 Task: Look for space in Sunnybank, Australia from 1st July, 2023 to 3rd July, 2023 for 1 adult in price range Rs.5000 to Rs.15000. Place can be private room with 1  bedroom having 1 bed and 1 bathroom. Property type can be house, flat, guest house, hotel. Amenities needed are: wifi, washing machine, kitchen. Booking option can be shelf check-in. Required host language is English.
Action: Mouse moved to (338, 163)
Screenshot: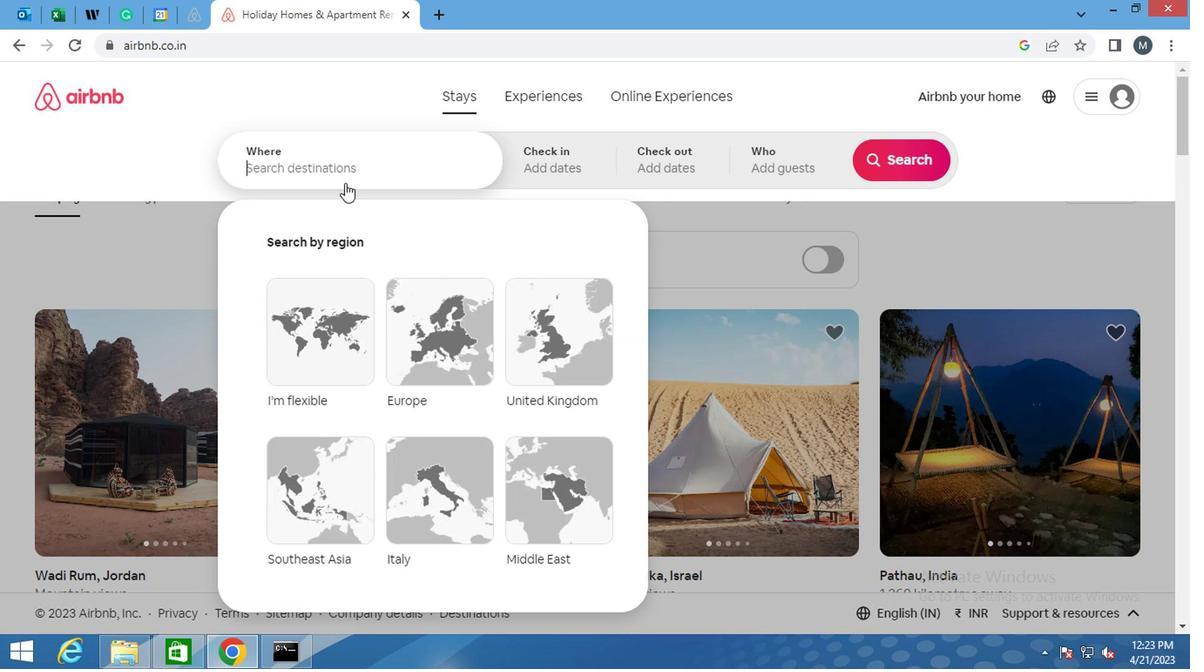 
Action: Mouse pressed left at (338, 163)
Screenshot: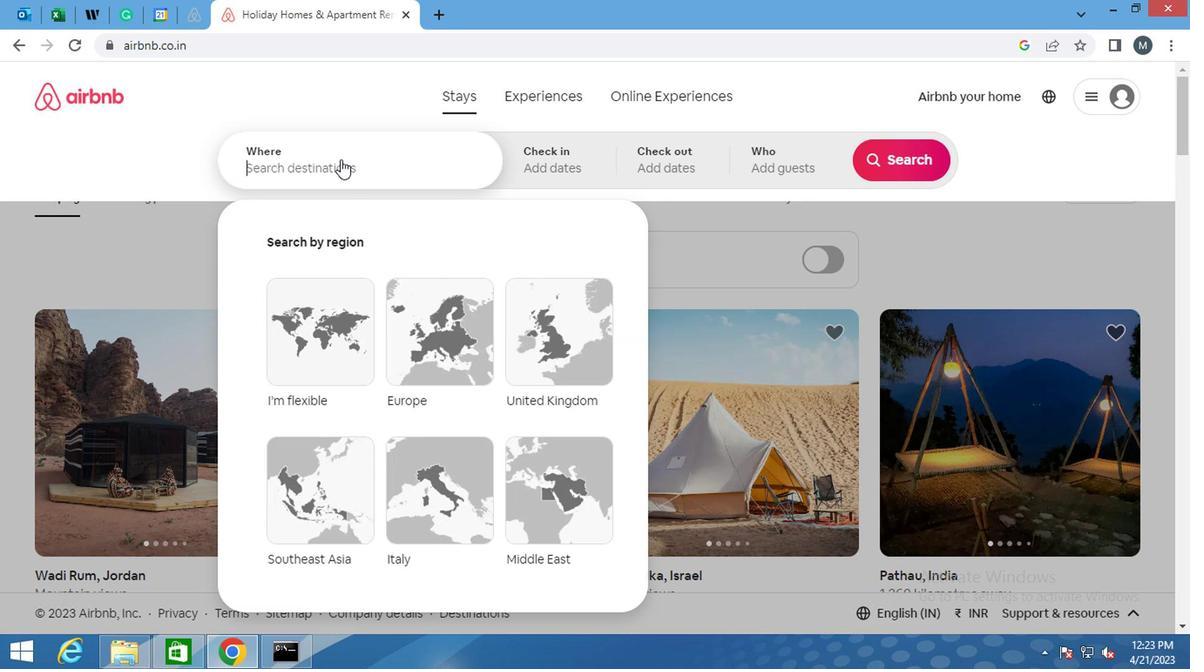 
Action: Mouse moved to (336, 171)
Screenshot: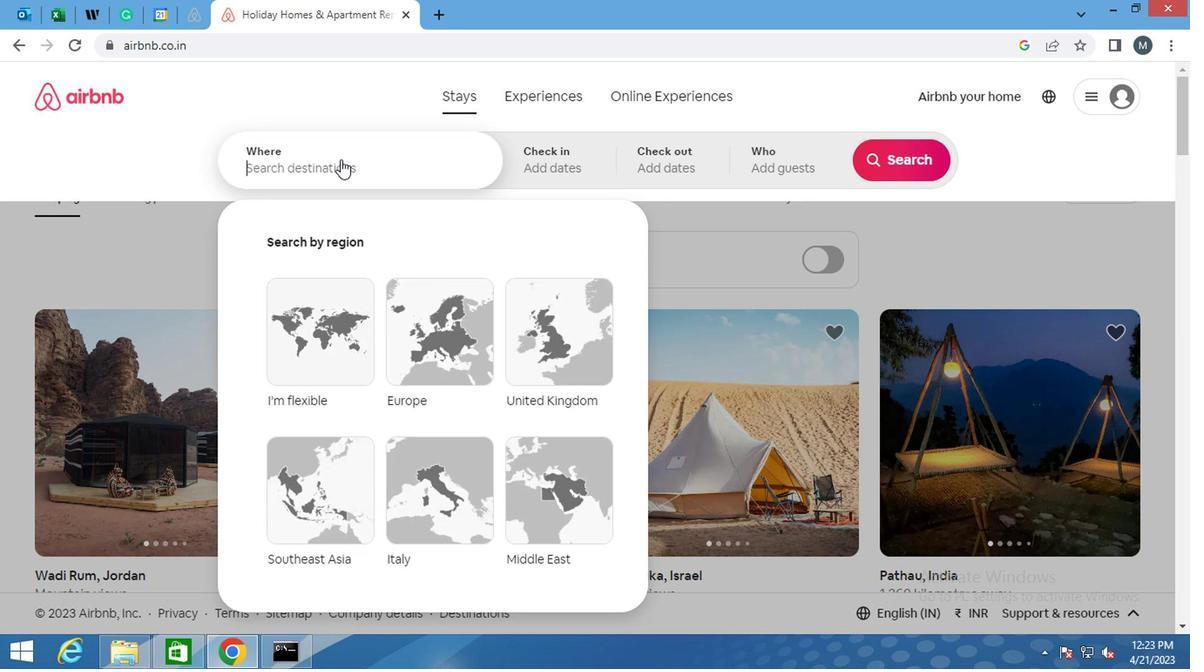 
Action: Mouse pressed left at (336, 171)
Screenshot: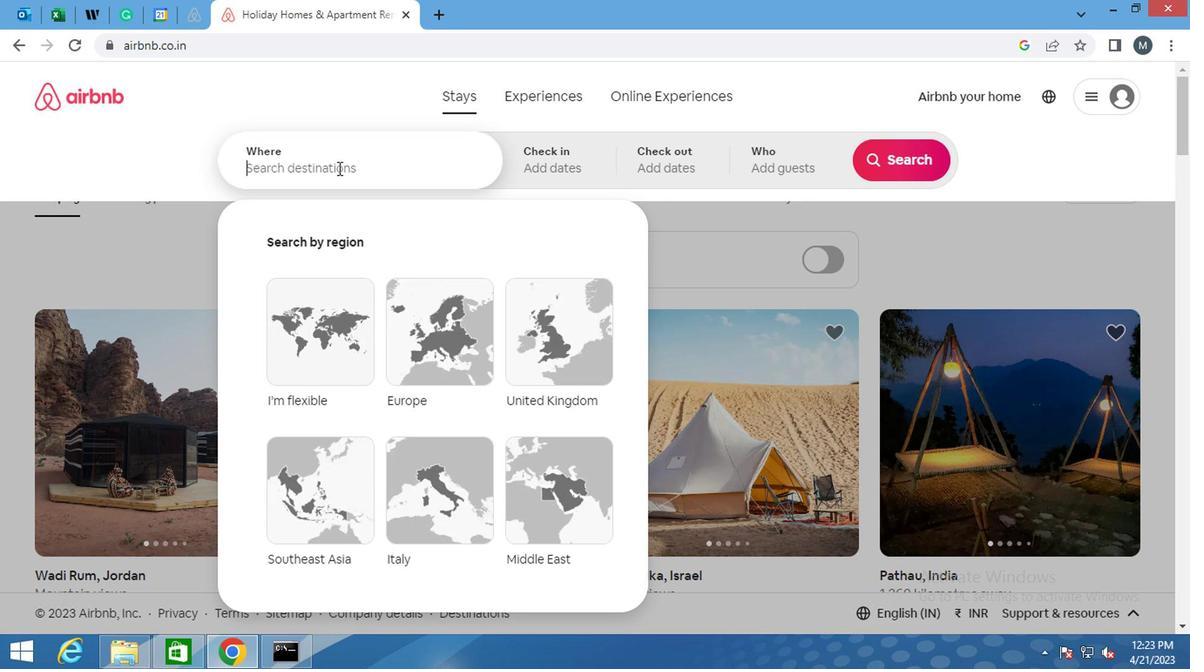 
Action: Key pressed <Key.shift>SUU<Key.backspace>NNYBANK,<Key.space><Key.shift>AUSTRALIA
Screenshot: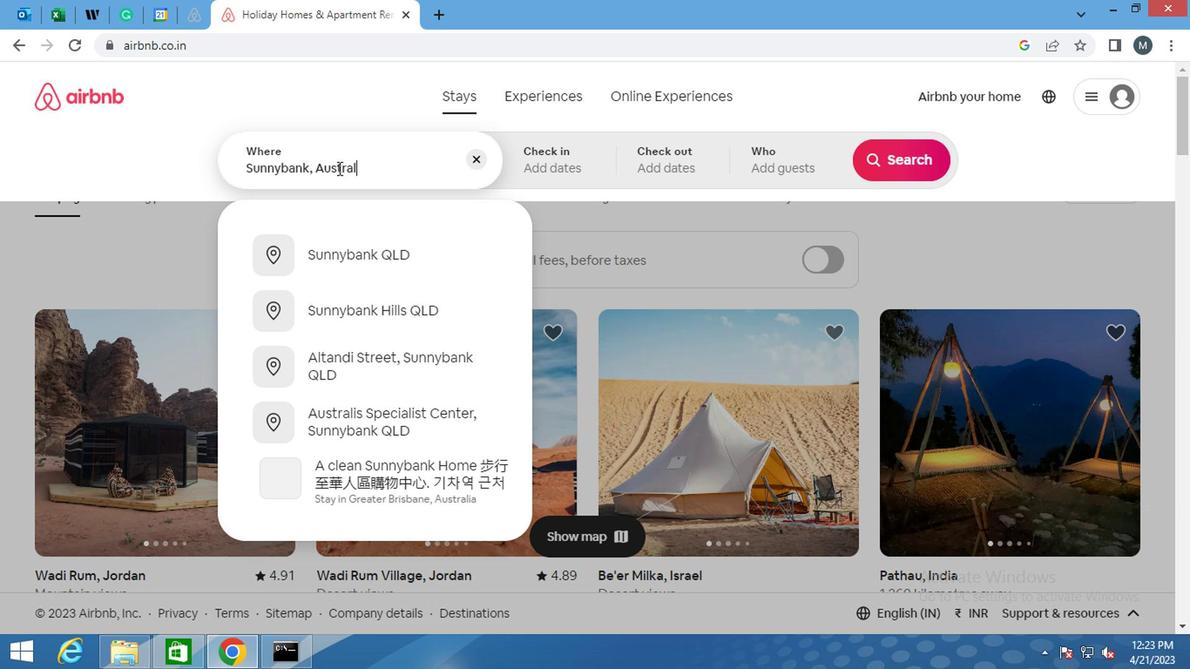 
Action: Mouse moved to (394, 242)
Screenshot: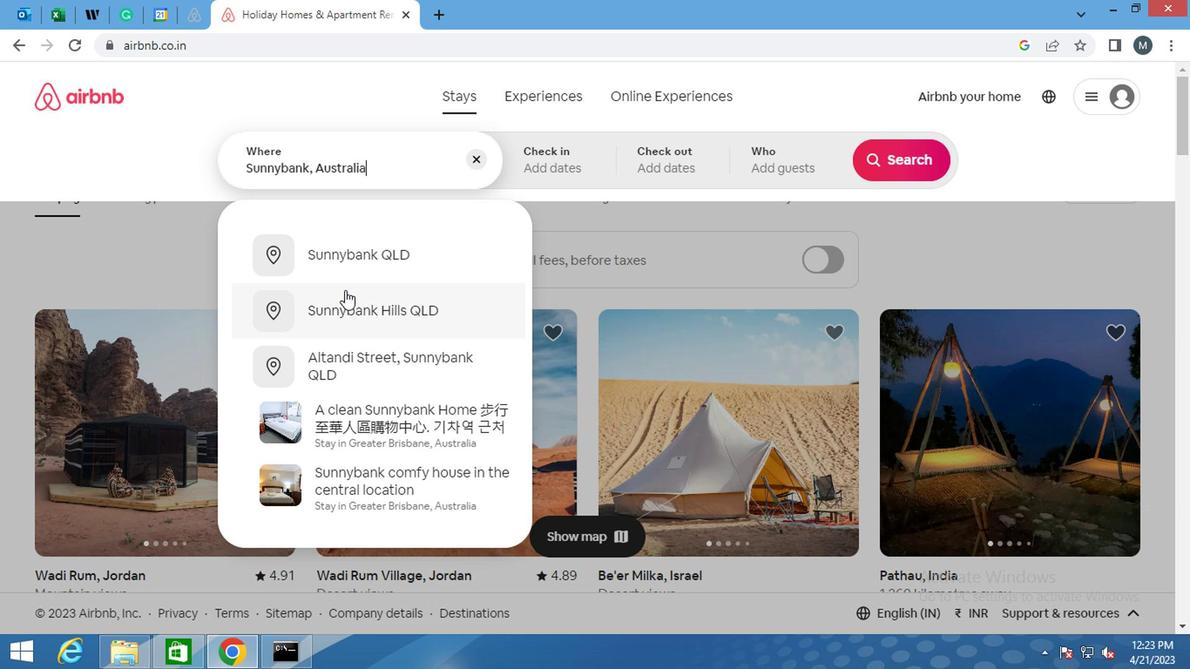 
Action: Mouse pressed left at (394, 242)
Screenshot: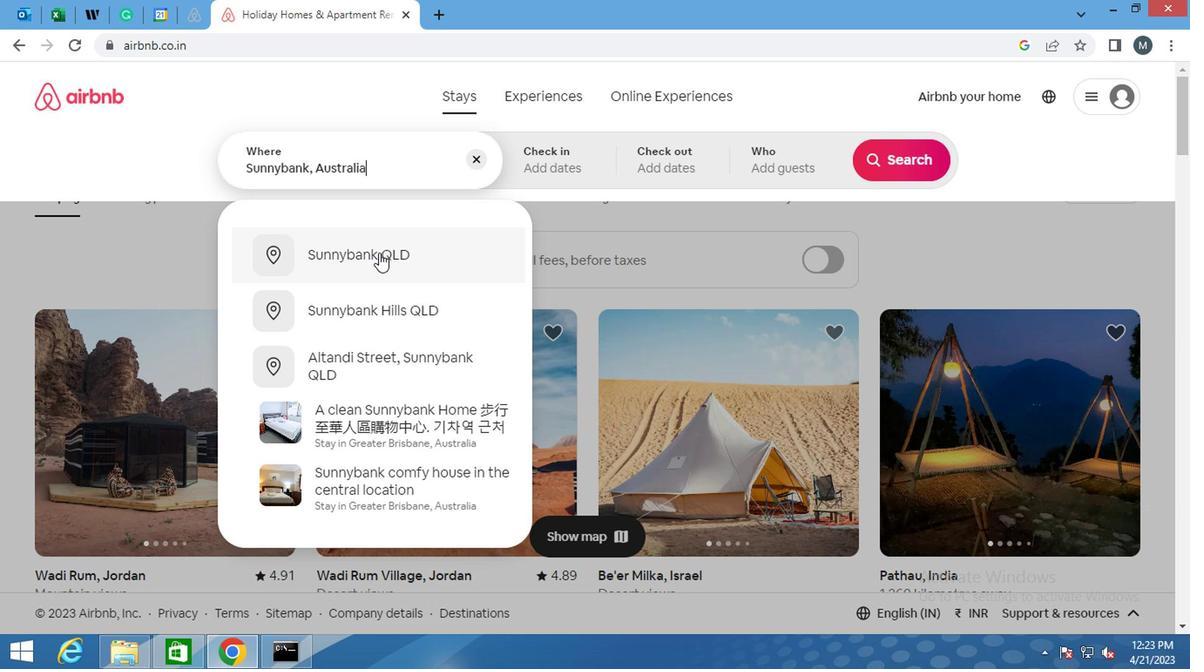 
Action: Mouse moved to (893, 308)
Screenshot: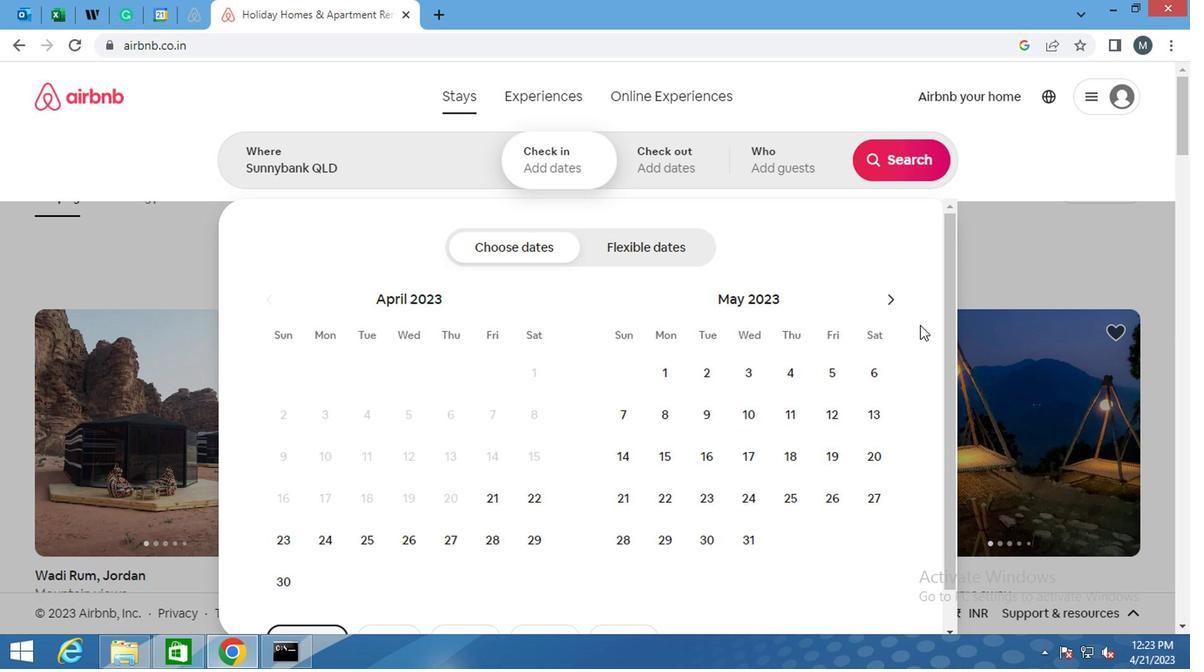 
Action: Mouse pressed left at (893, 308)
Screenshot: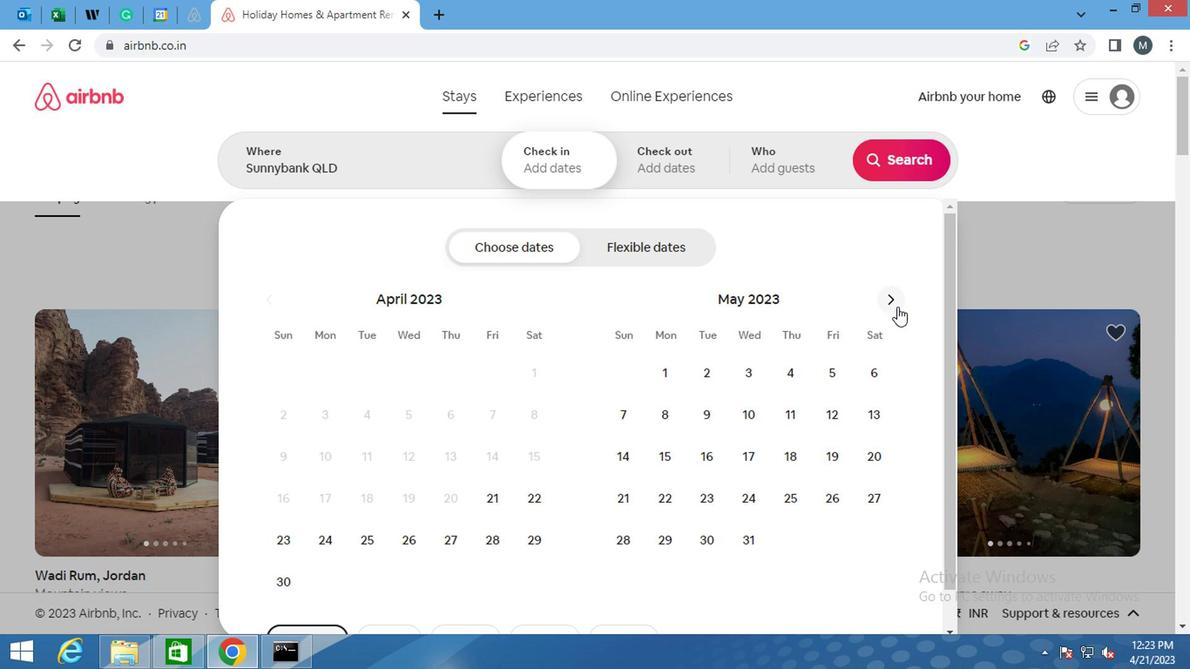 
Action: Mouse moved to (891, 308)
Screenshot: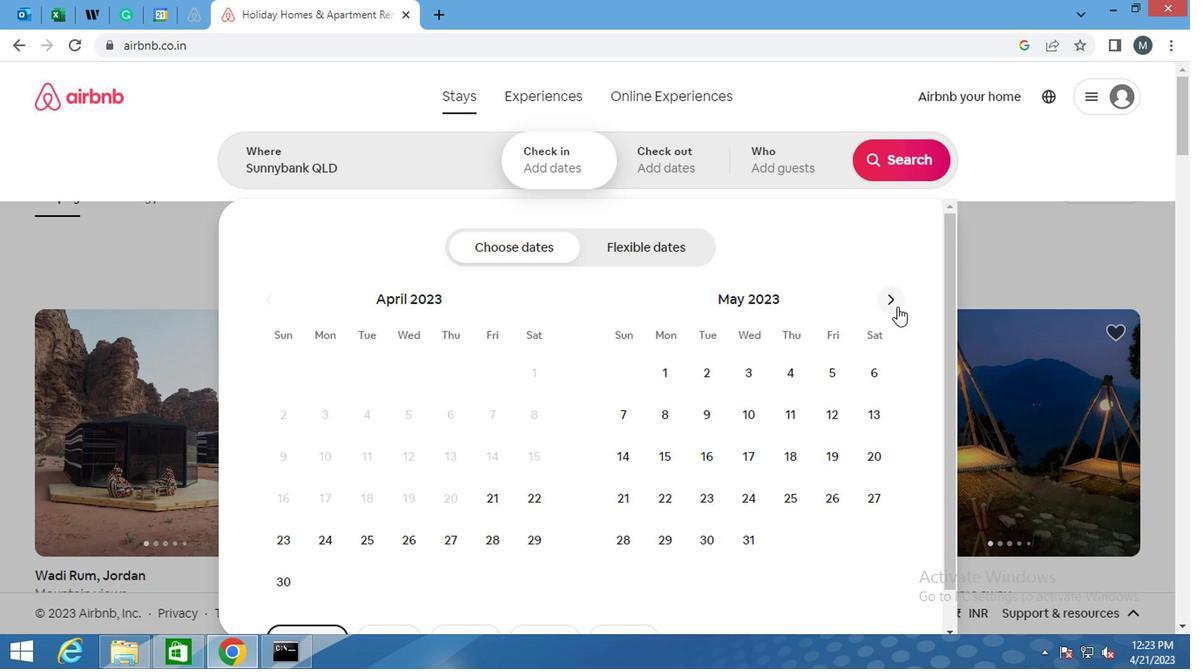 
Action: Mouse pressed left at (891, 308)
Screenshot: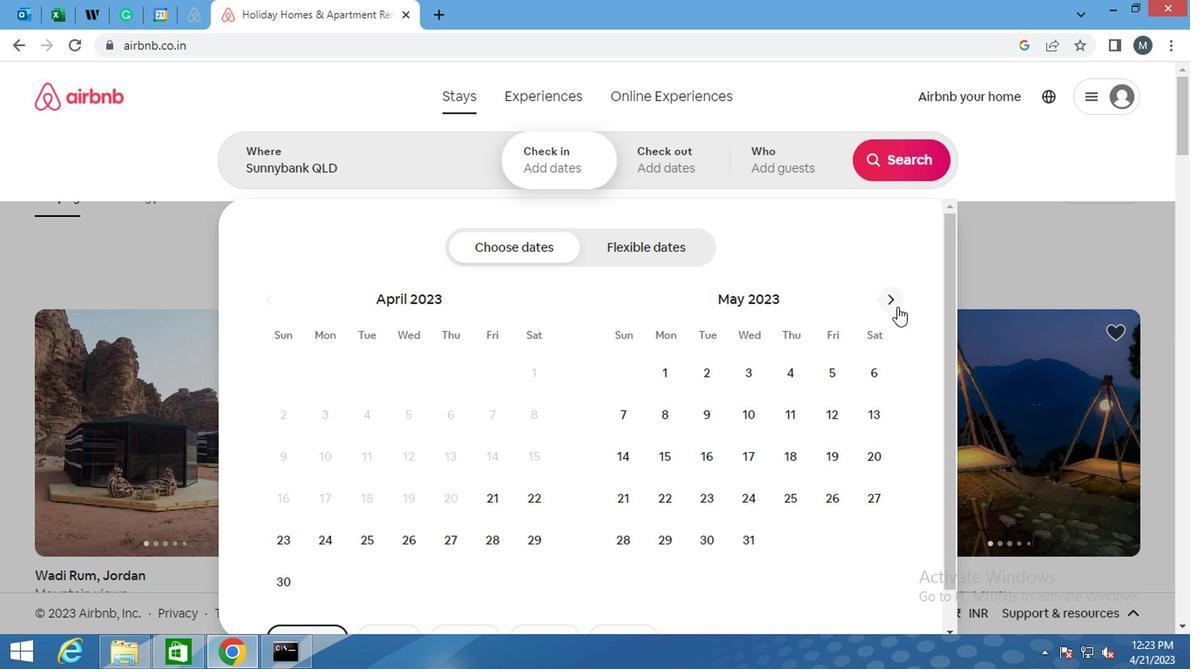 
Action: Mouse moved to (871, 370)
Screenshot: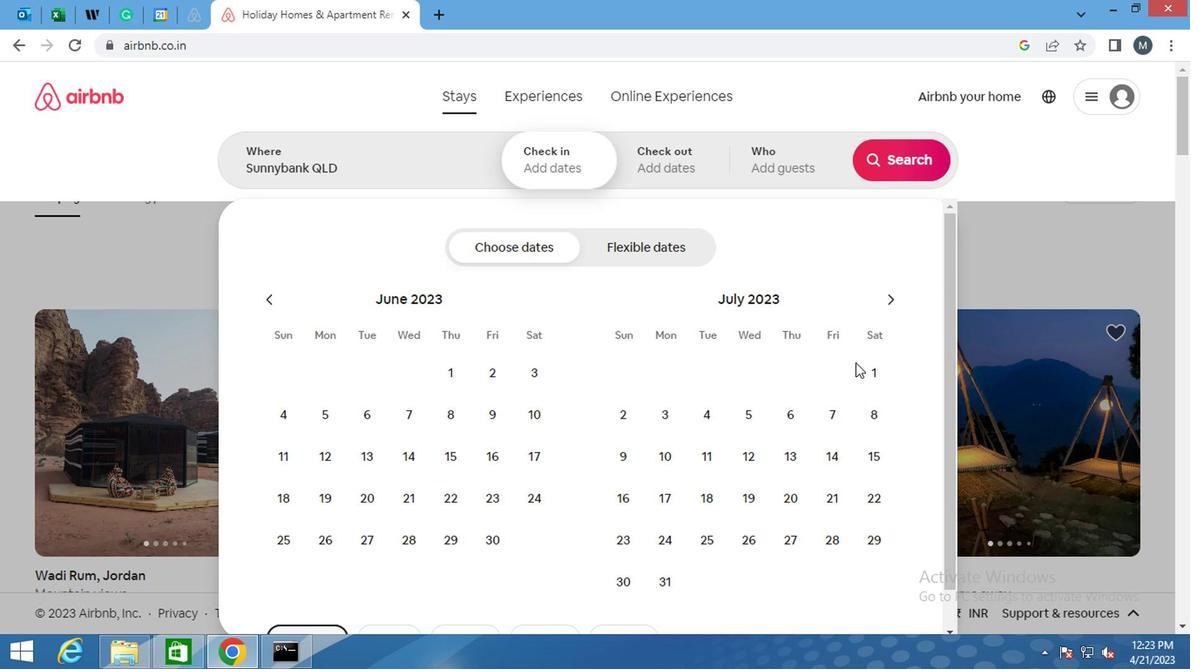 
Action: Mouse pressed left at (871, 370)
Screenshot: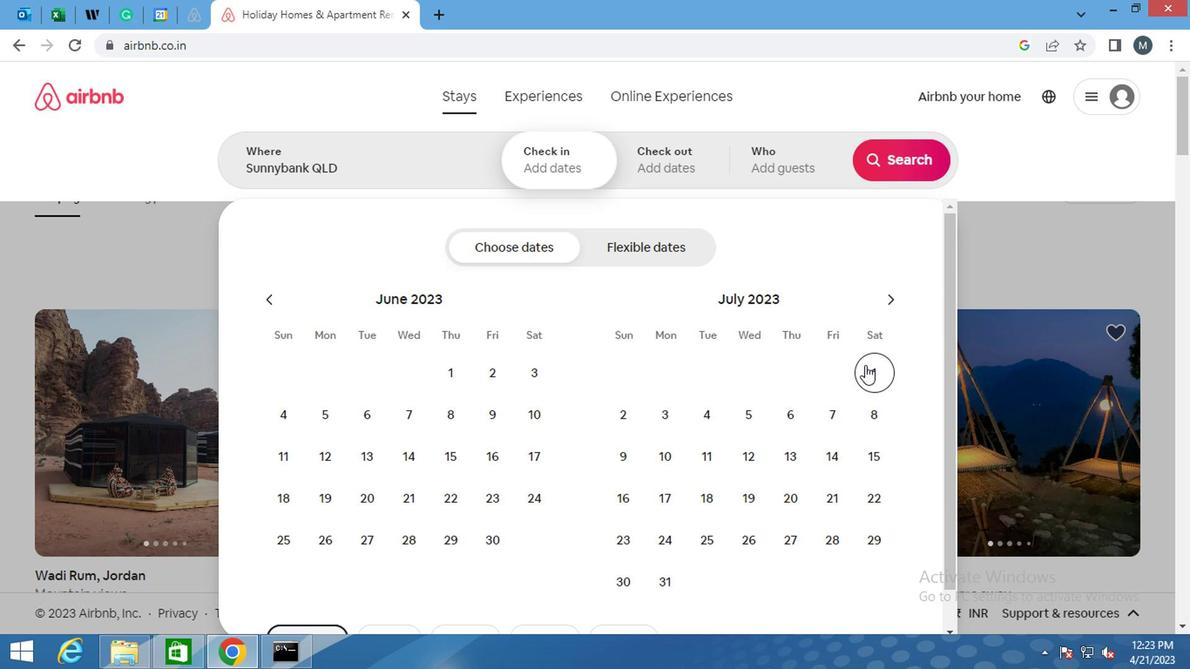 
Action: Mouse moved to (667, 410)
Screenshot: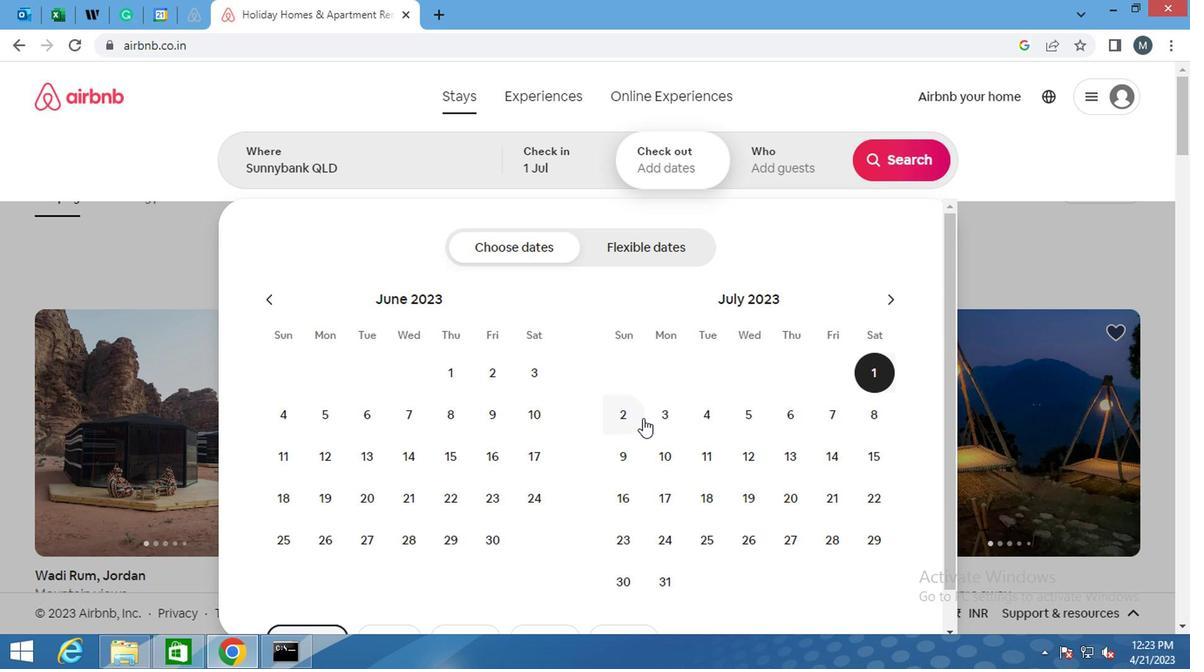 
Action: Mouse pressed left at (667, 410)
Screenshot: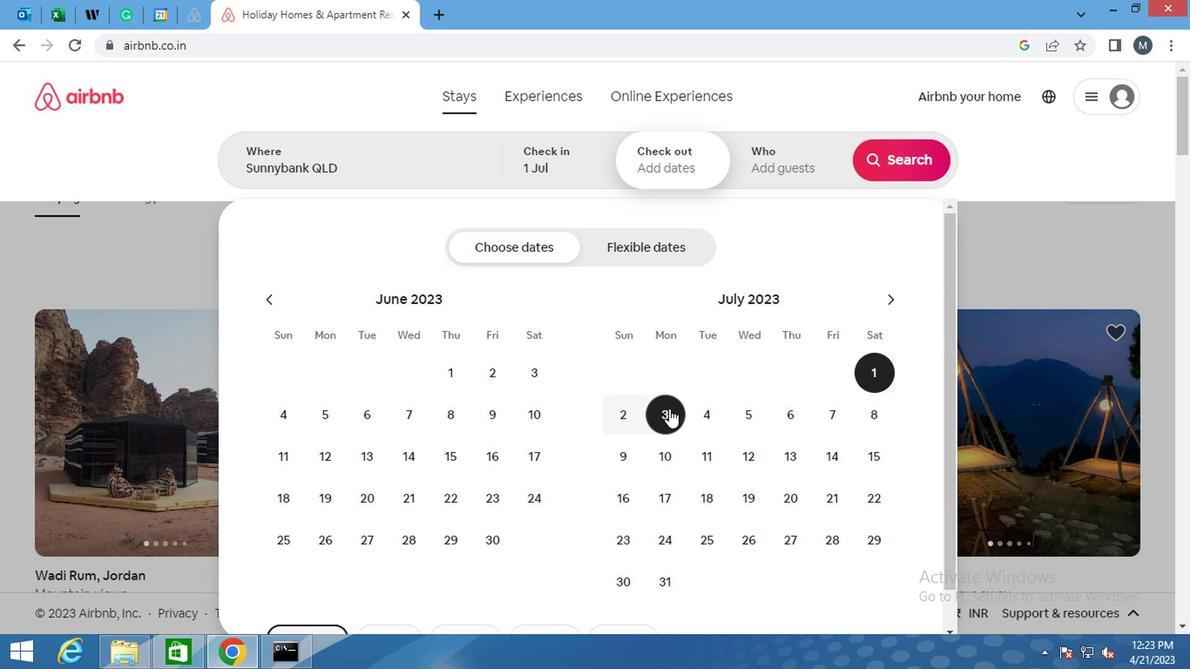 
Action: Mouse moved to (782, 180)
Screenshot: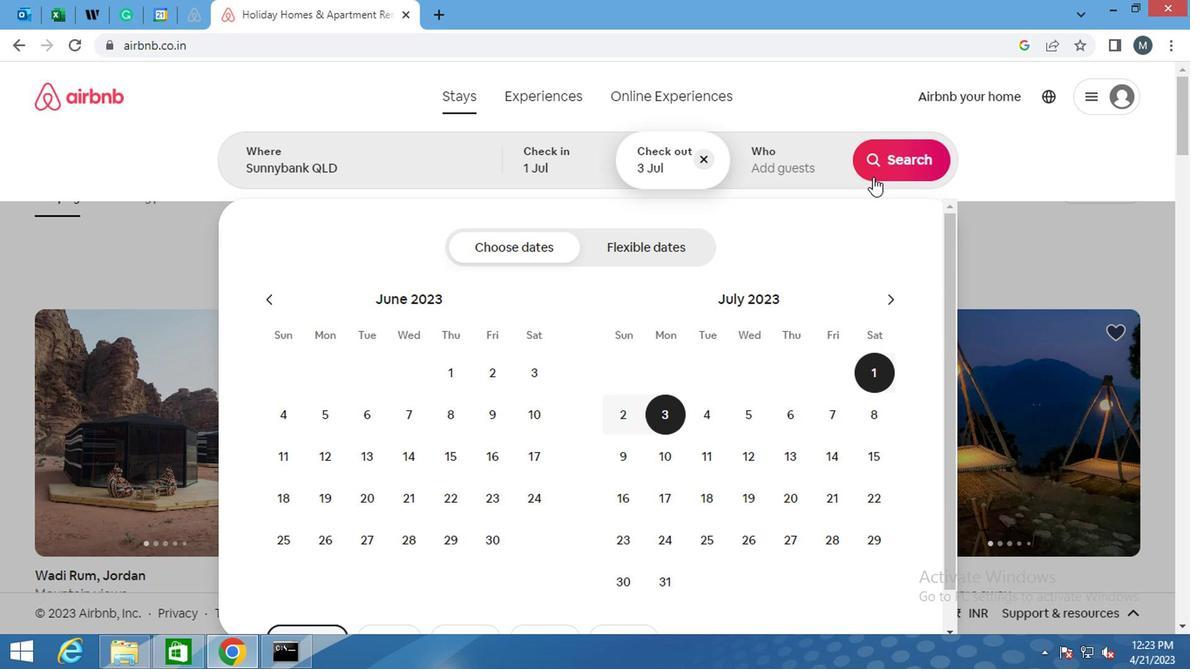 
Action: Mouse pressed left at (782, 180)
Screenshot: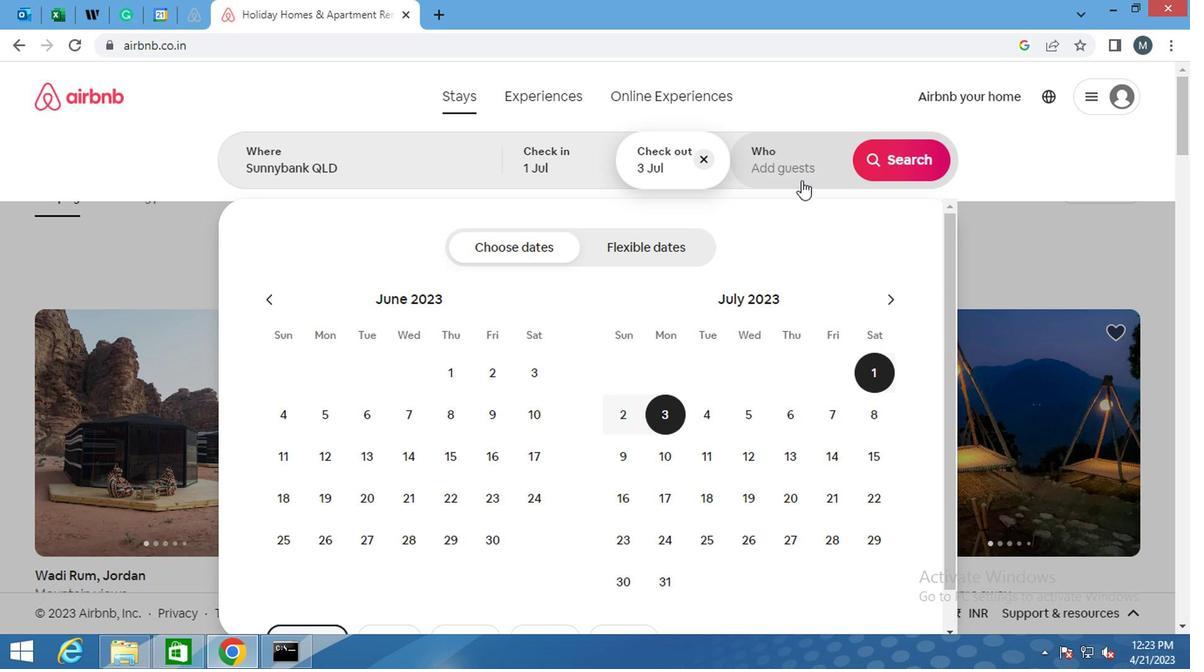 
Action: Mouse moved to (915, 254)
Screenshot: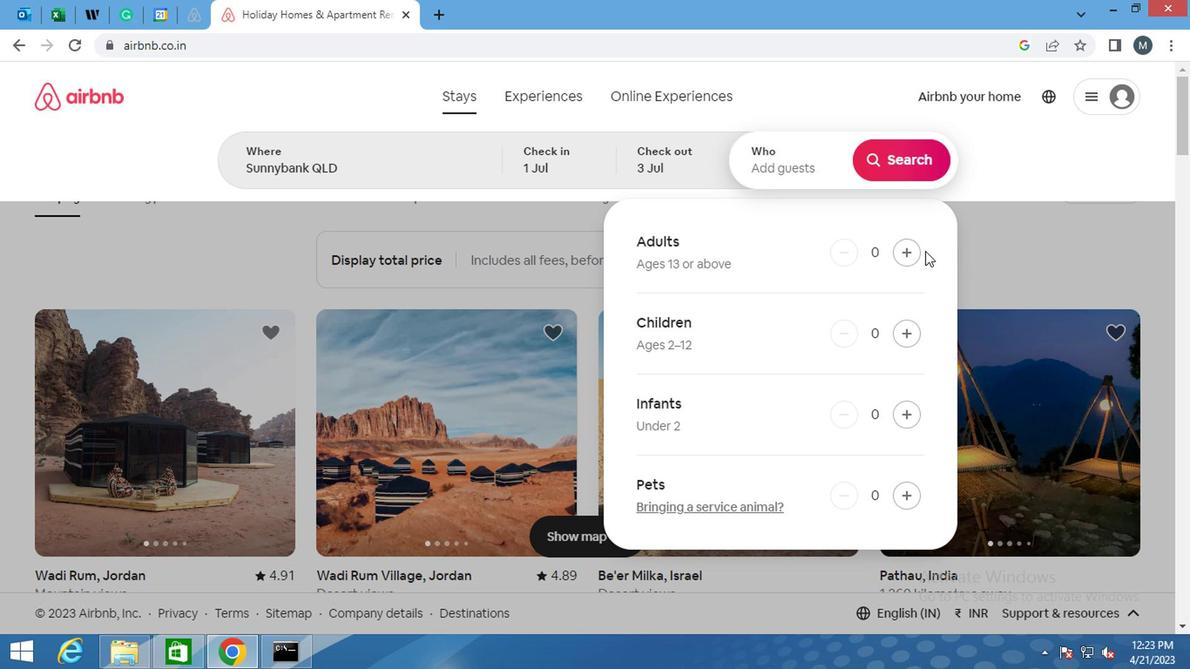 
Action: Mouse pressed left at (915, 254)
Screenshot: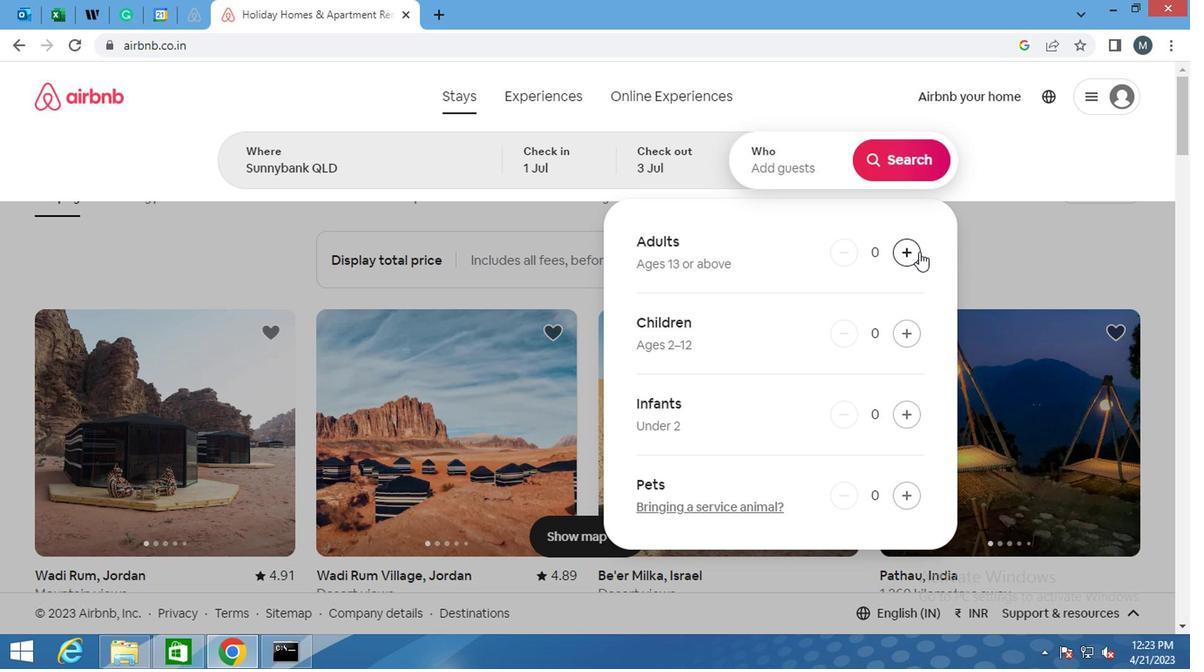 
Action: Mouse moved to (995, 191)
Screenshot: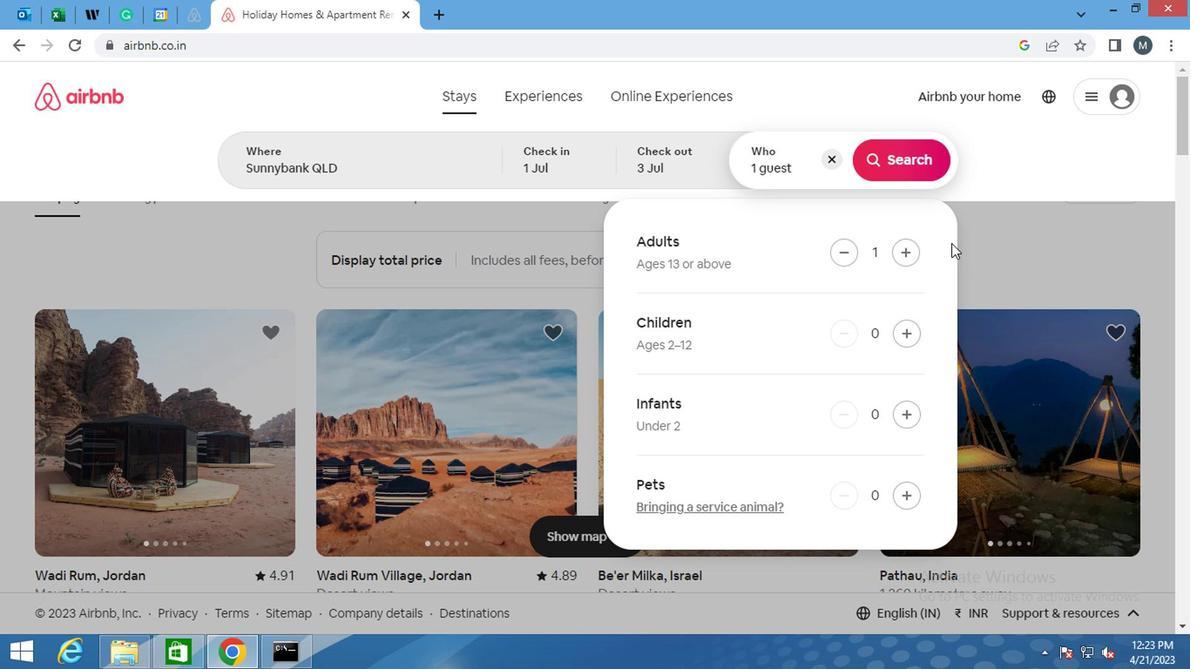 
Action: Mouse scrolled (995, 190) with delta (0, -1)
Screenshot: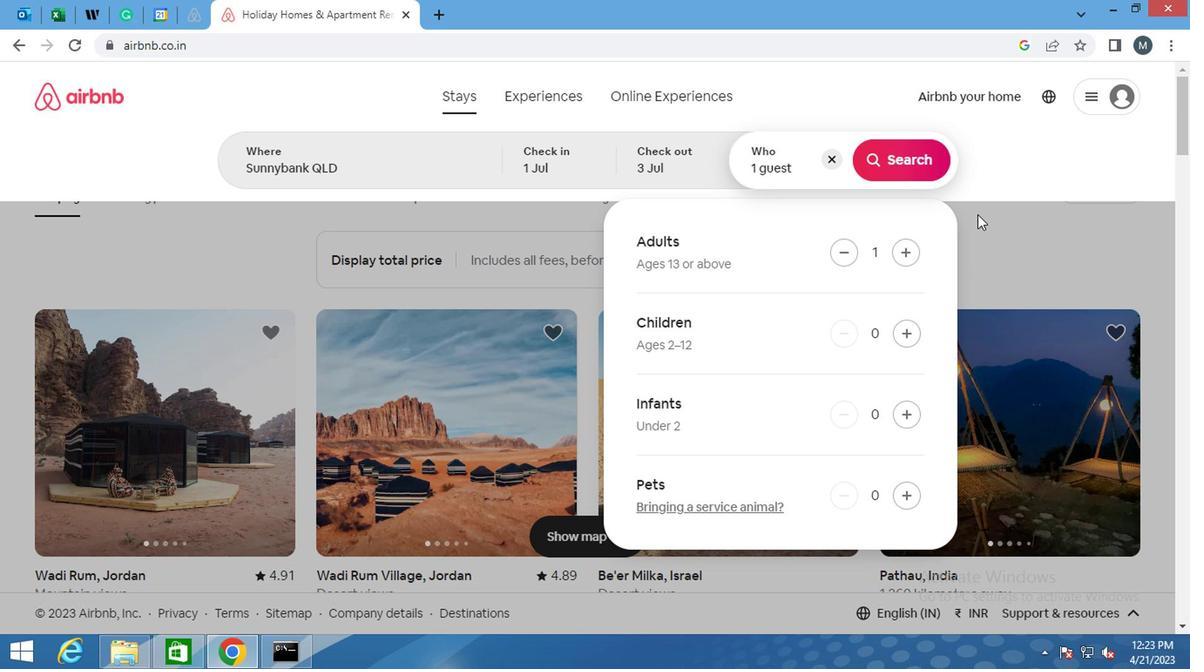 
Action: Mouse scrolled (995, 190) with delta (0, -1)
Screenshot: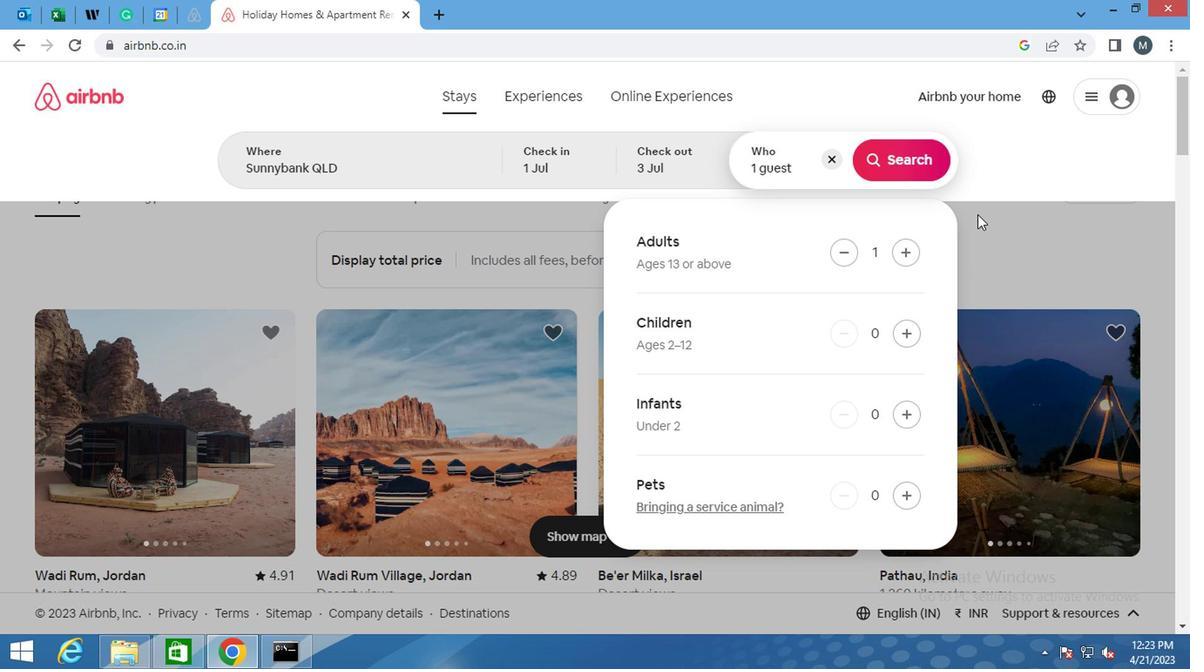 
Action: Mouse moved to (995, 190)
Screenshot: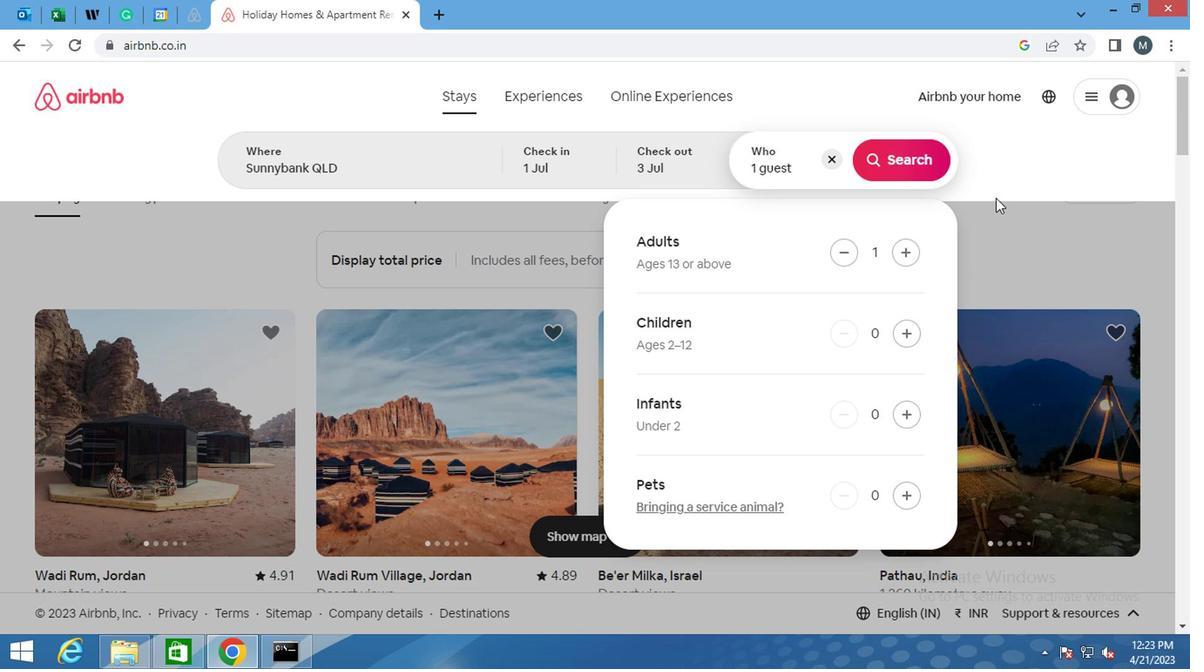 
Action: Mouse scrolled (995, 189) with delta (0, 0)
Screenshot: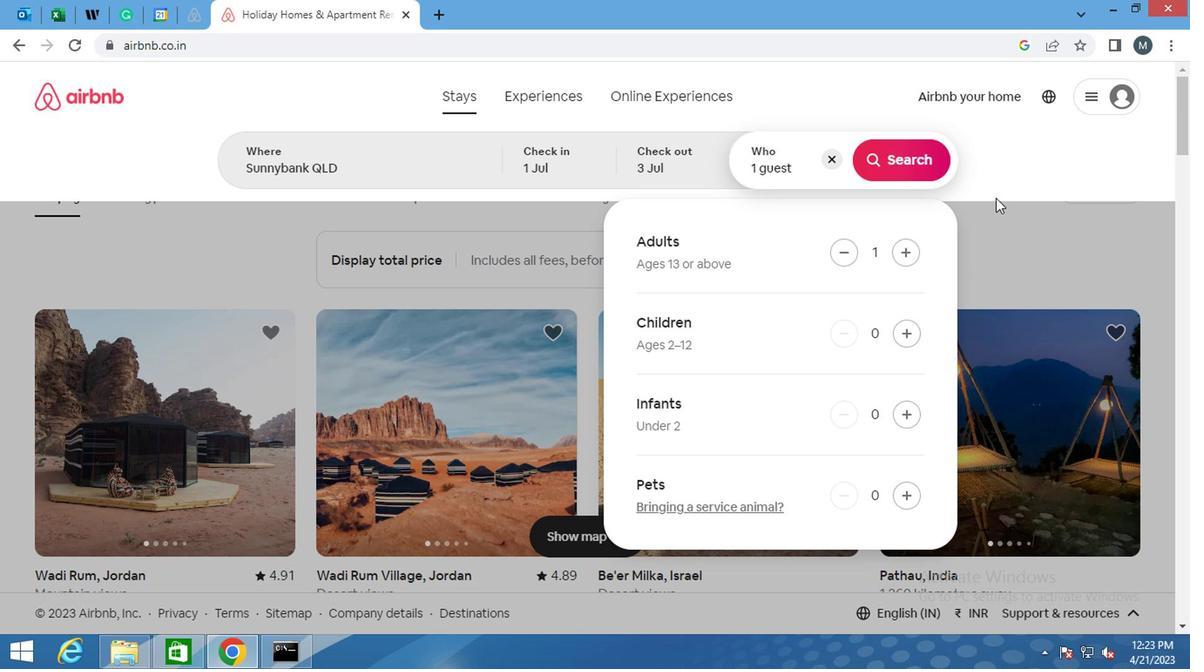 
Action: Mouse moved to (994, 192)
Screenshot: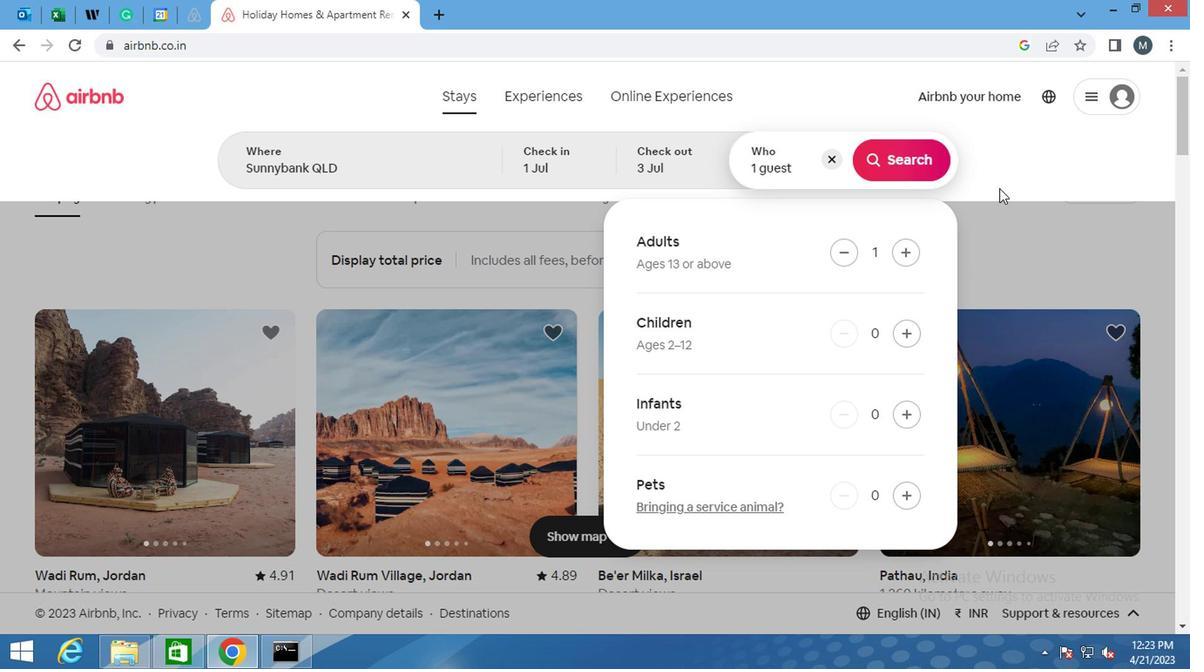 
Action: Mouse scrolled (994, 193) with delta (0, 1)
Screenshot: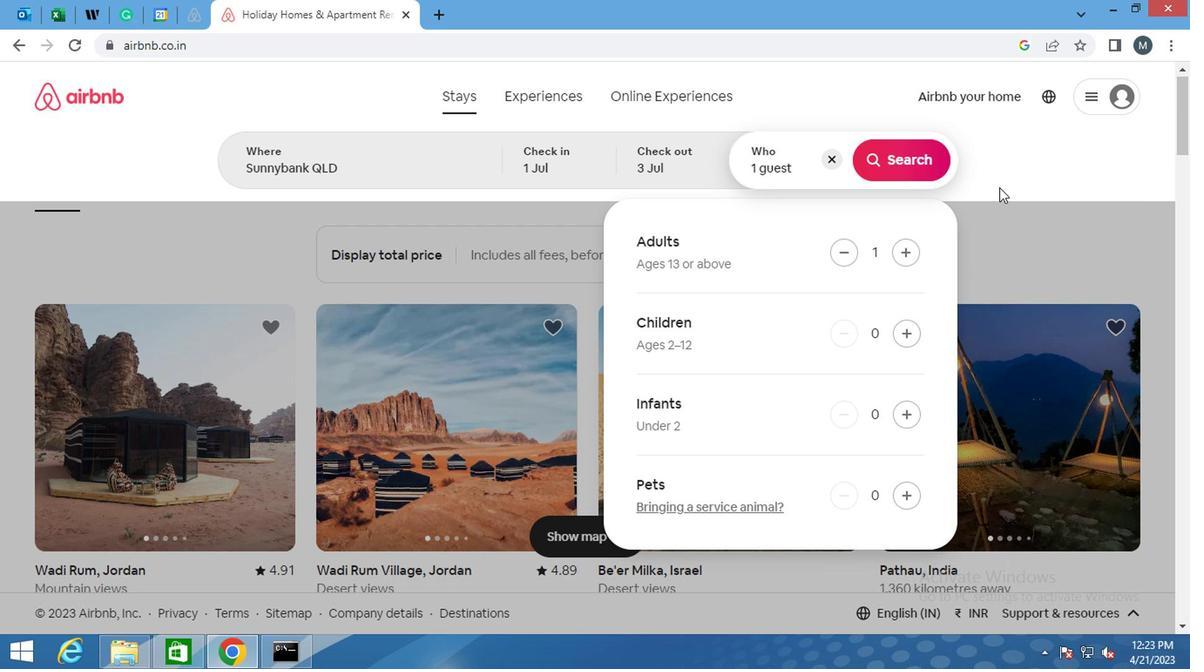 
Action: Mouse scrolled (994, 193) with delta (0, 1)
Screenshot: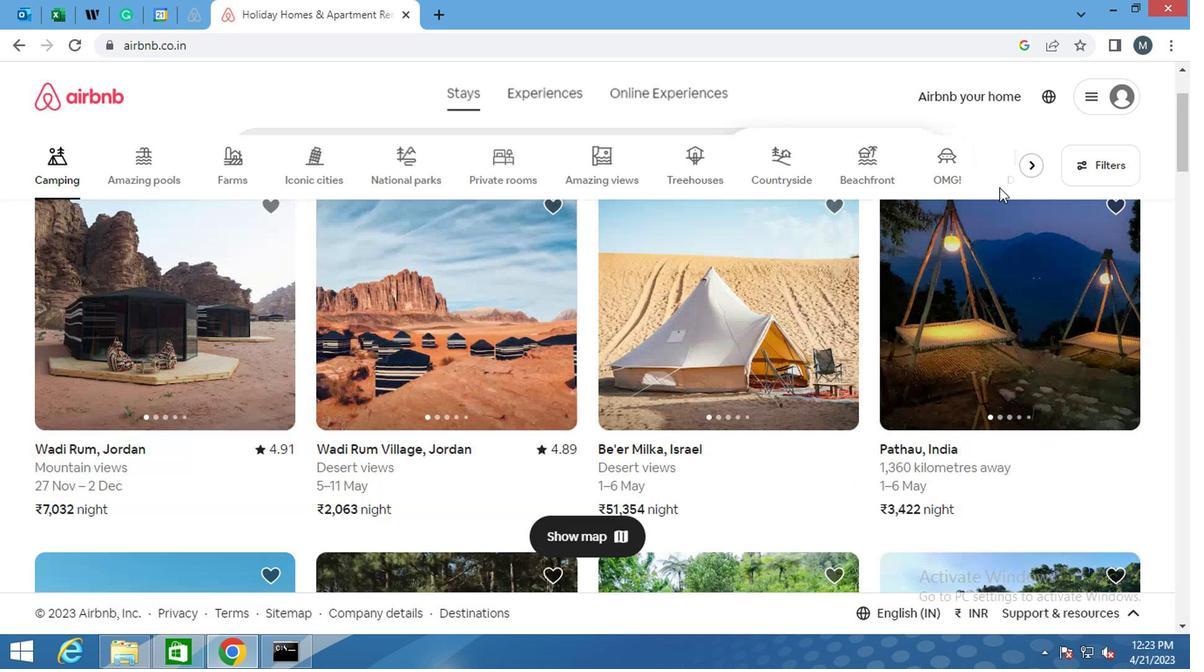 
Action: Mouse moved to (1107, 179)
Screenshot: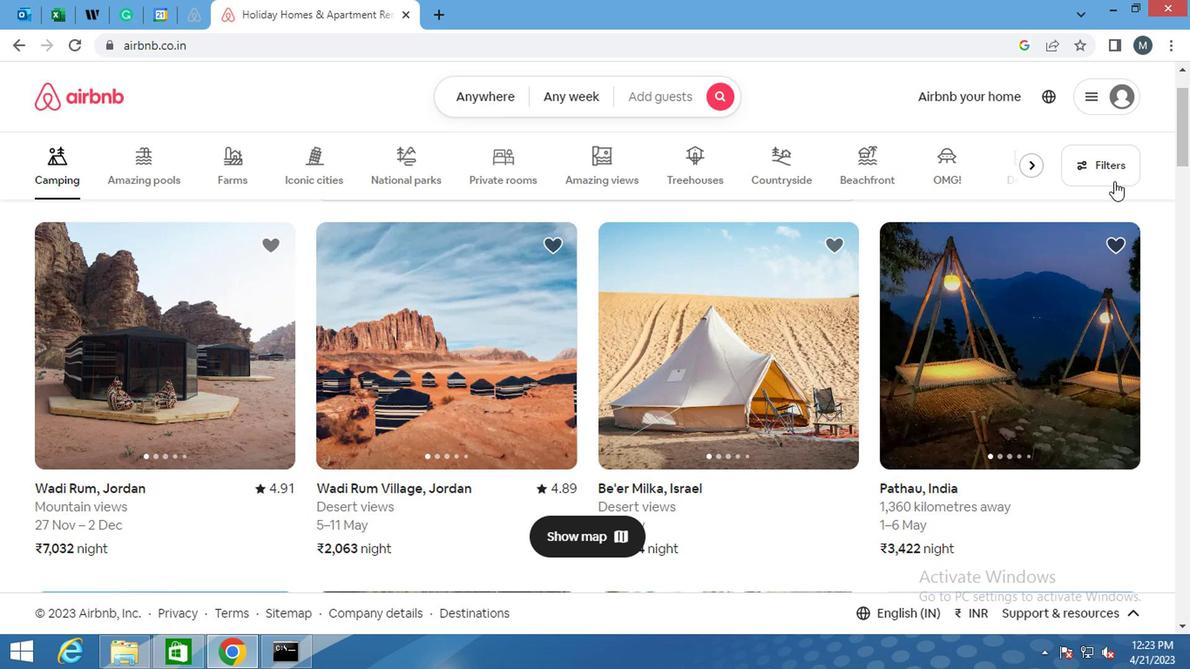 
Action: Mouse pressed left at (1107, 179)
Screenshot: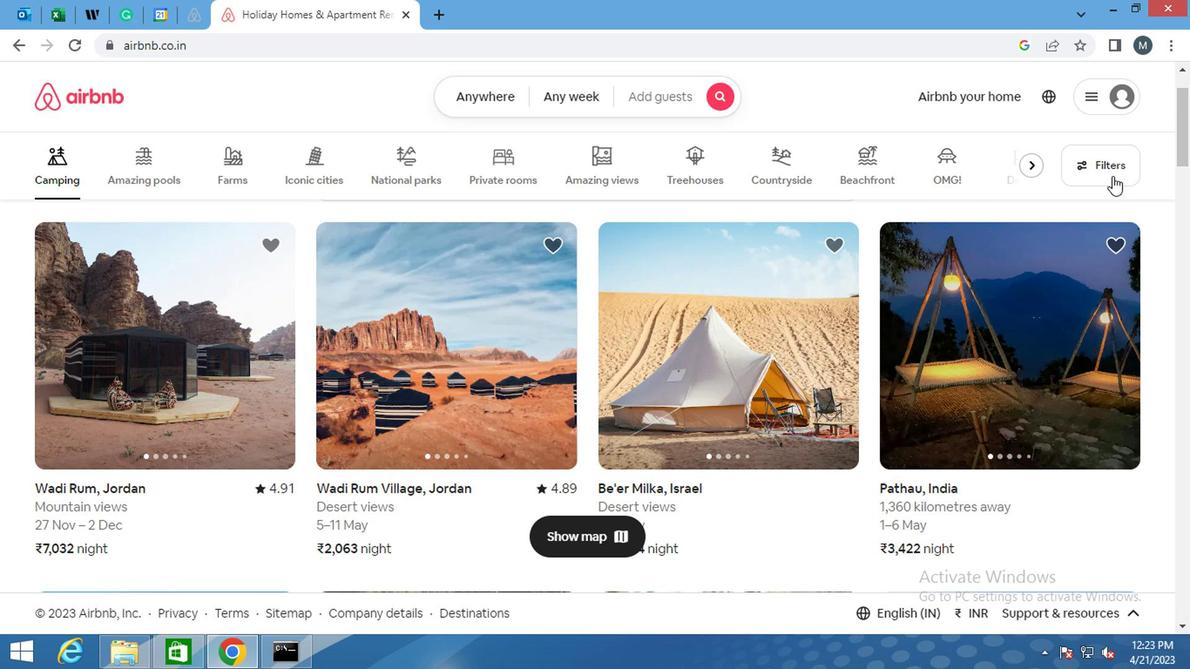 
Action: Mouse moved to (875, 237)
Screenshot: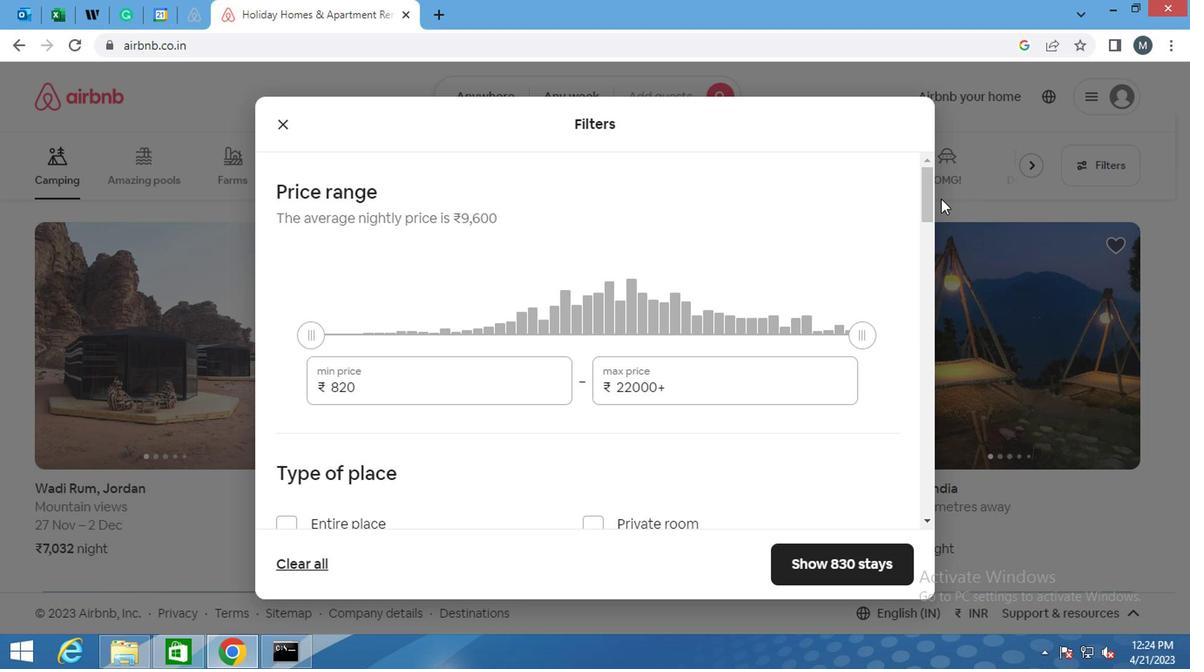 
Action: Mouse scrolled (875, 236) with delta (0, -1)
Screenshot: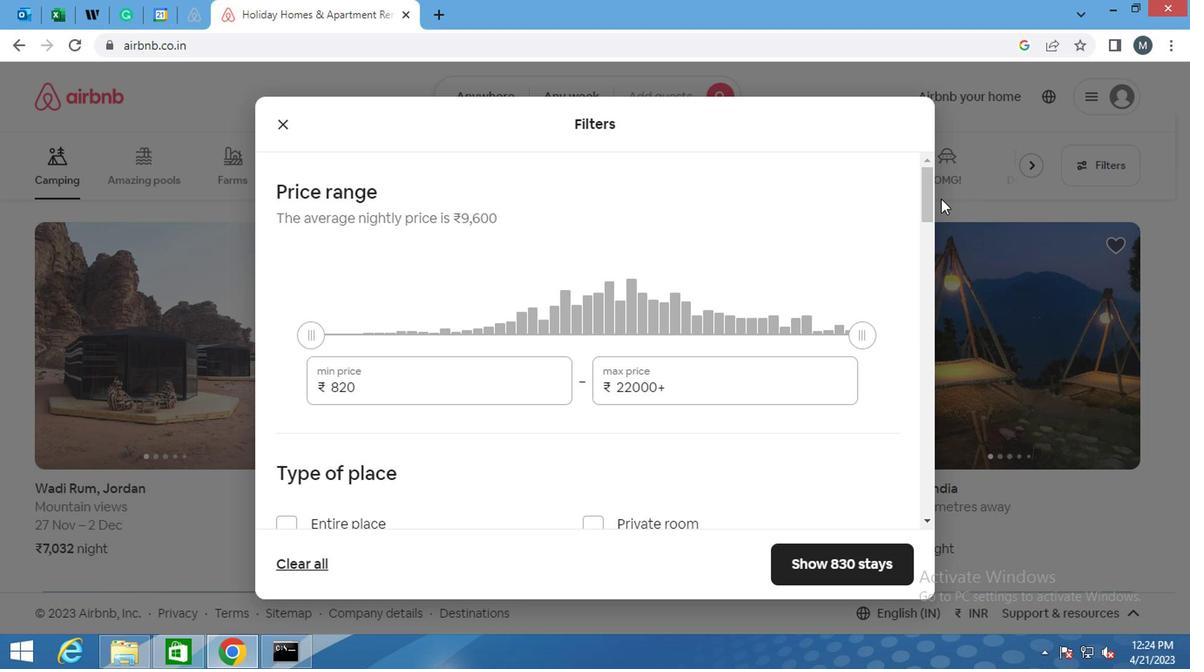 
Action: Mouse moved to (866, 250)
Screenshot: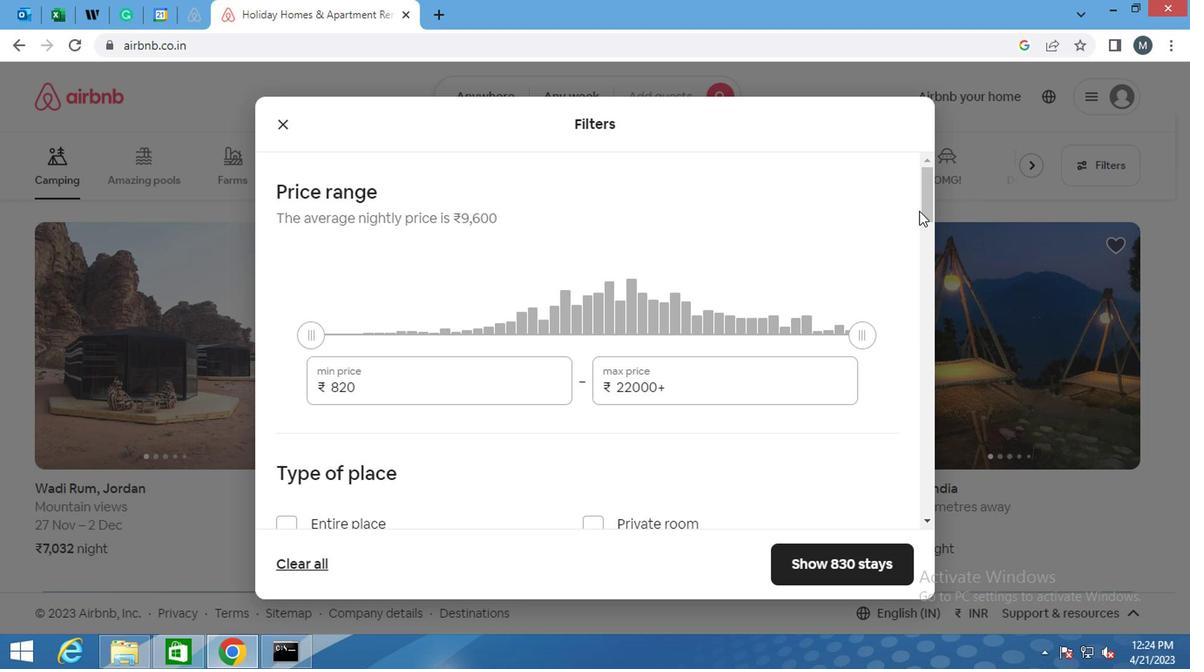 
Action: Mouse scrolled (866, 249) with delta (0, -1)
Screenshot: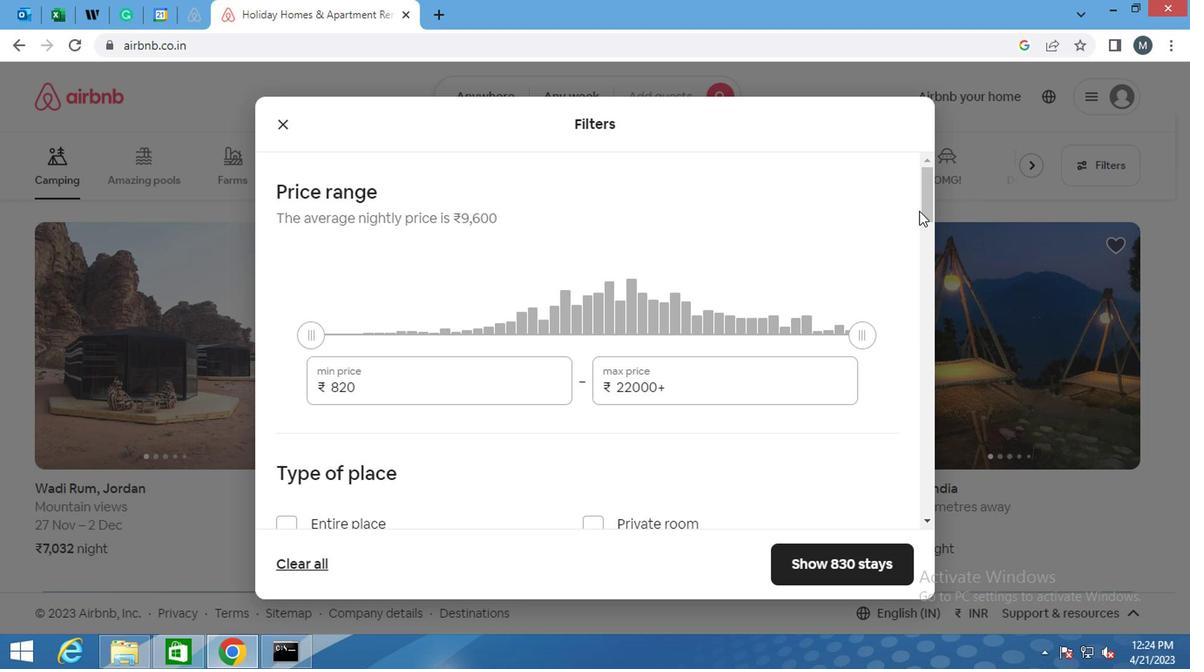 
Action: Mouse moved to (355, 311)
Screenshot: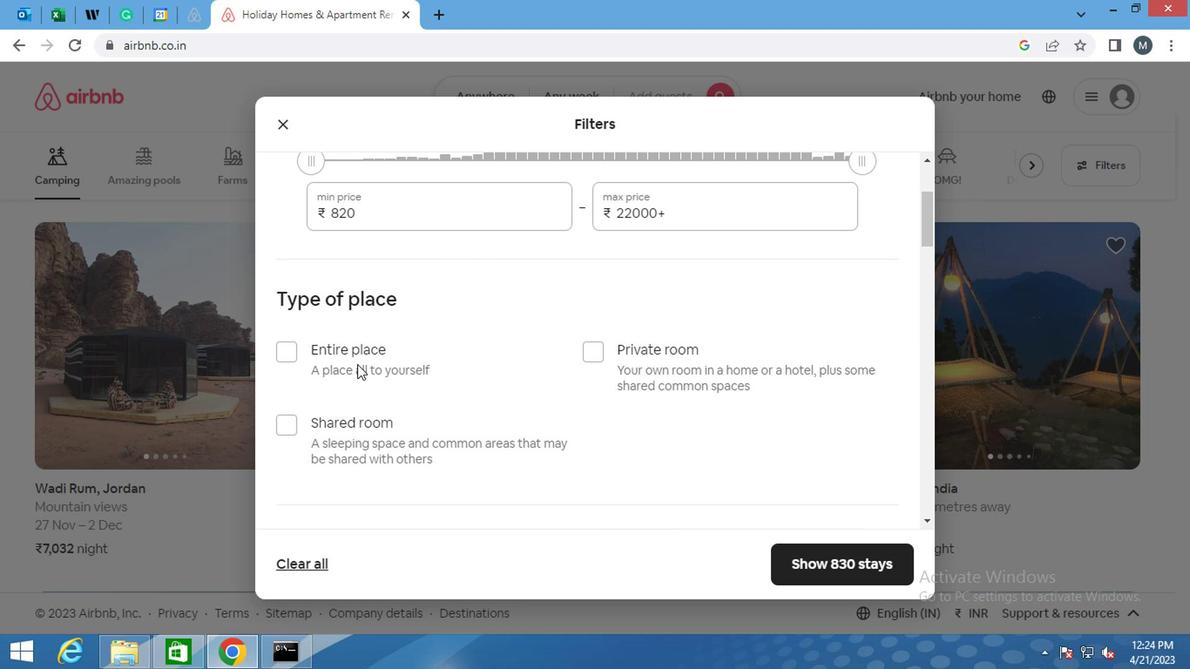 
Action: Mouse scrolled (355, 312) with delta (0, 0)
Screenshot: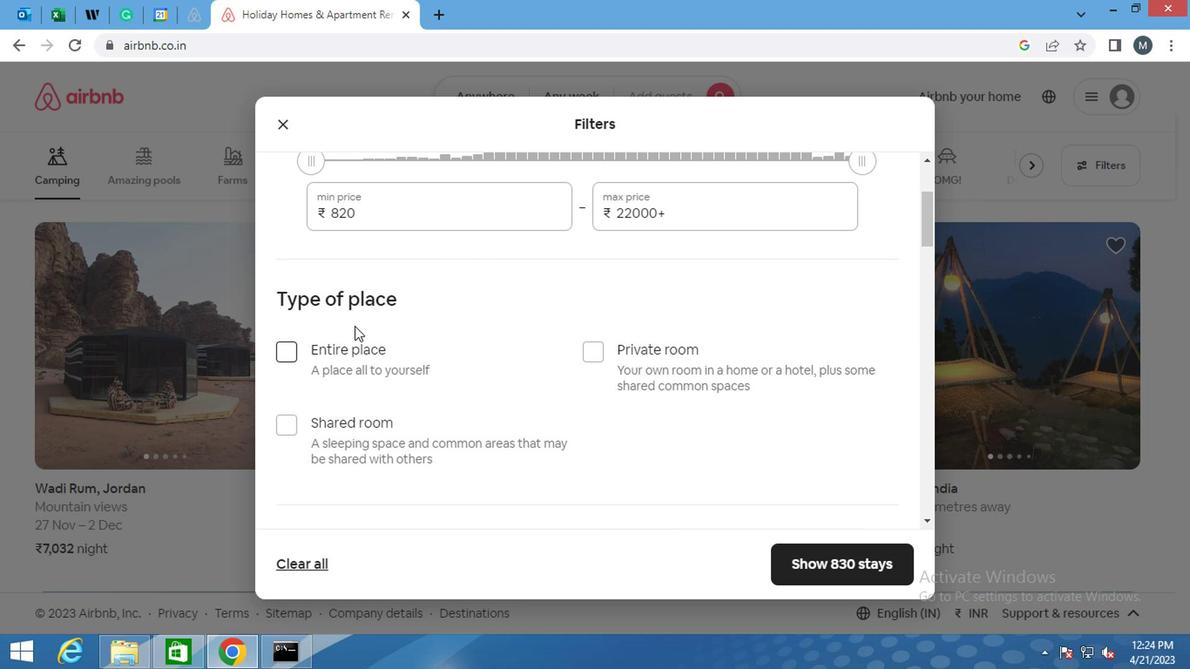 
Action: Mouse moved to (409, 308)
Screenshot: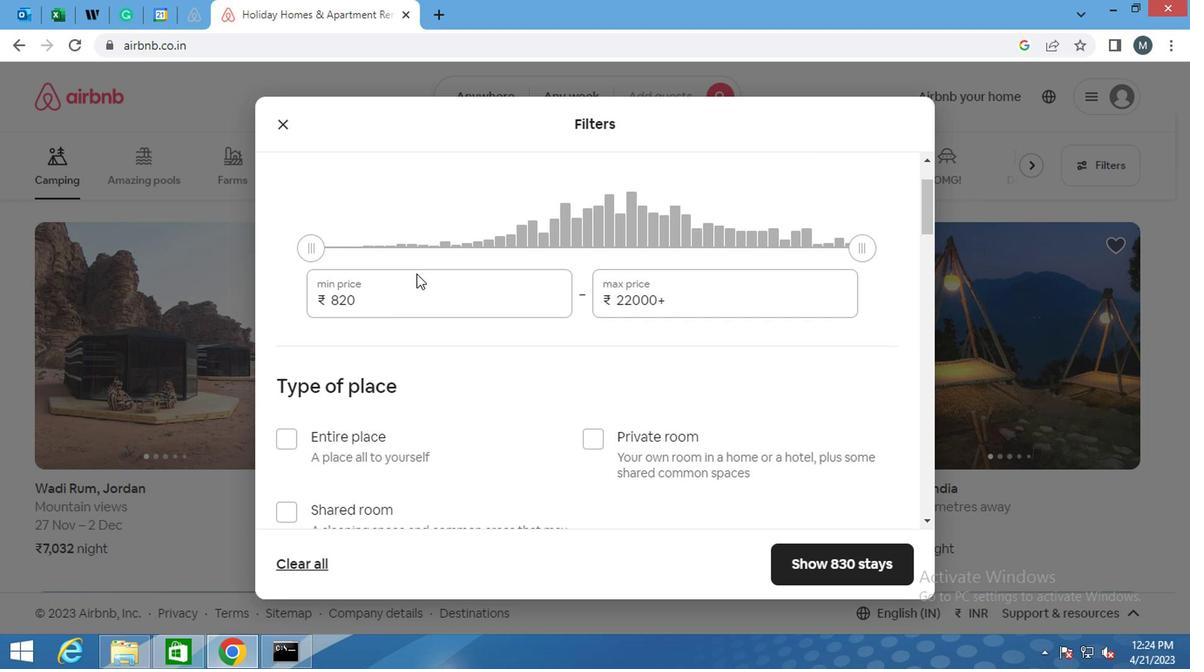 
Action: Mouse pressed left at (409, 308)
Screenshot: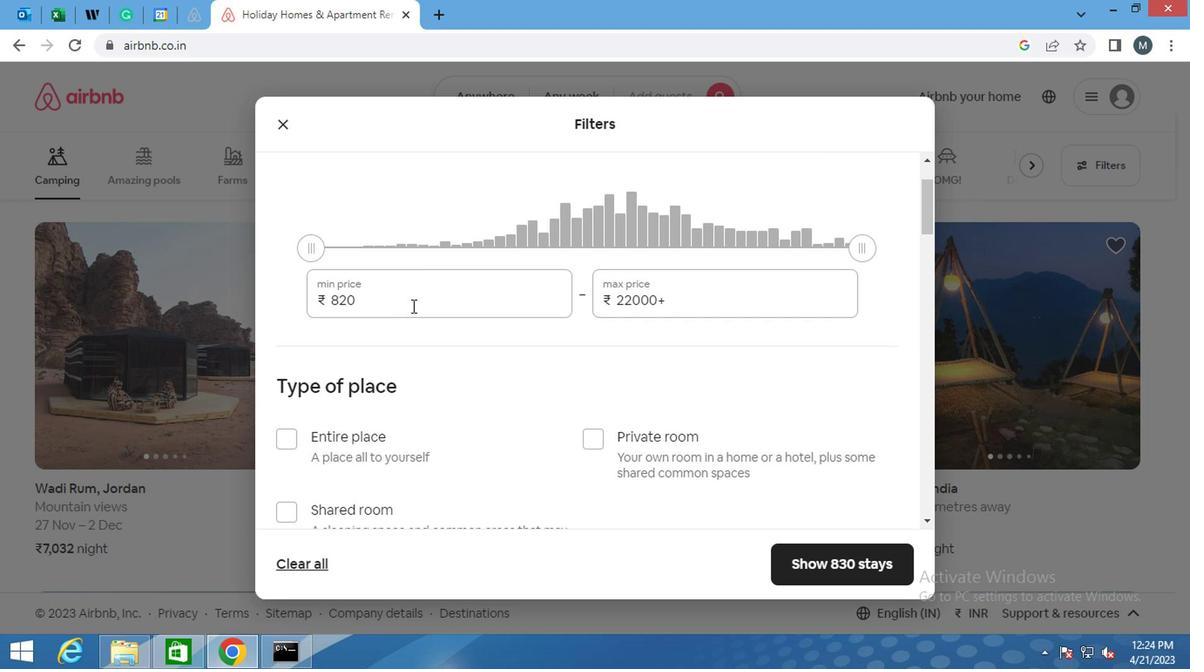 
Action: Mouse moved to (407, 303)
Screenshot: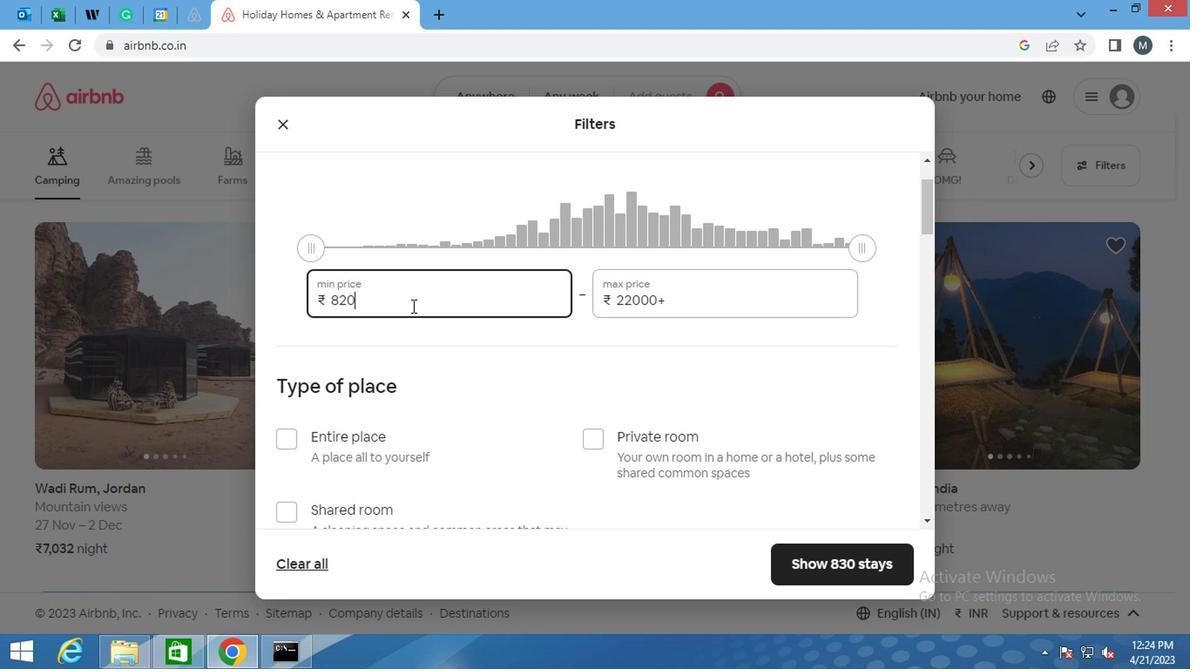 
Action: Key pressed <Key.backspace><Key.backspace><Key.backspace><Key.backspace>5000
Screenshot: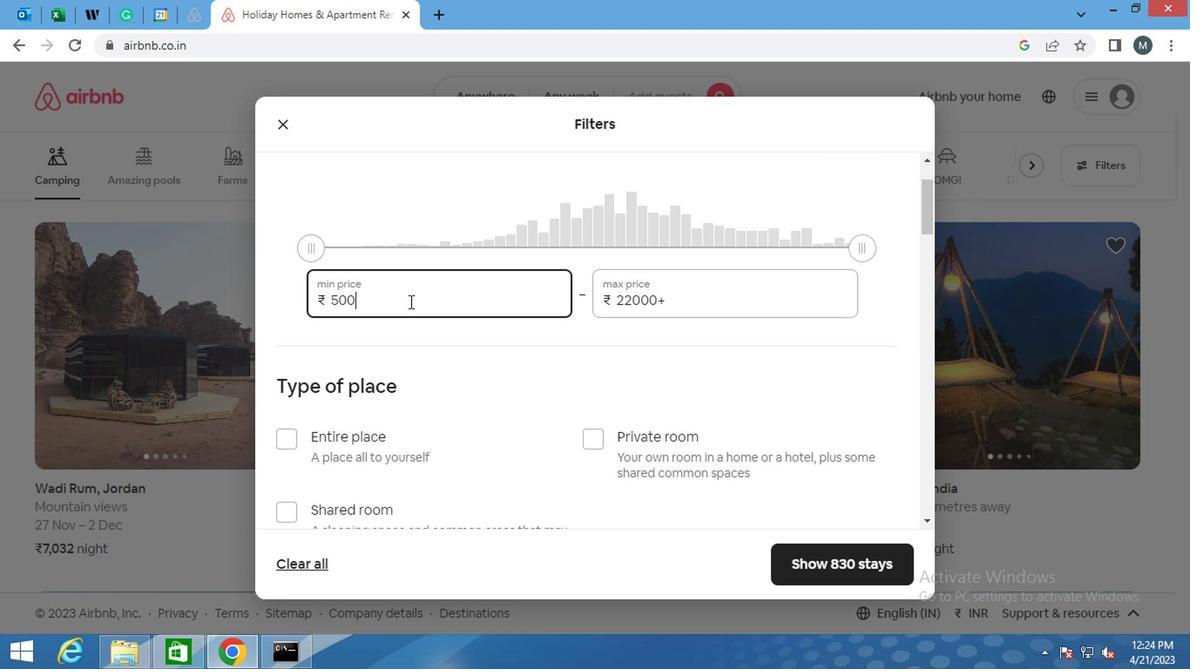 
Action: Mouse moved to (655, 308)
Screenshot: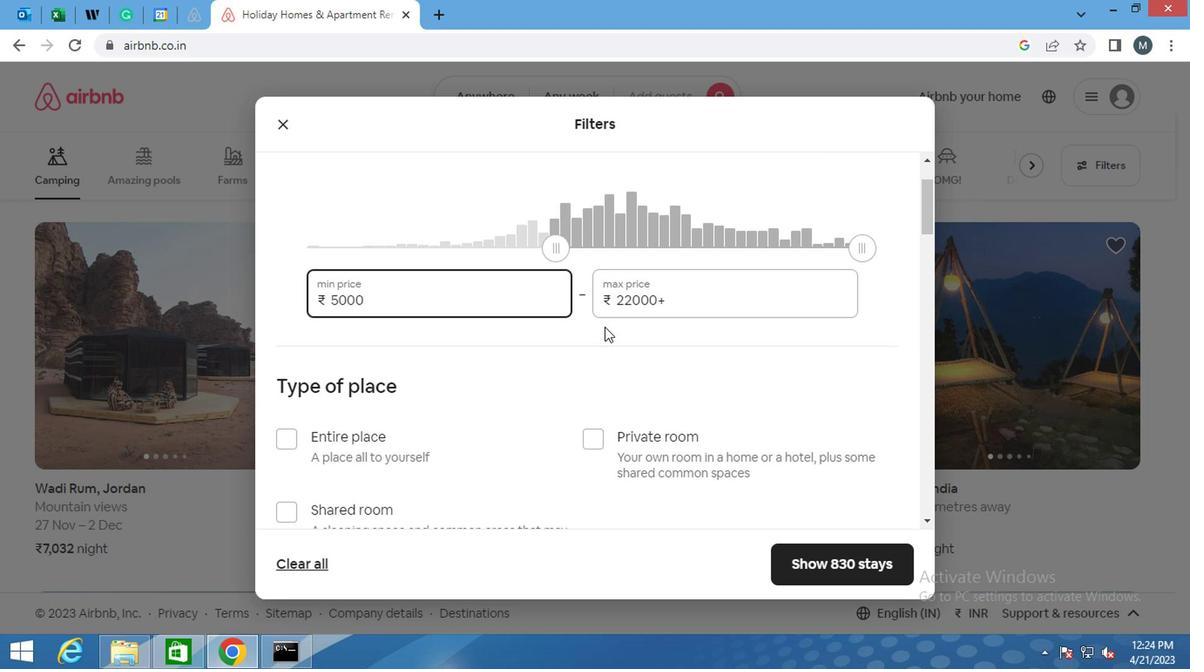 
Action: Mouse pressed left at (655, 308)
Screenshot: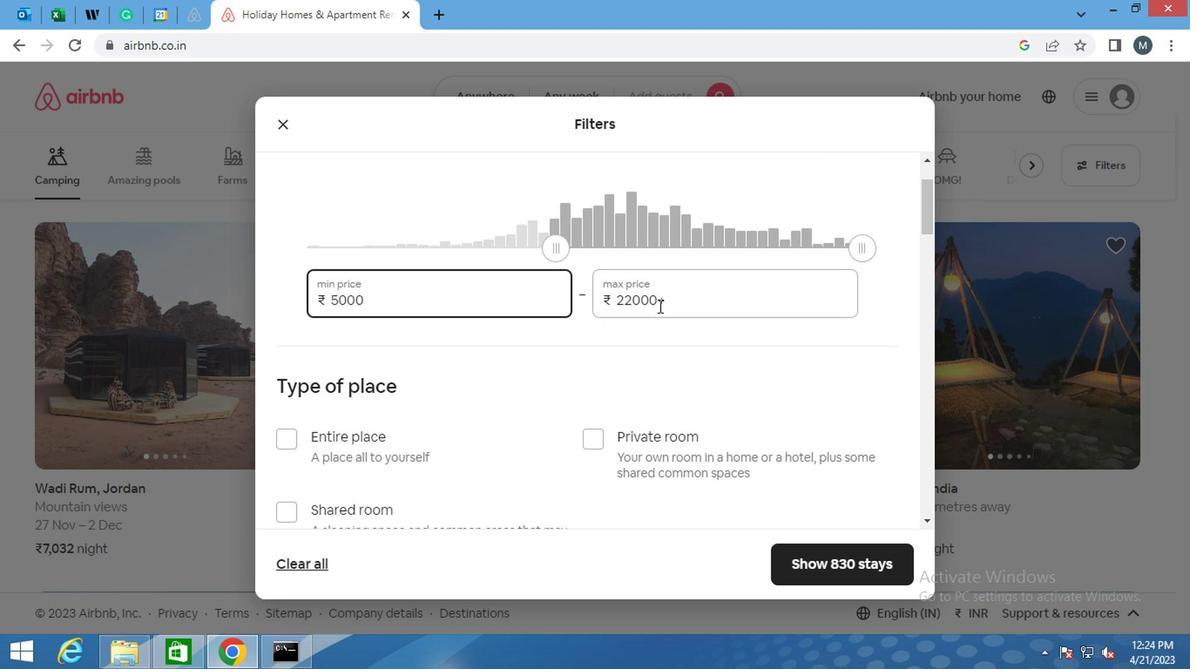
Action: Mouse moved to (654, 308)
Screenshot: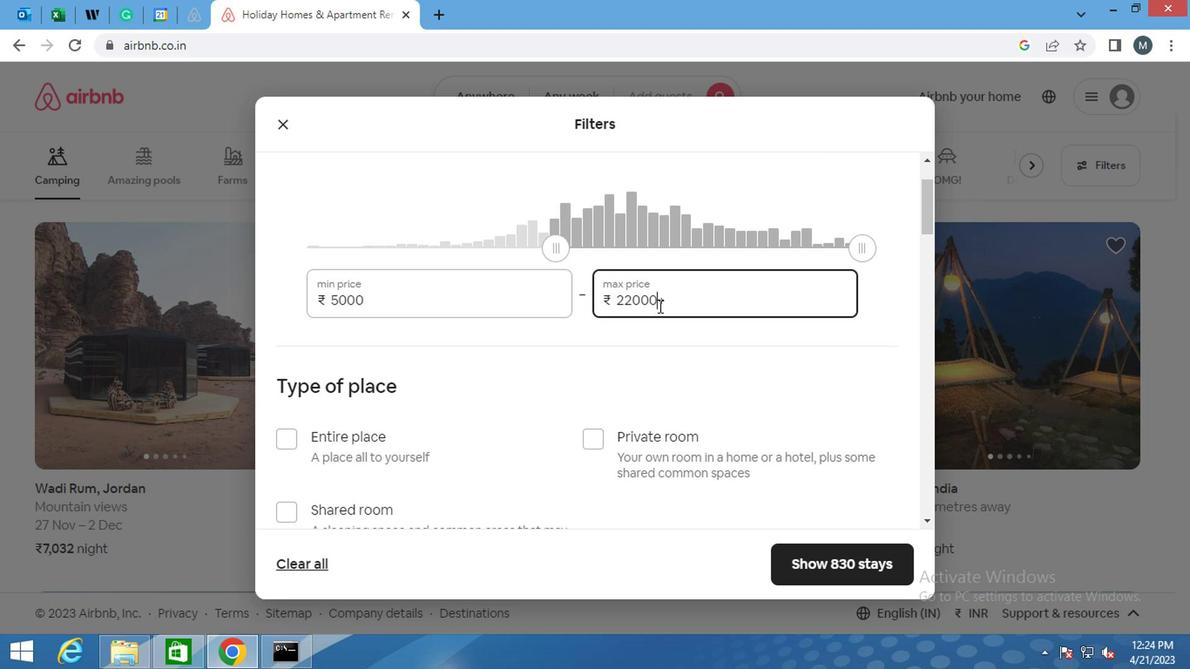 
Action: Key pressed <Key.backspace><Key.backspace><Key.backspace><Key.backspace><Key.backspace><Key.backspace><Key.backspace>15-000
Screenshot: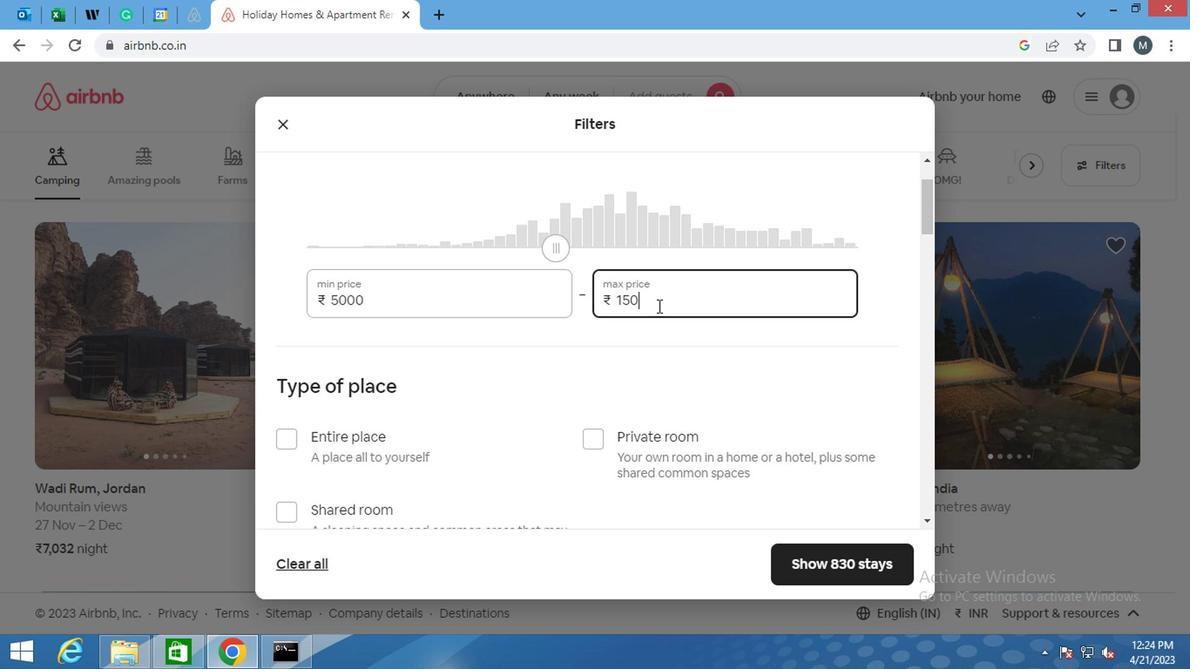 
Action: Mouse moved to (609, 339)
Screenshot: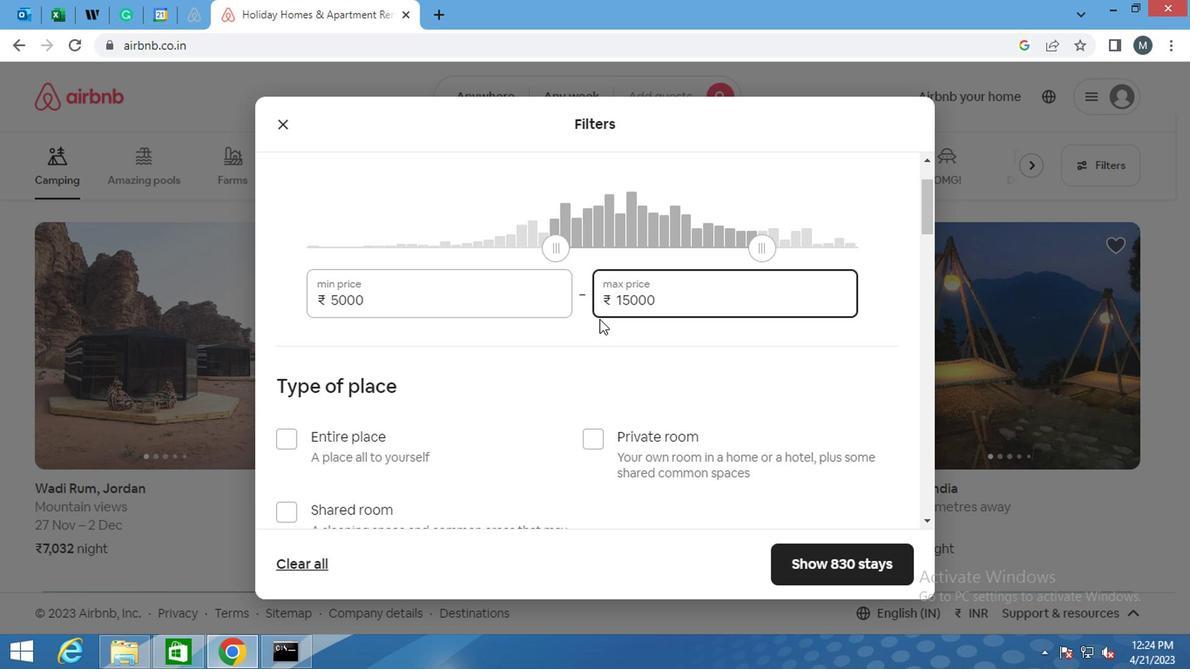
Action: Mouse scrolled (609, 338) with delta (0, 0)
Screenshot: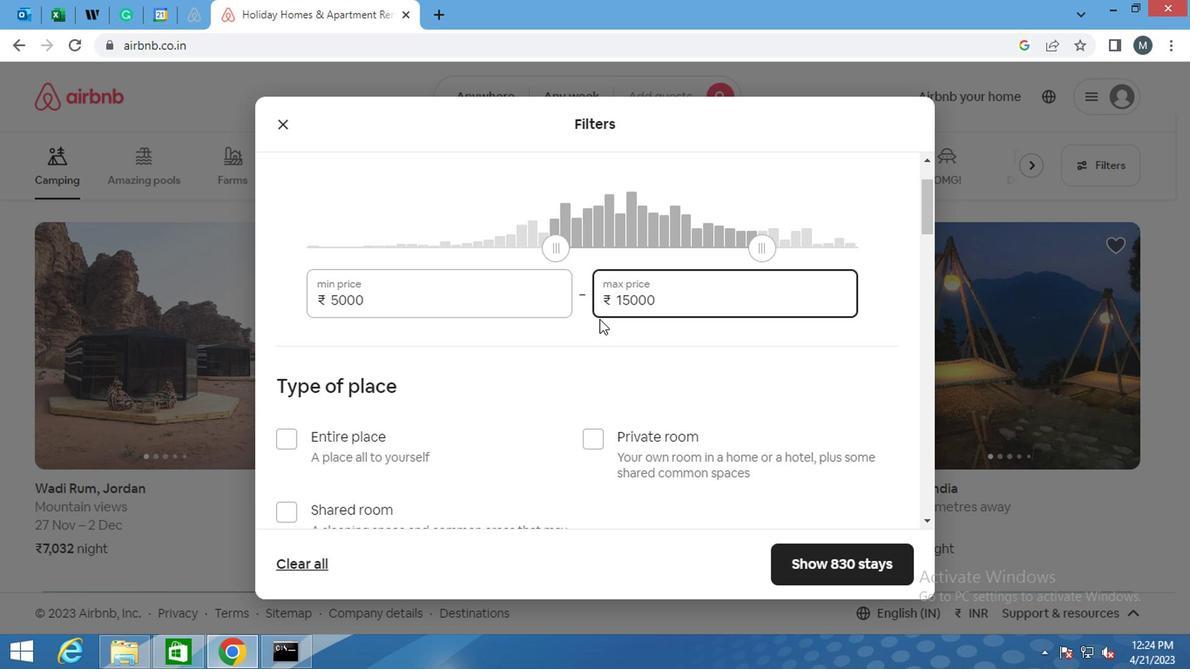 
Action: Mouse moved to (416, 347)
Screenshot: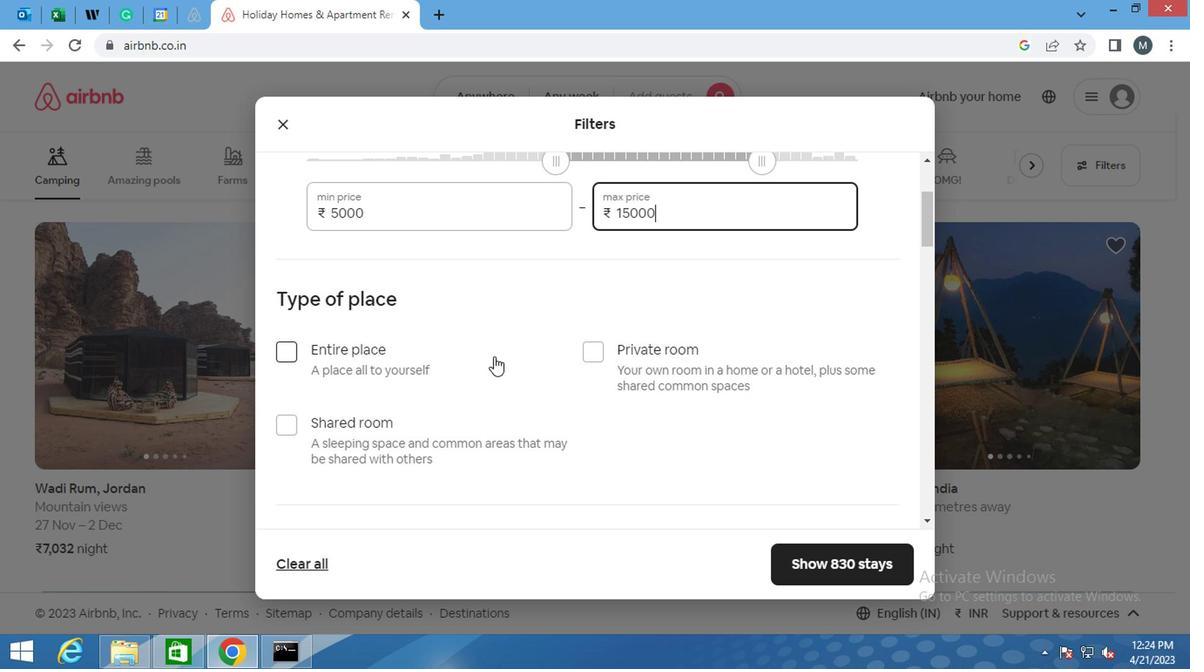 
Action: Mouse scrolled (416, 347) with delta (0, 0)
Screenshot: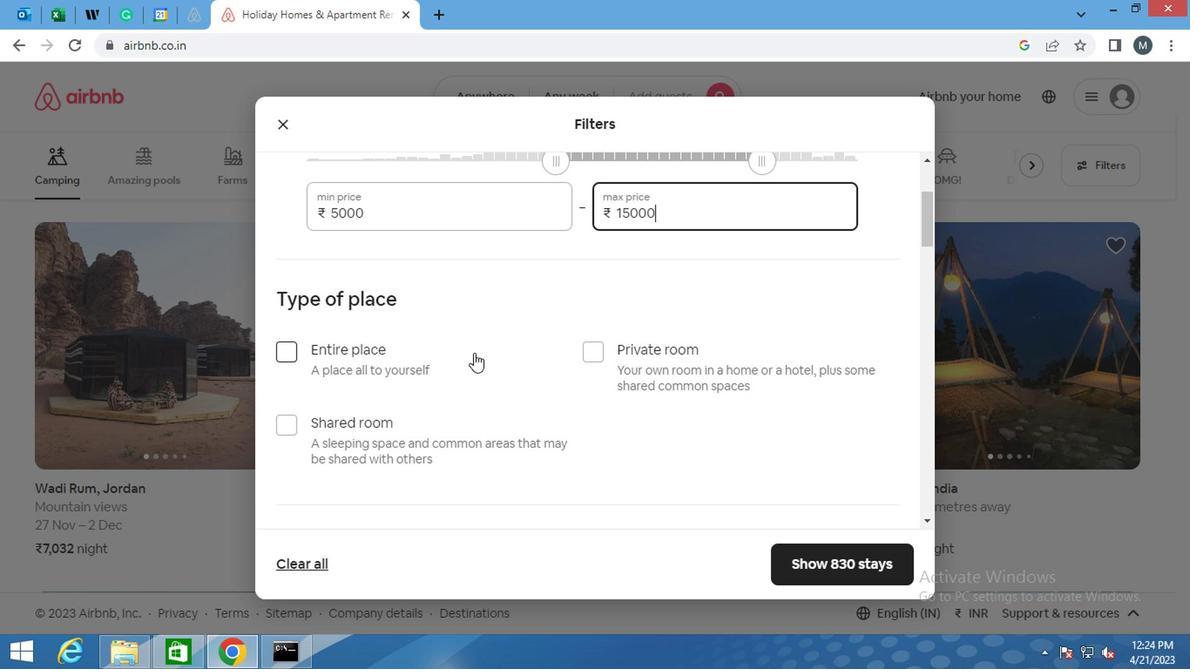 
Action: Mouse moved to (624, 417)
Screenshot: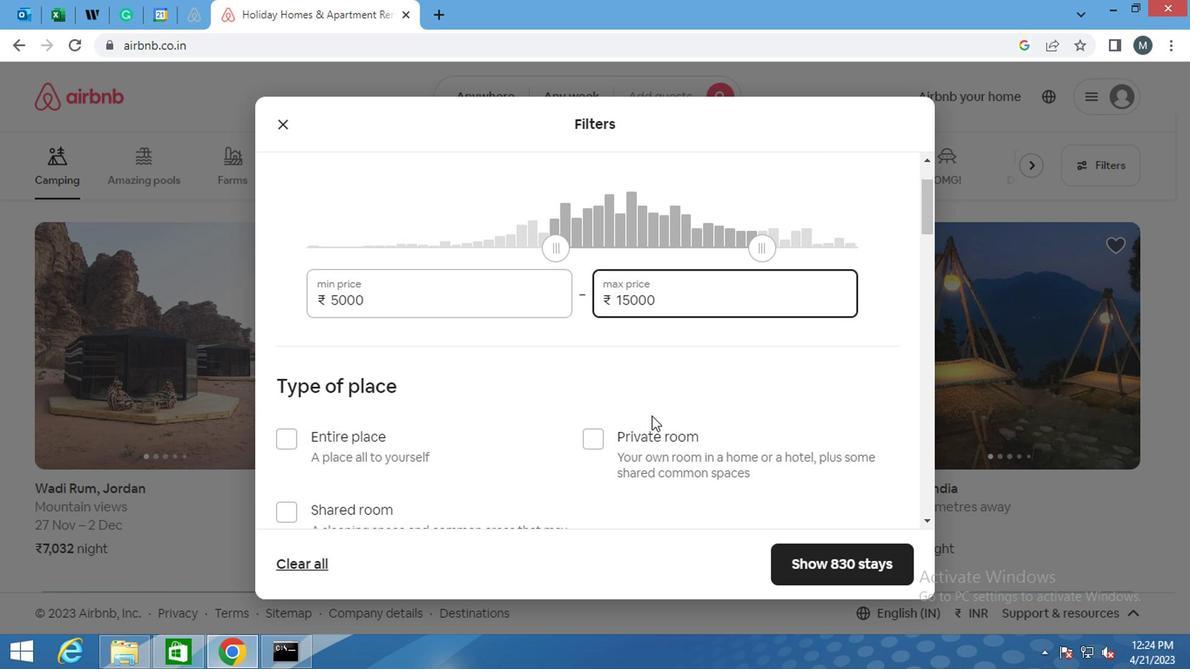 
Action: Mouse scrolled (624, 416) with delta (0, -1)
Screenshot: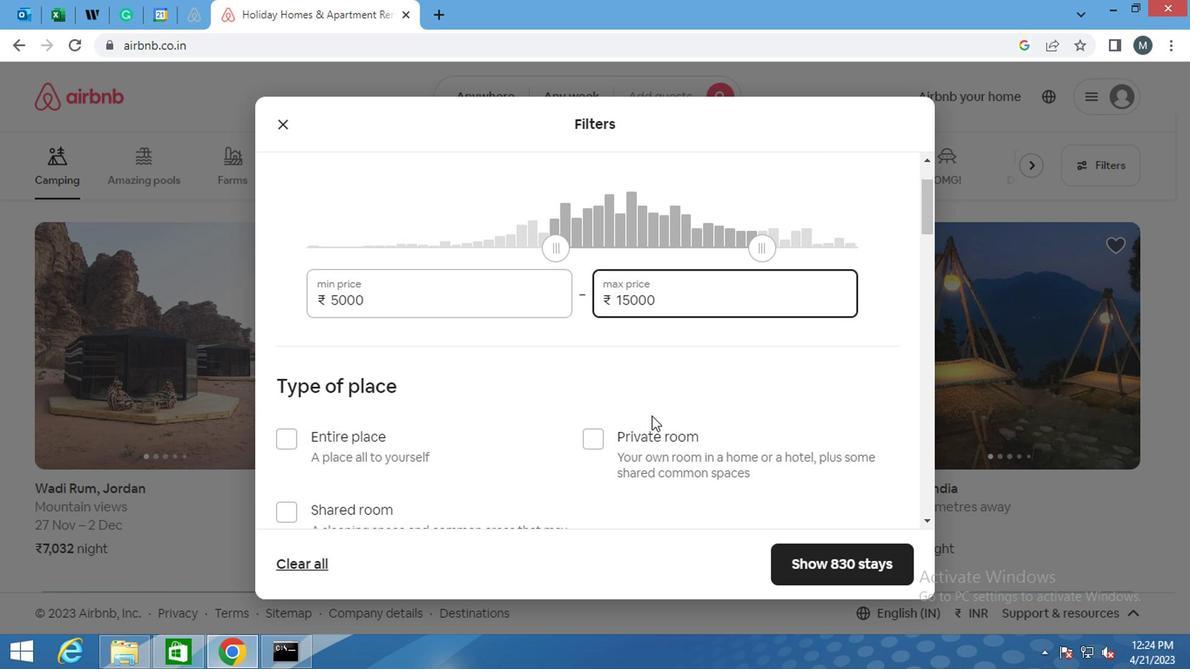 
Action: Mouse moved to (596, 347)
Screenshot: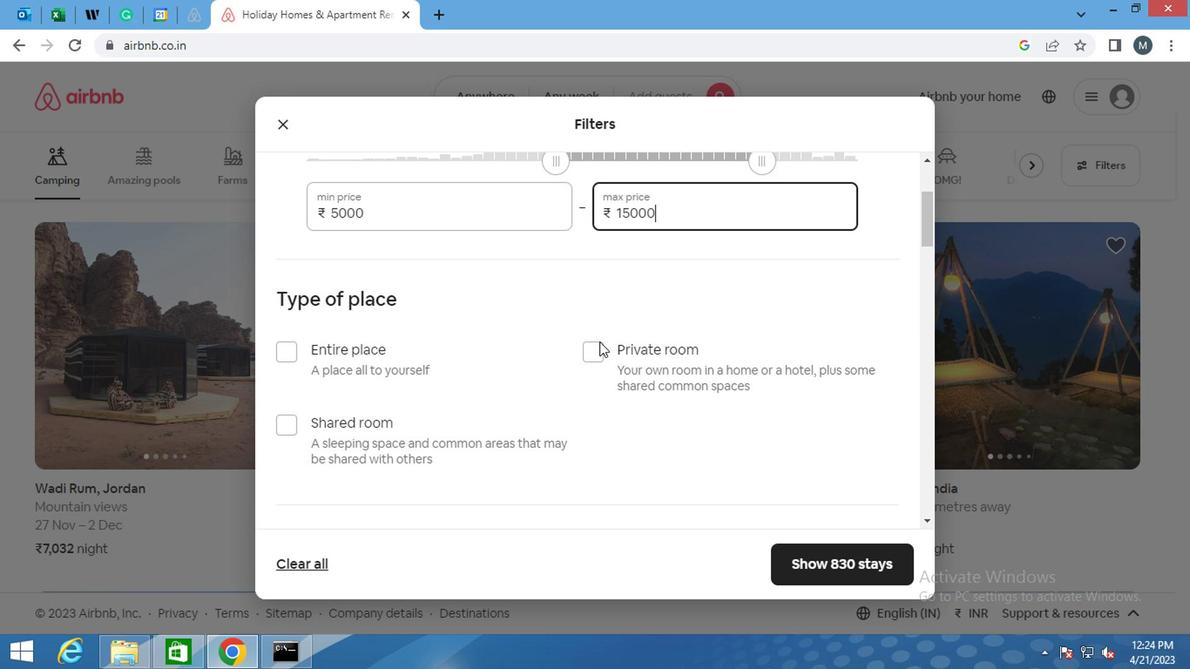 
Action: Mouse pressed left at (596, 347)
Screenshot: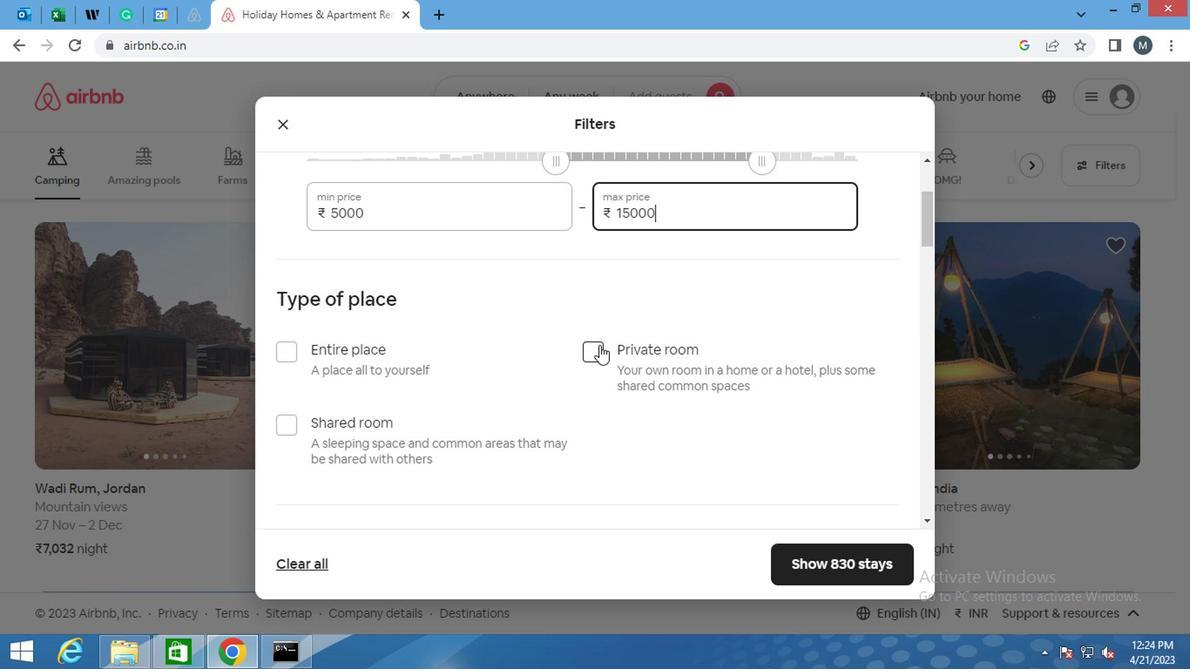 
Action: Mouse moved to (596, 344)
Screenshot: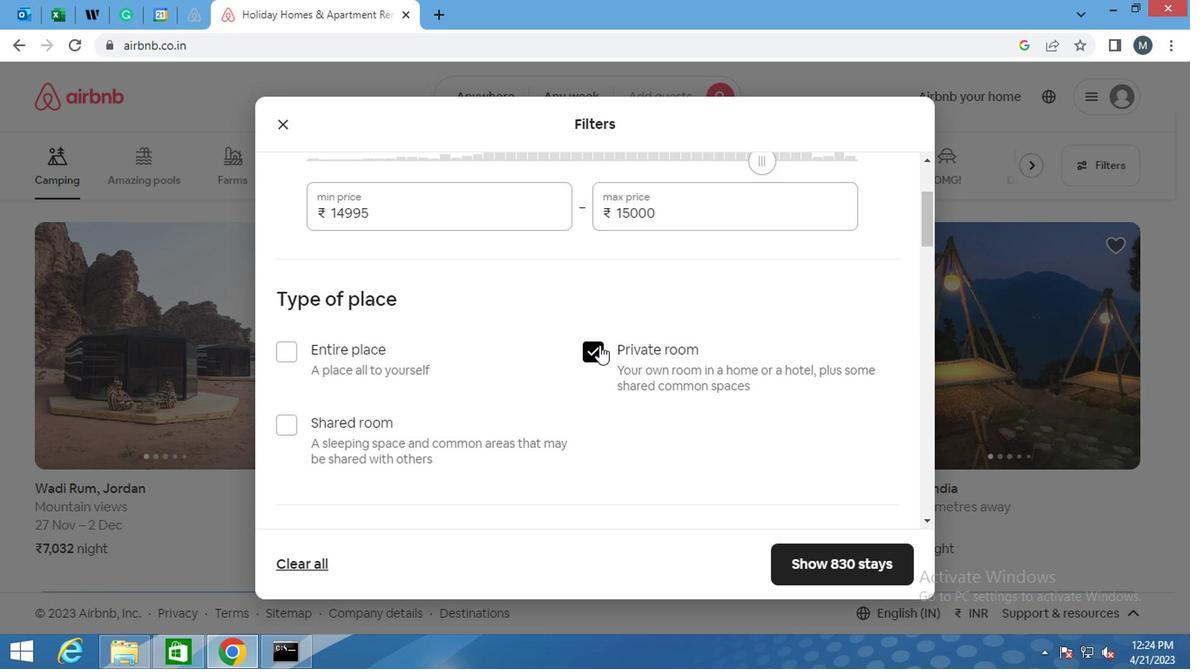 
Action: Mouse scrolled (596, 343) with delta (0, -1)
Screenshot: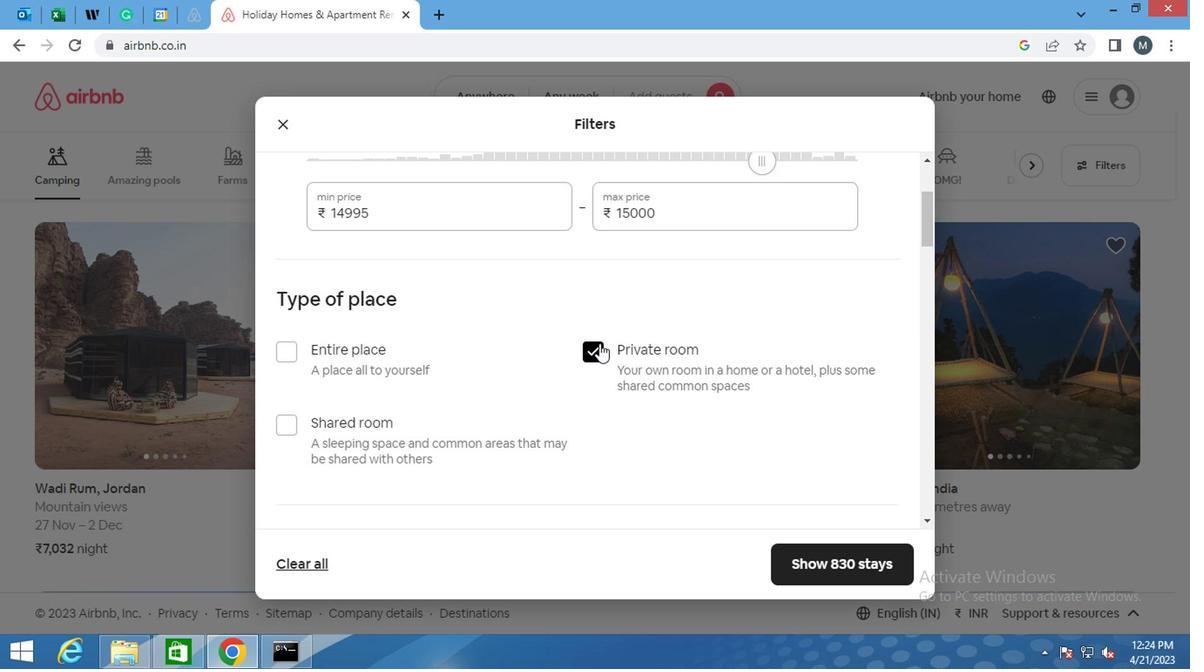
Action: Mouse moved to (581, 345)
Screenshot: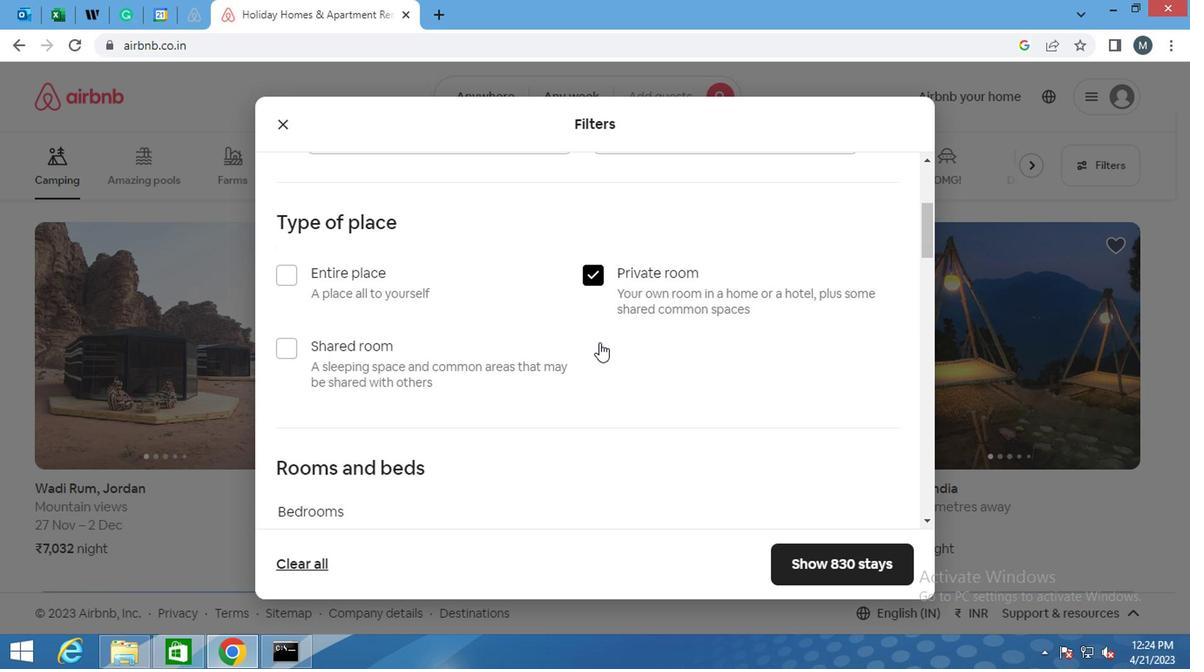 
Action: Mouse scrolled (581, 345) with delta (0, 0)
Screenshot: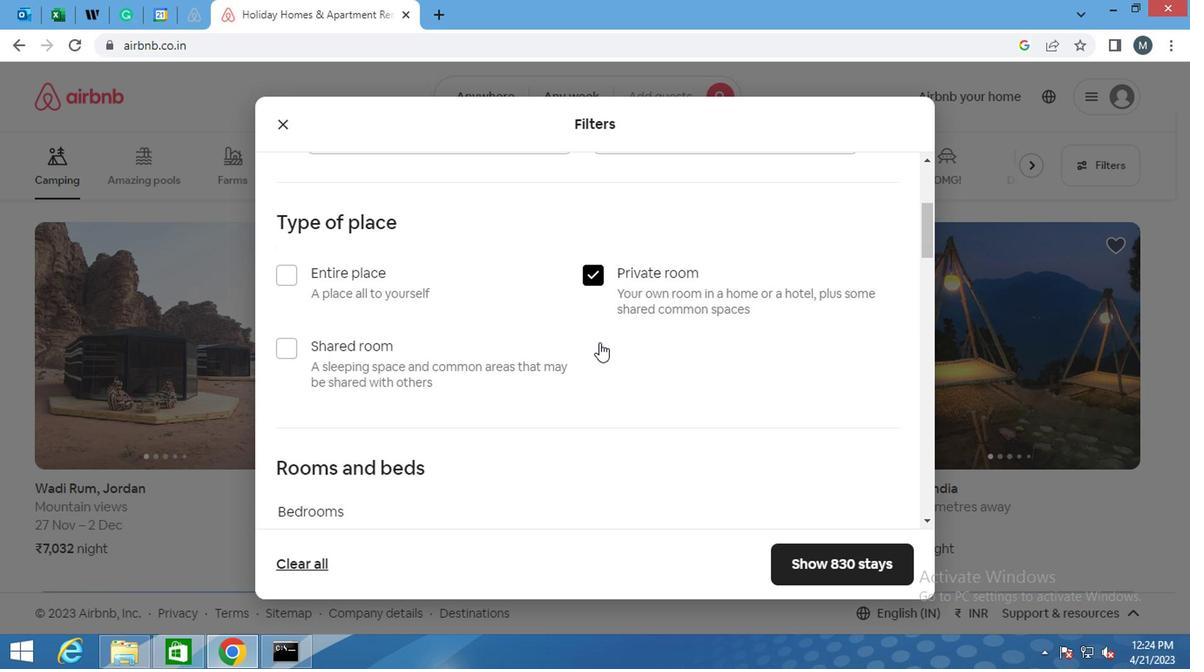 
Action: Mouse moved to (368, 465)
Screenshot: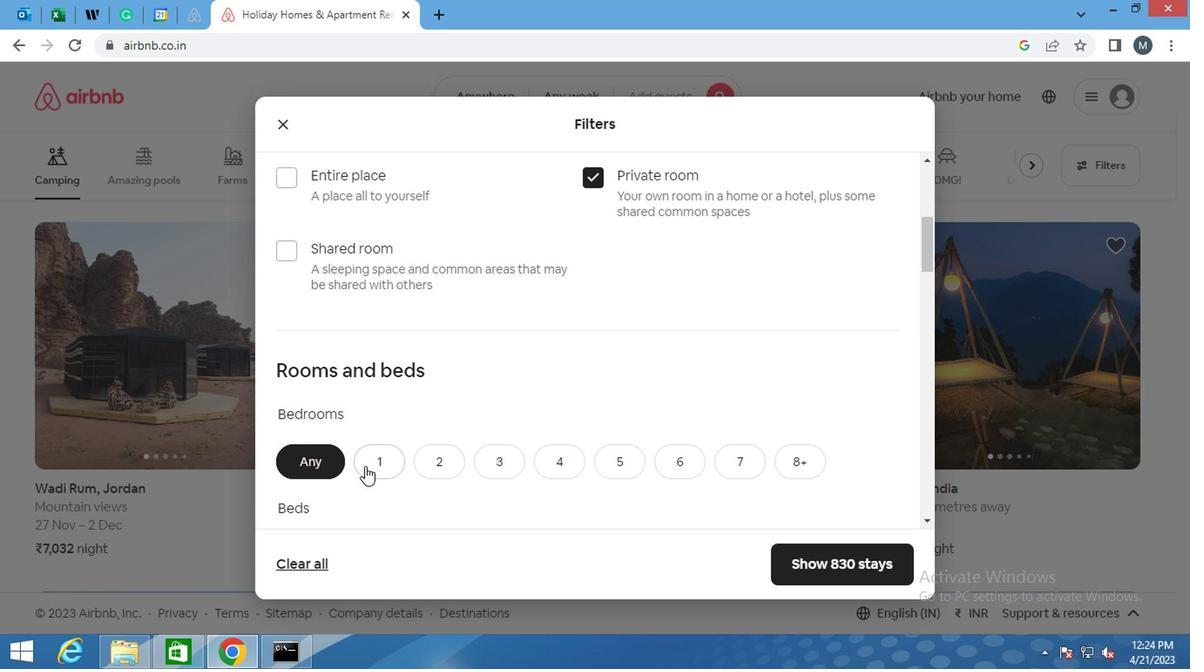 
Action: Mouse pressed left at (368, 465)
Screenshot: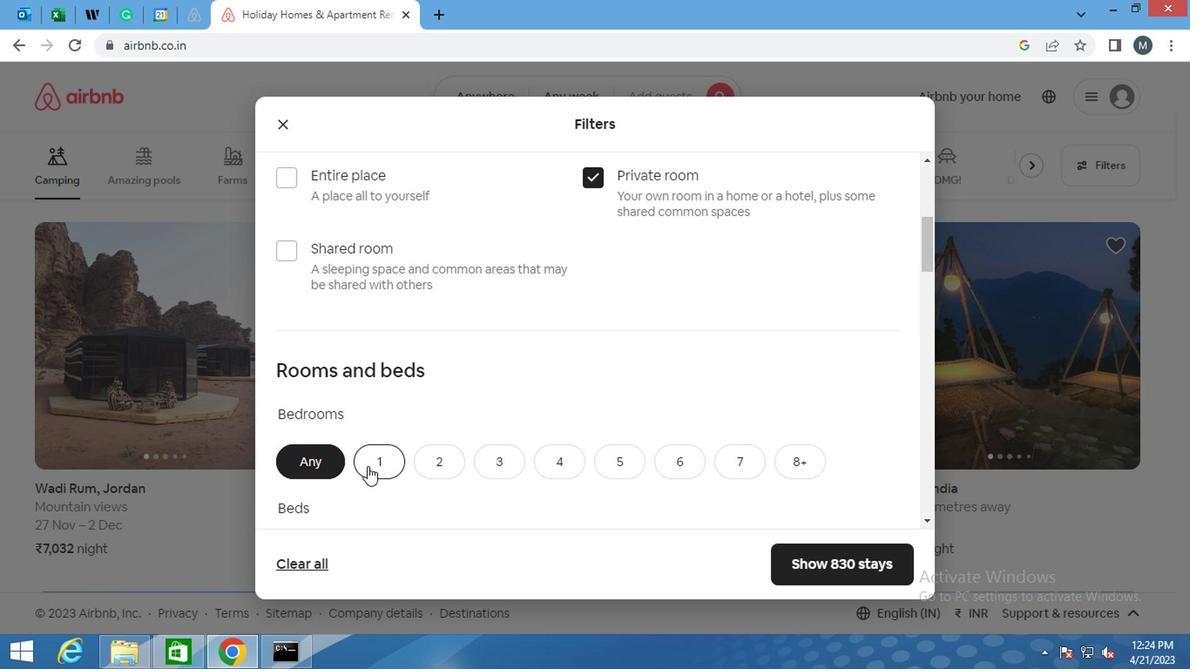 
Action: Mouse moved to (376, 451)
Screenshot: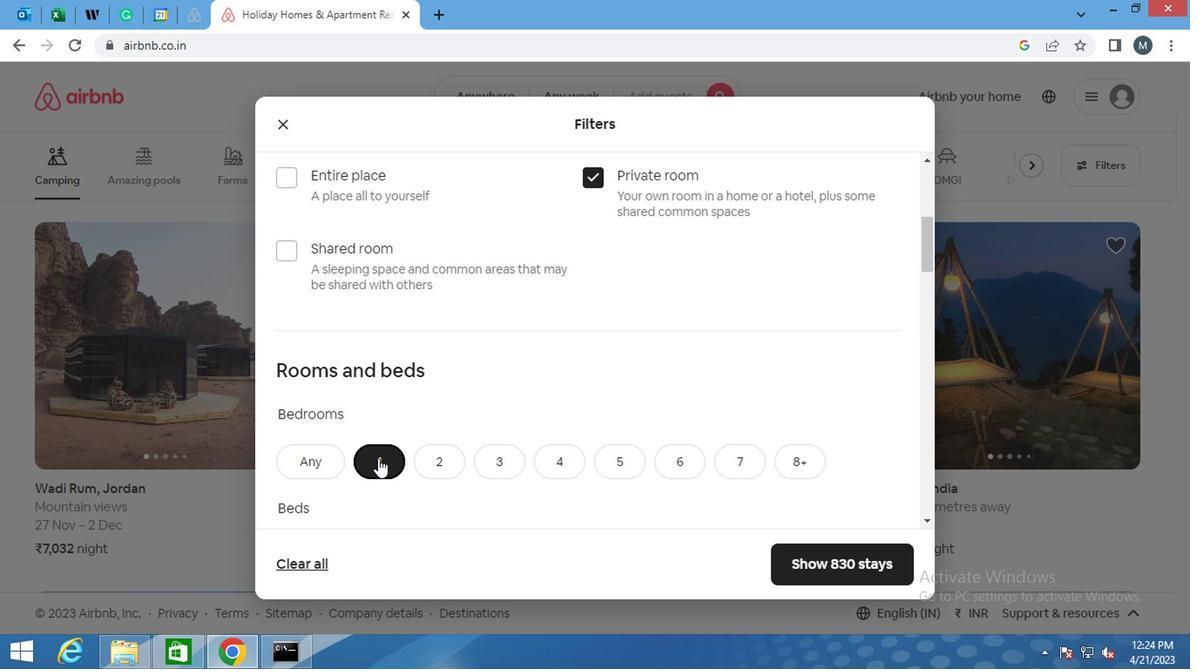 
Action: Mouse scrolled (376, 450) with delta (0, 0)
Screenshot: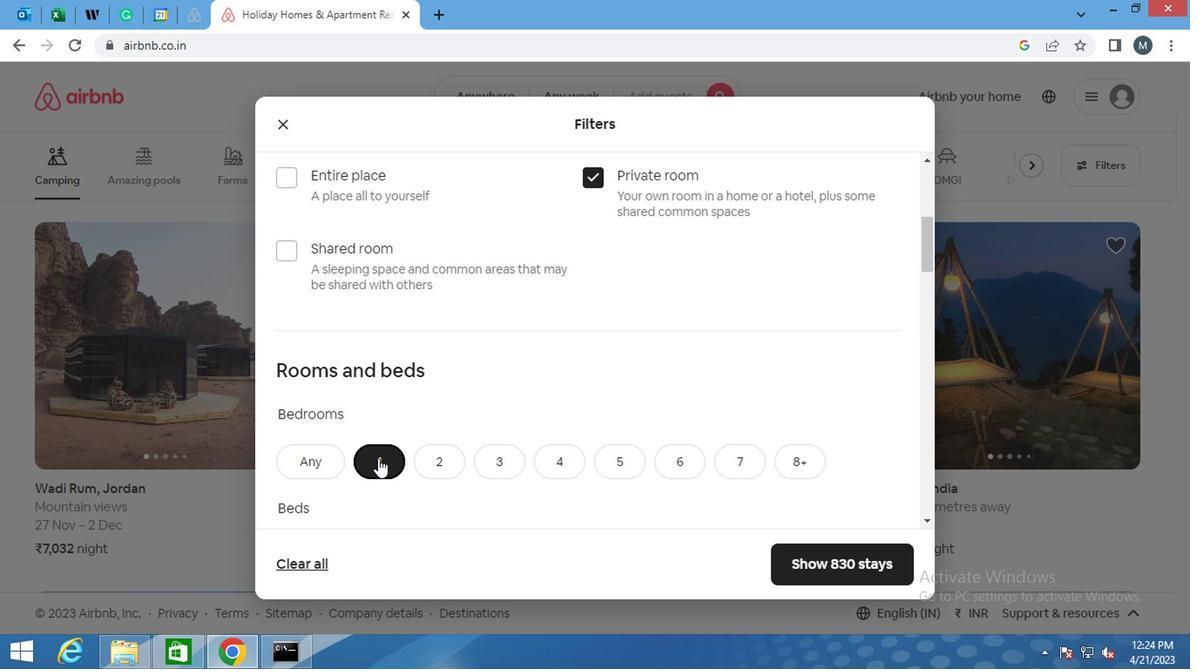 
Action: Mouse scrolled (376, 450) with delta (0, 0)
Screenshot: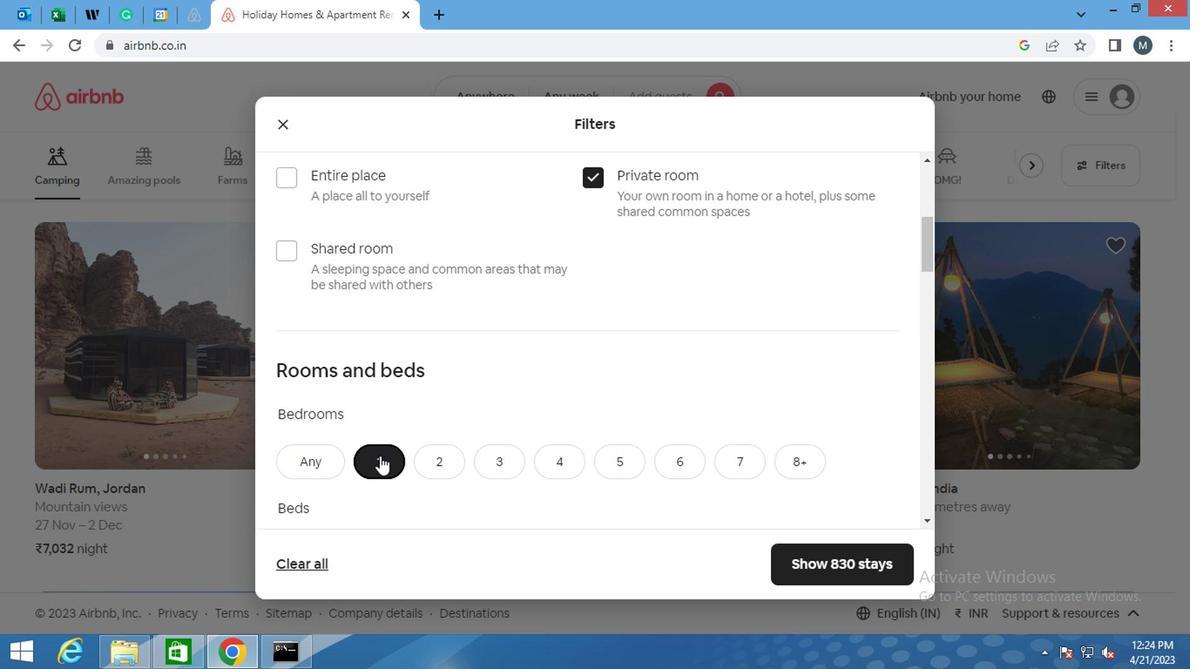
Action: Mouse moved to (369, 376)
Screenshot: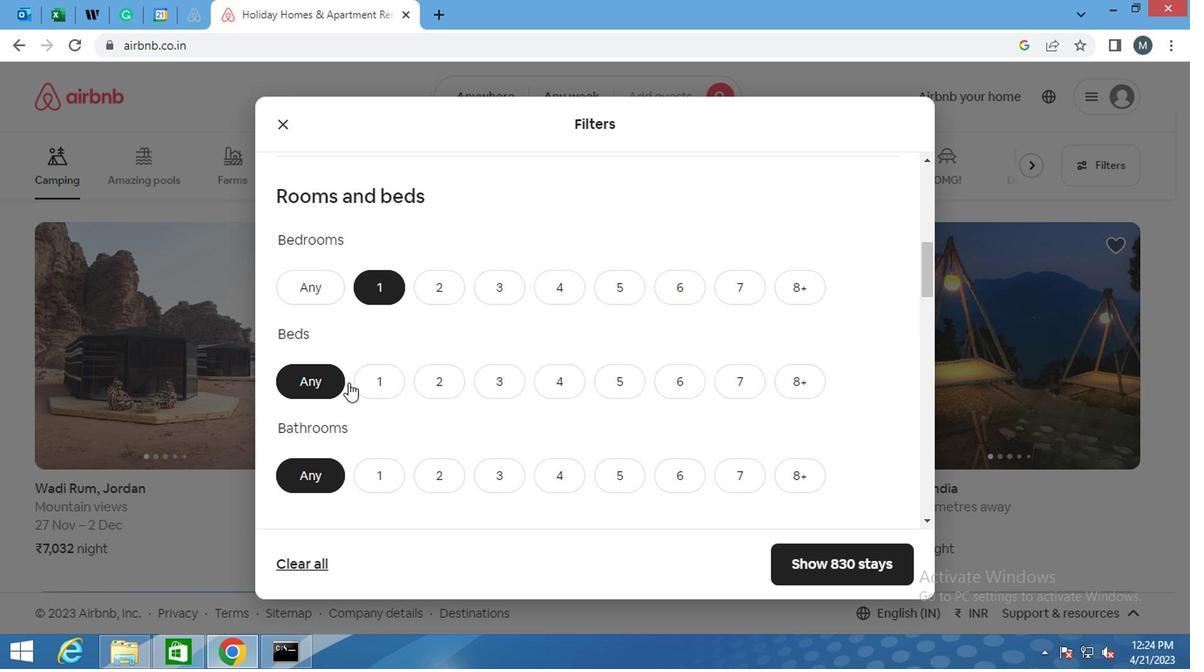 
Action: Mouse pressed left at (369, 376)
Screenshot: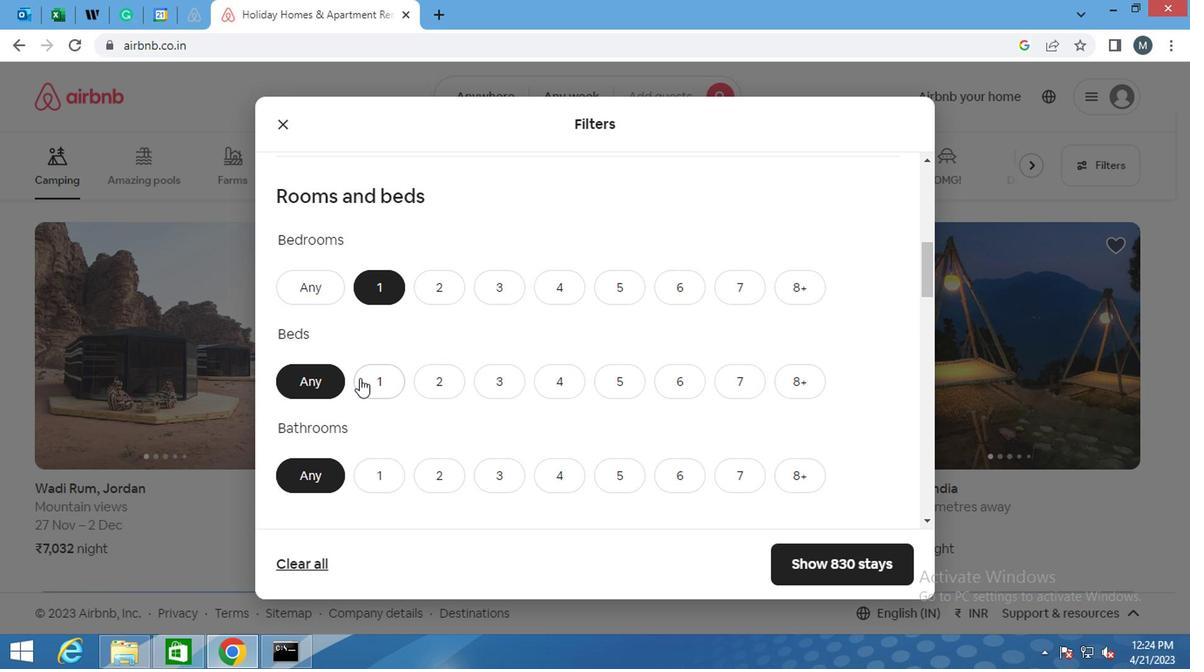 
Action: Mouse moved to (363, 463)
Screenshot: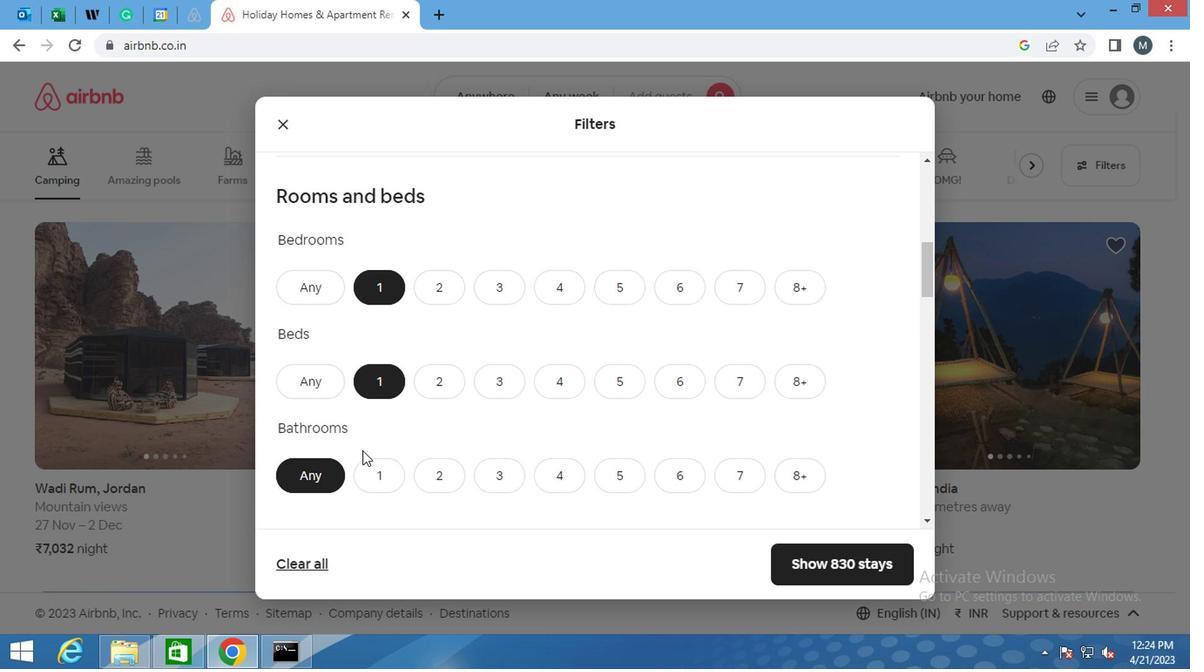
Action: Mouse pressed left at (363, 463)
Screenshot: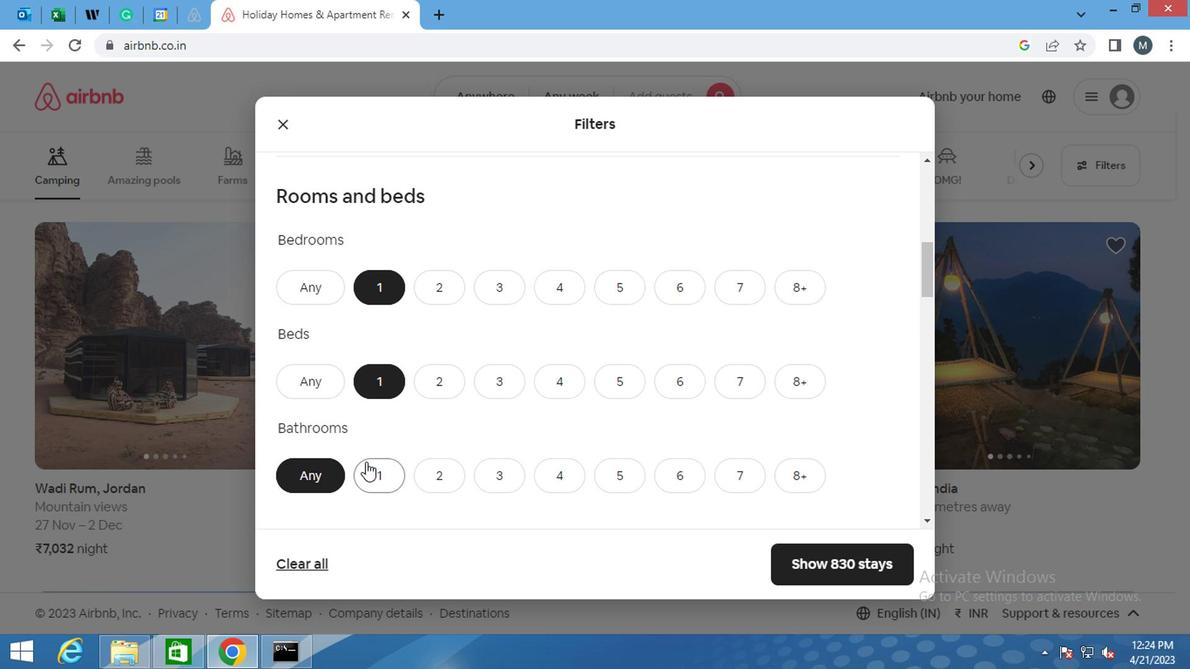 
Action: Mouse moved to (425, 428)
Screenshot: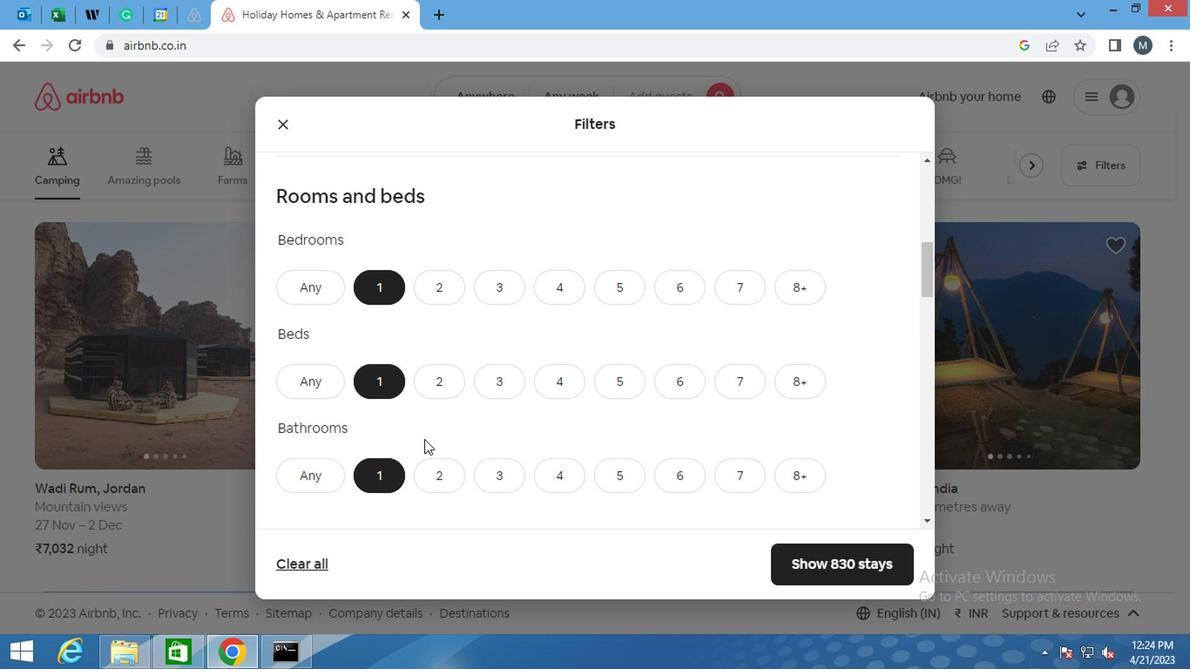 
Action: Mouse scrolled (425, 427) with delta (0, -1)
Screenshot: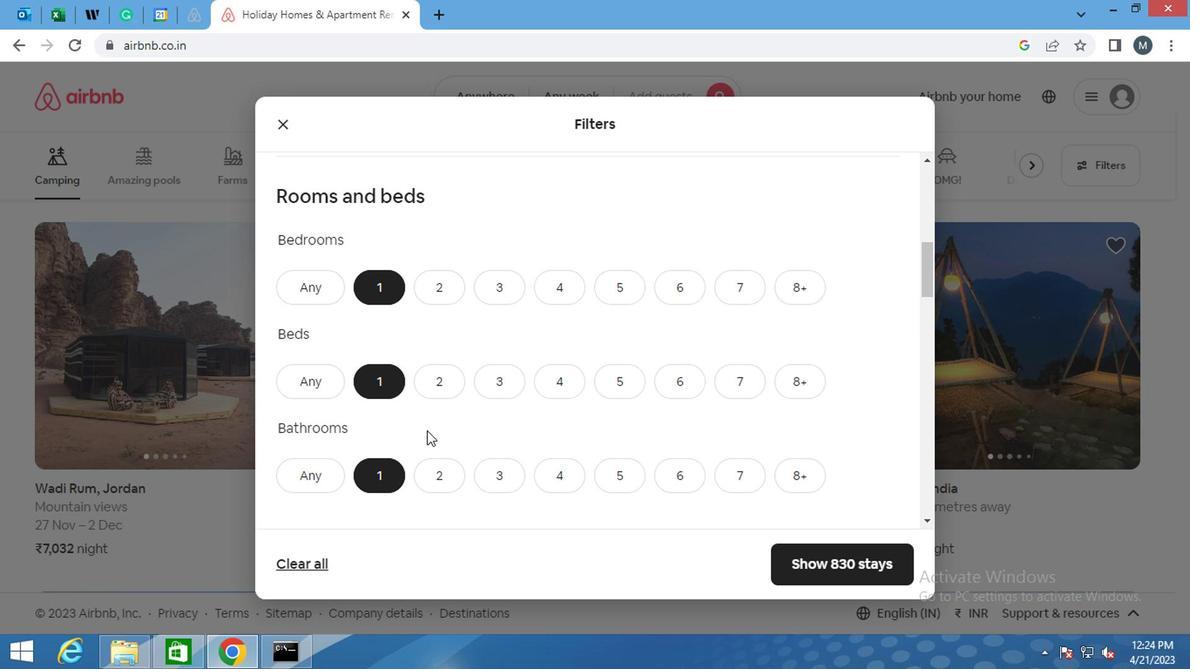 
Action: Mouse moved to (427, 428)
Screenshot: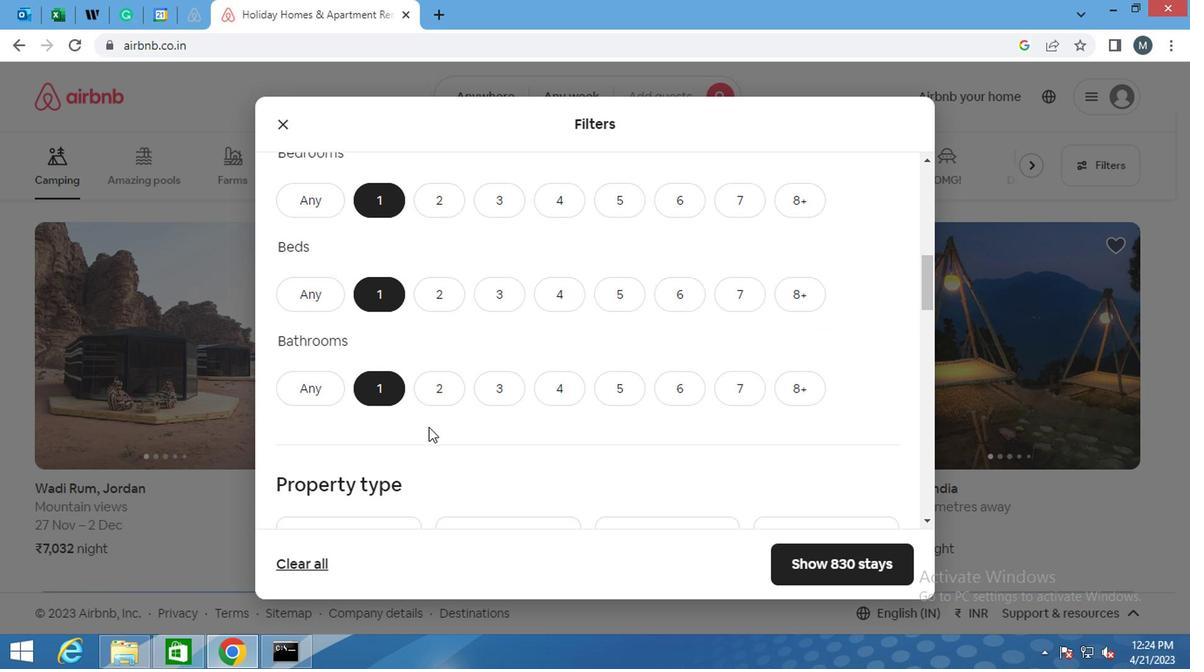 
Action: Mouse scrolled (427, 427) with delta (0, -1)
Screenshot: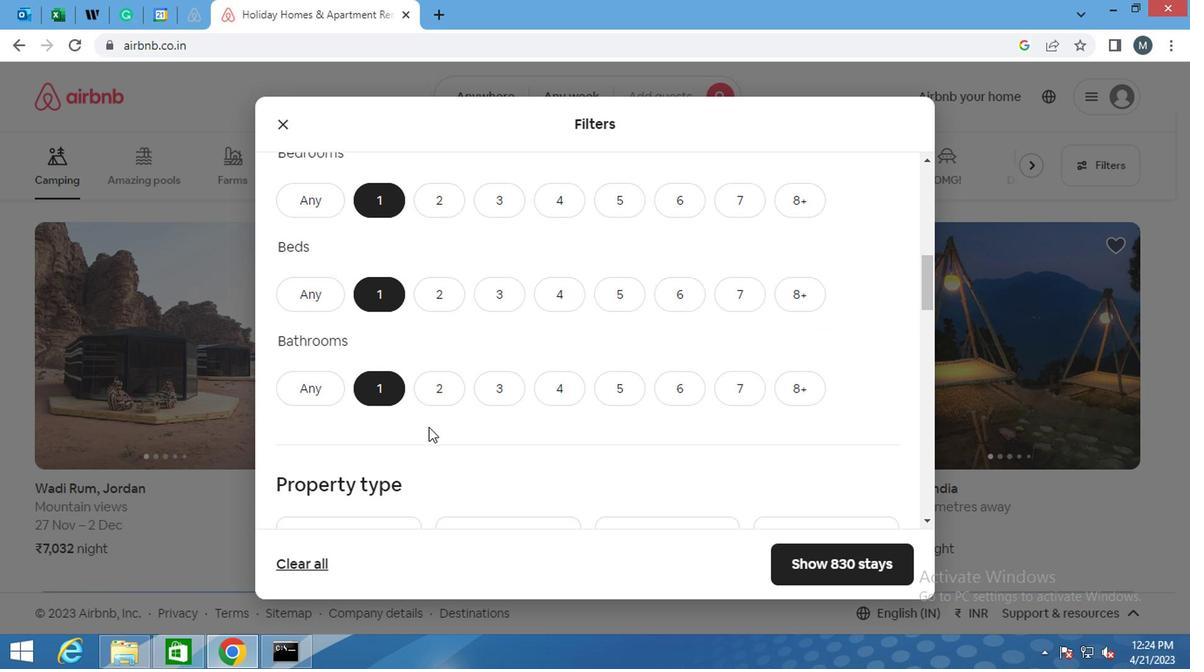 
Action: Mouse moved to (427, 428)
Screenshot: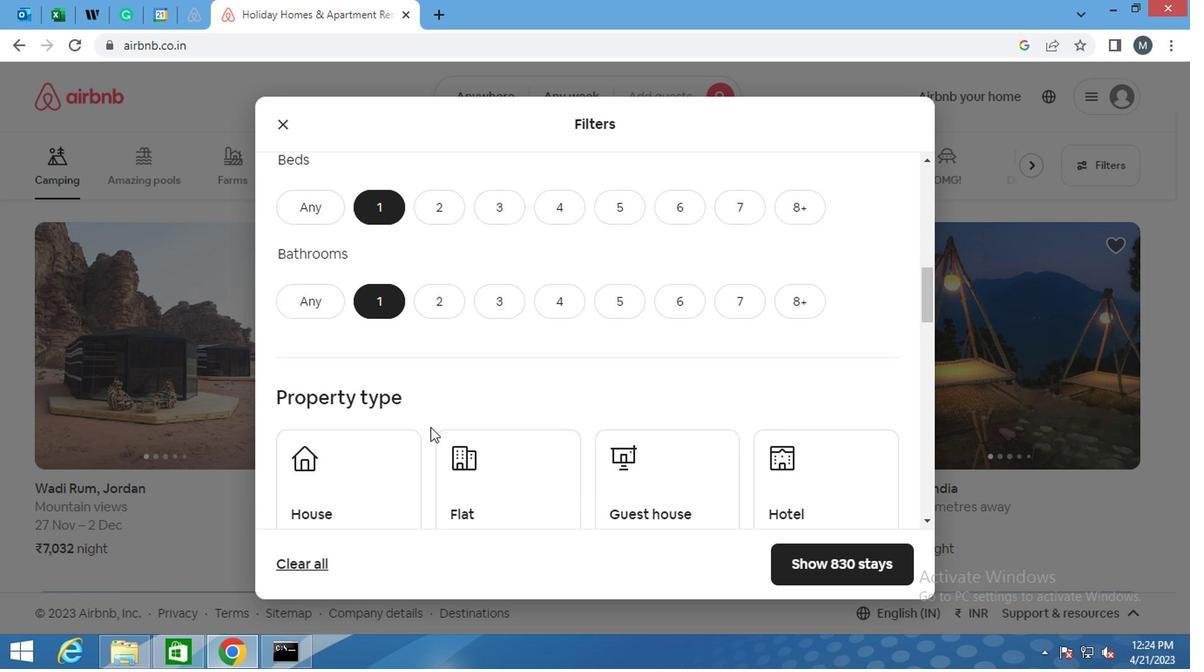 
Action: Mouse scrolled (427, 427) with delta (0, -1)
Screenshot: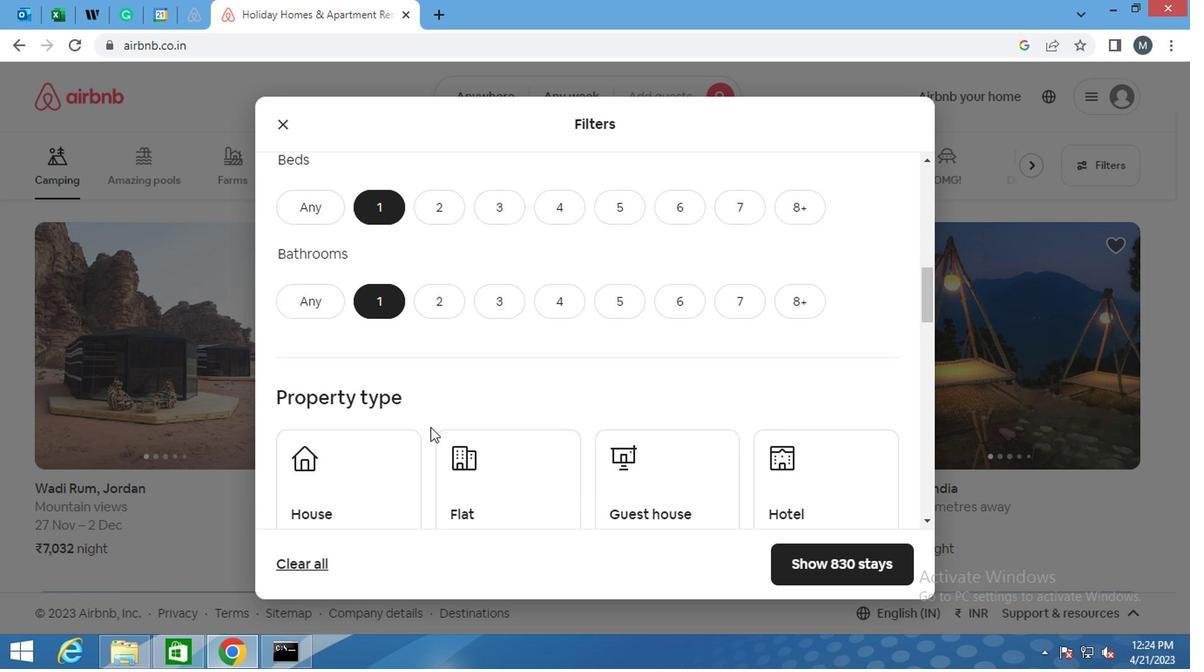 
Action: Mouse moved to (316, 388)
Screenshot: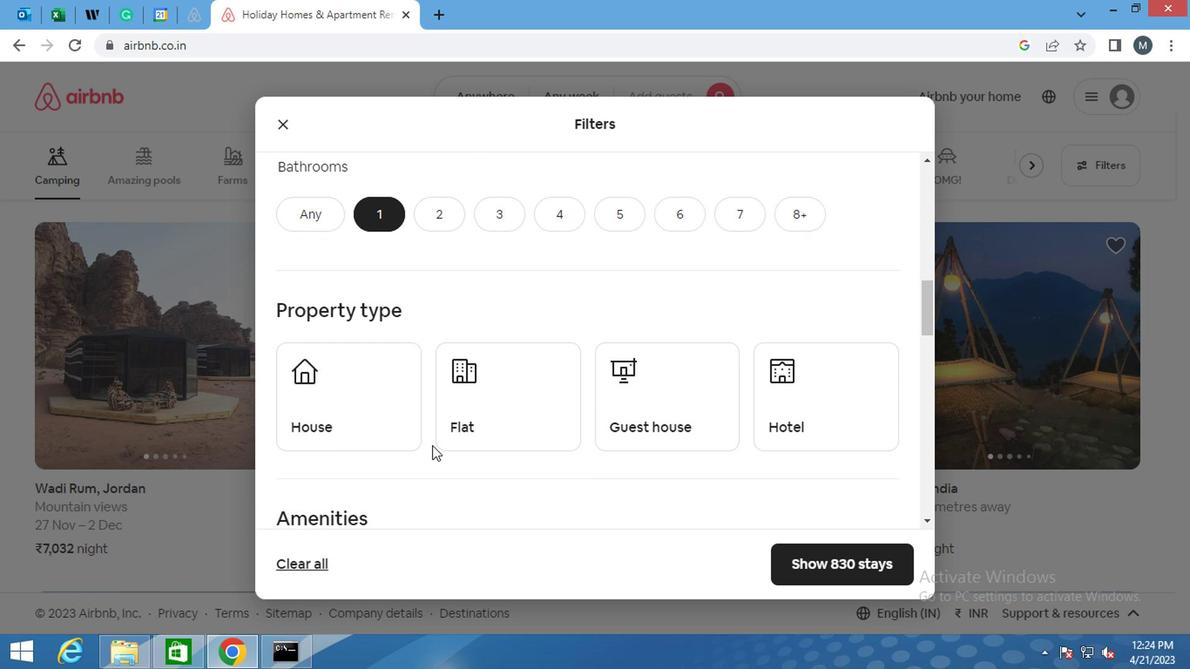 
Action: Mouse pressed left at (316, 388)
Screenshot: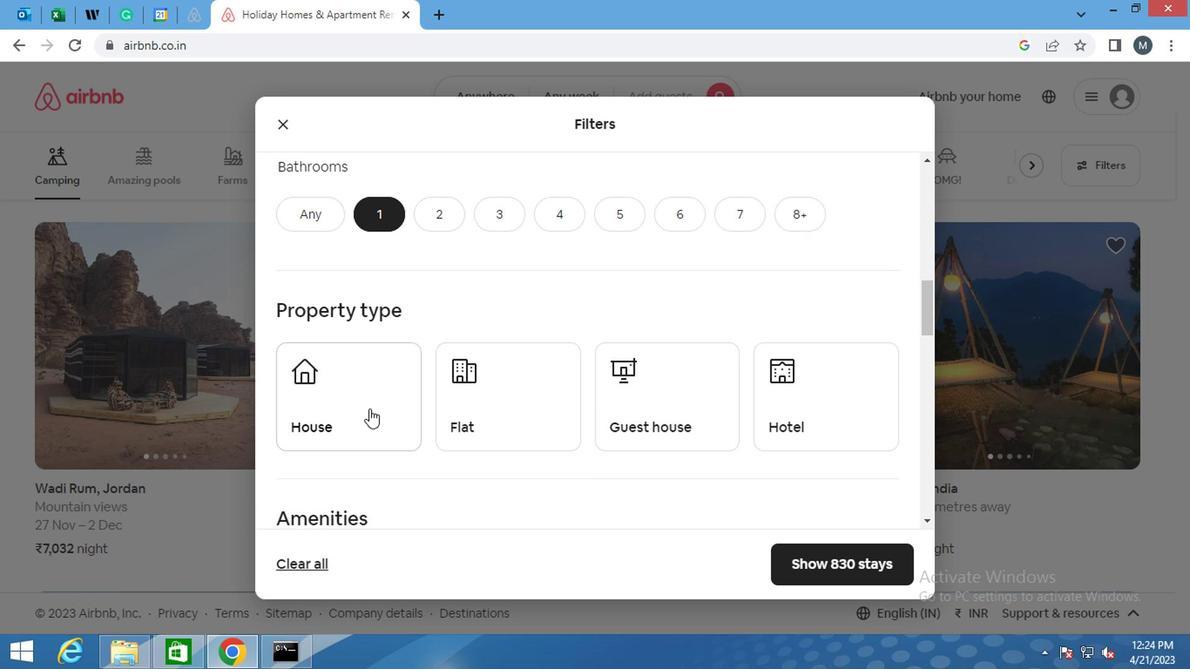 
Action: Mouse moved to (500, 433)
Screenshot: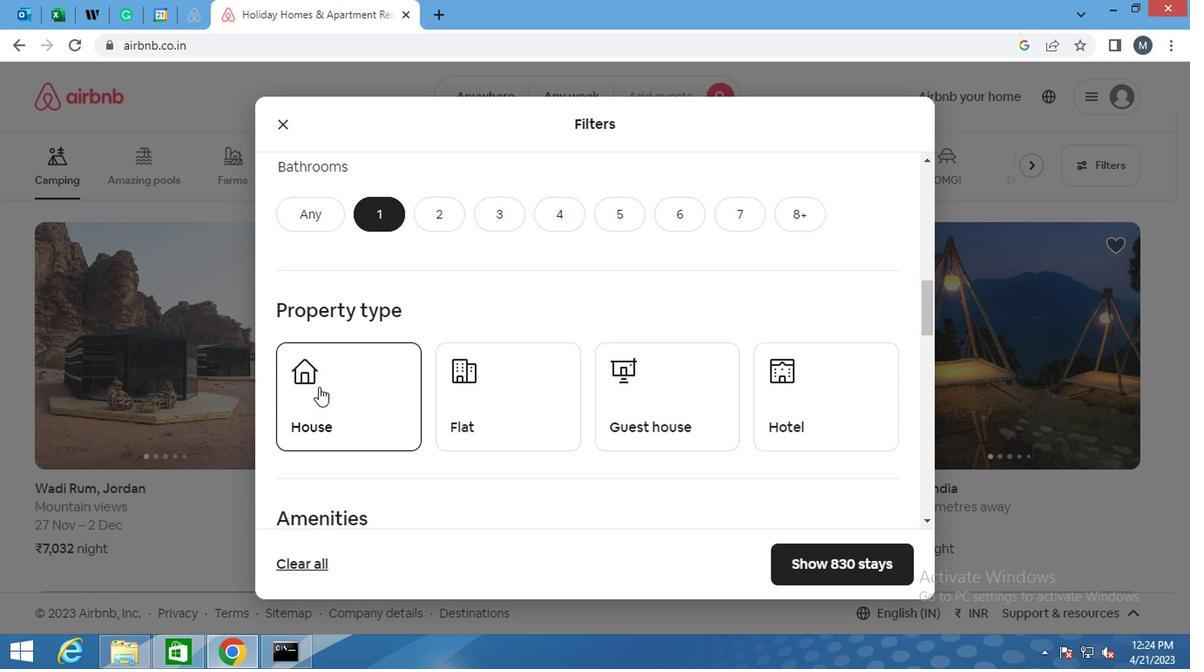
Action: Mouse pressed left at (500, 433)
Screenshot: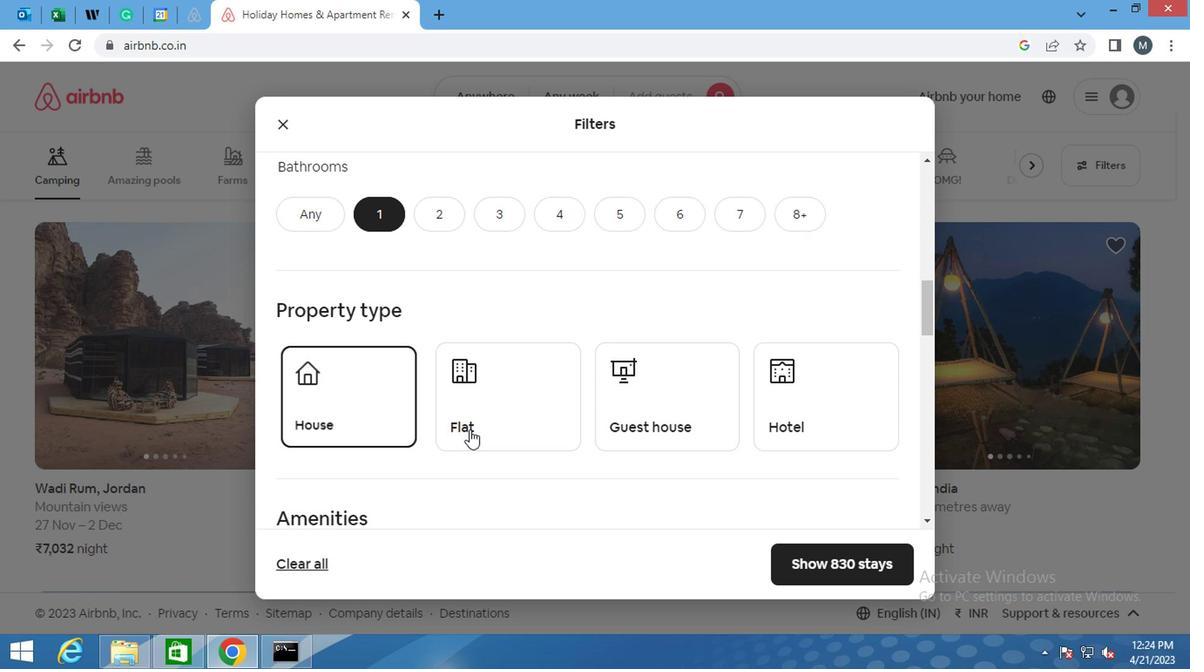 
Action: Mouse moved to (676, 406)
Screenshot: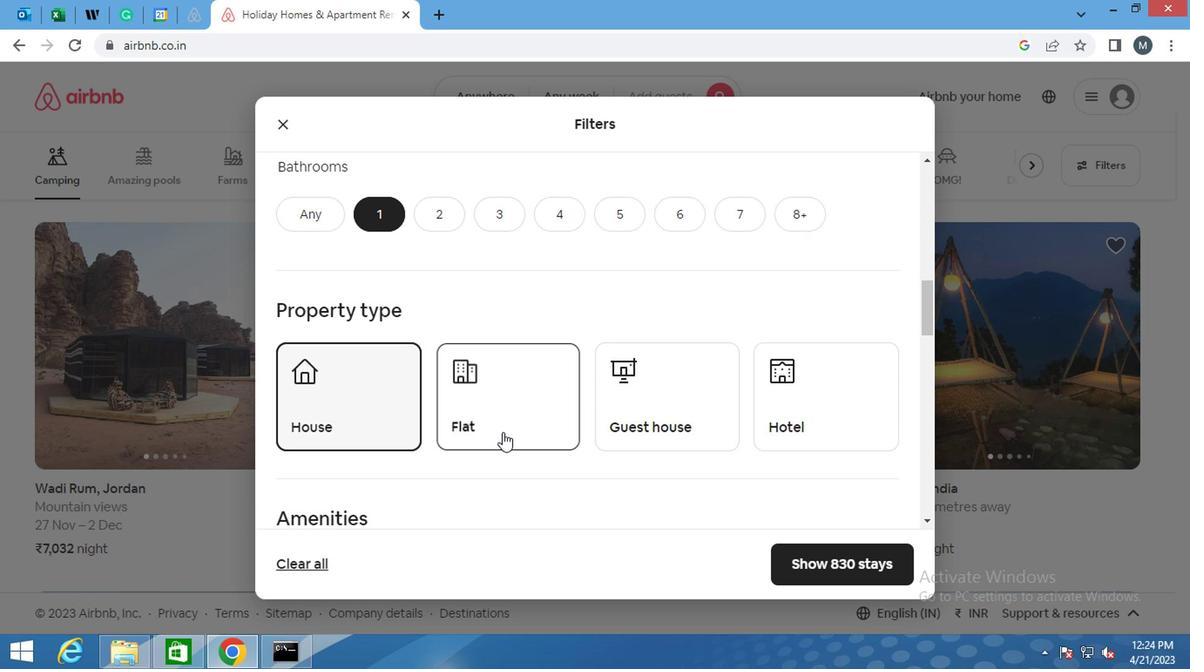 
Action: Mouse pressed left at (676, 406)
Screenshot: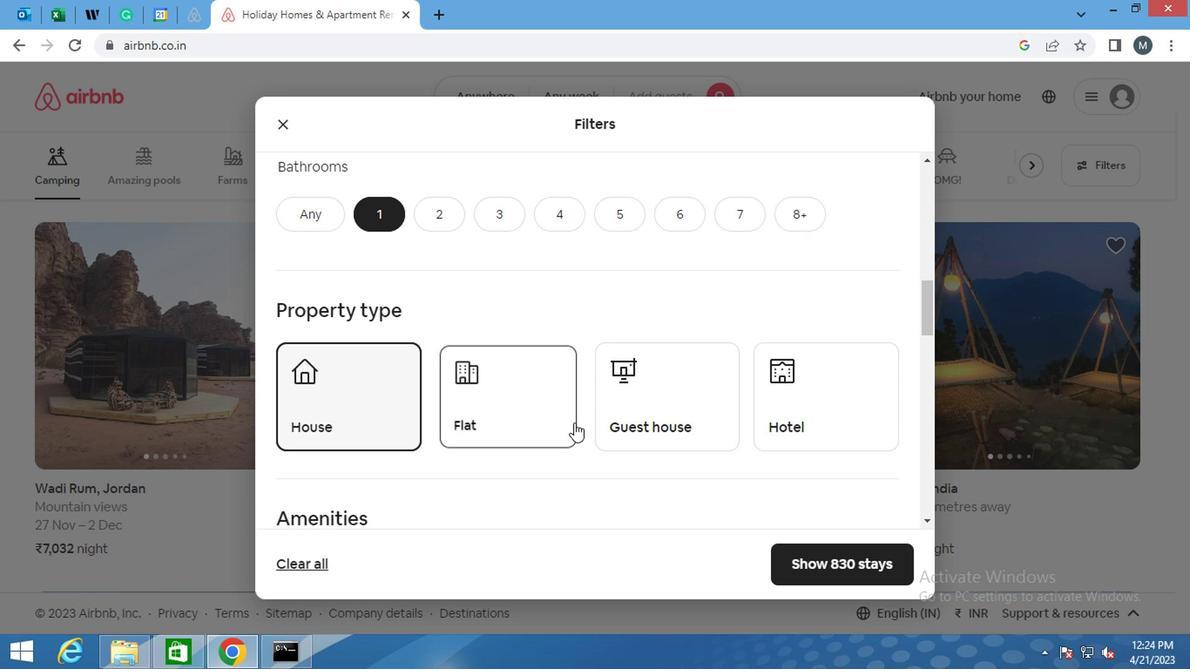 
Action: Mouse moved to (793, 404)
Screenshot: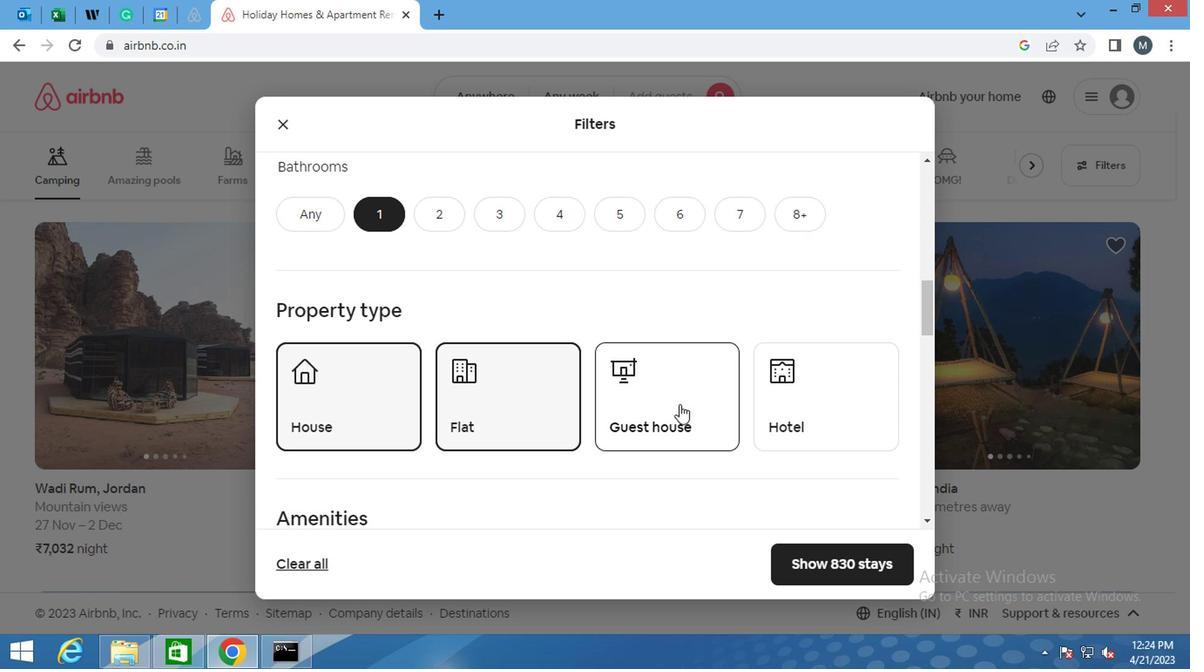 
Action: Mouse pressed left at (793, 404)
Screenshot: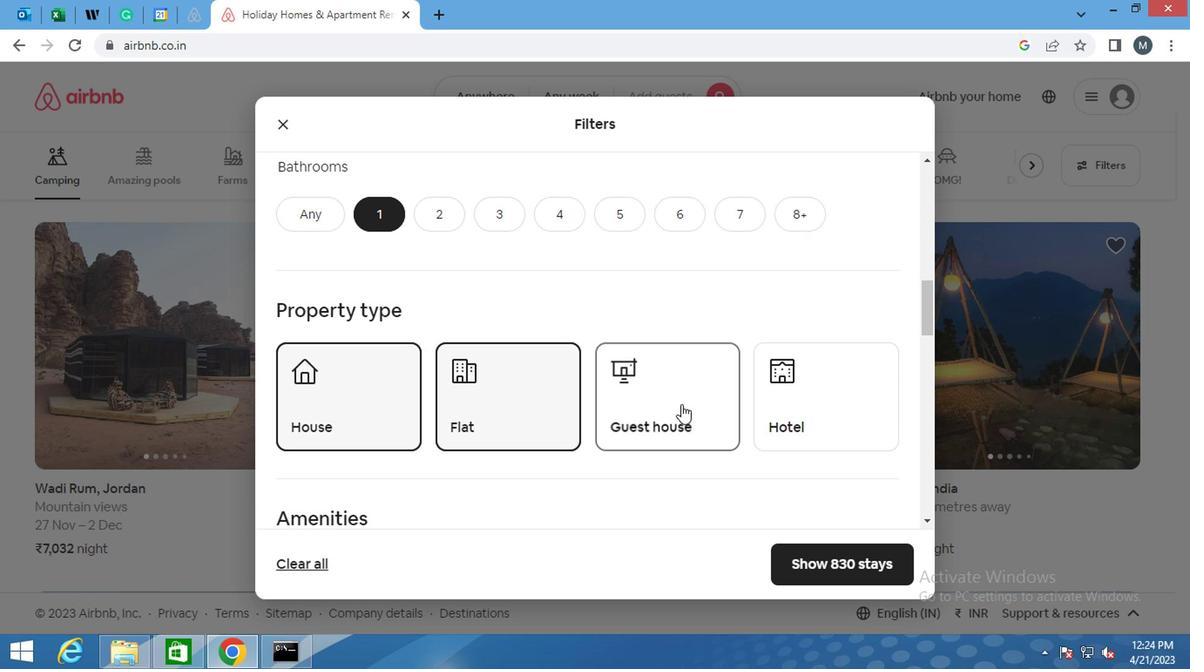 
Action: Mouse moved to (669, 375)
Screenshot: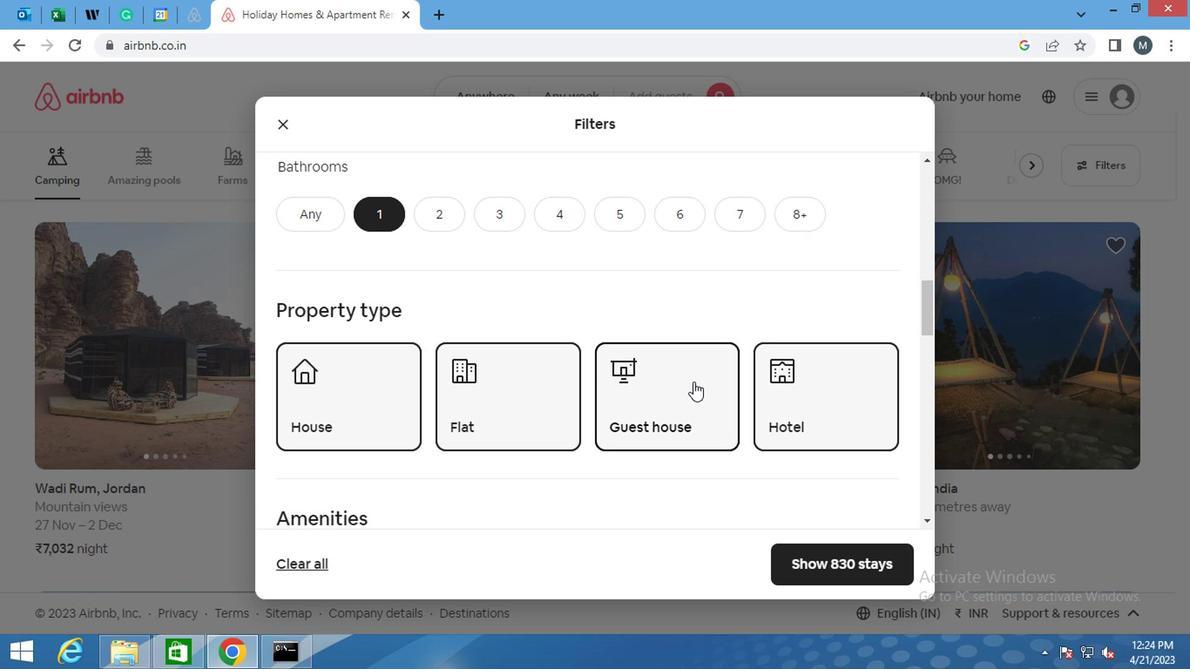 
Action: Mouse scrolled (669, 374) with delta (0, -1)
Screenshot: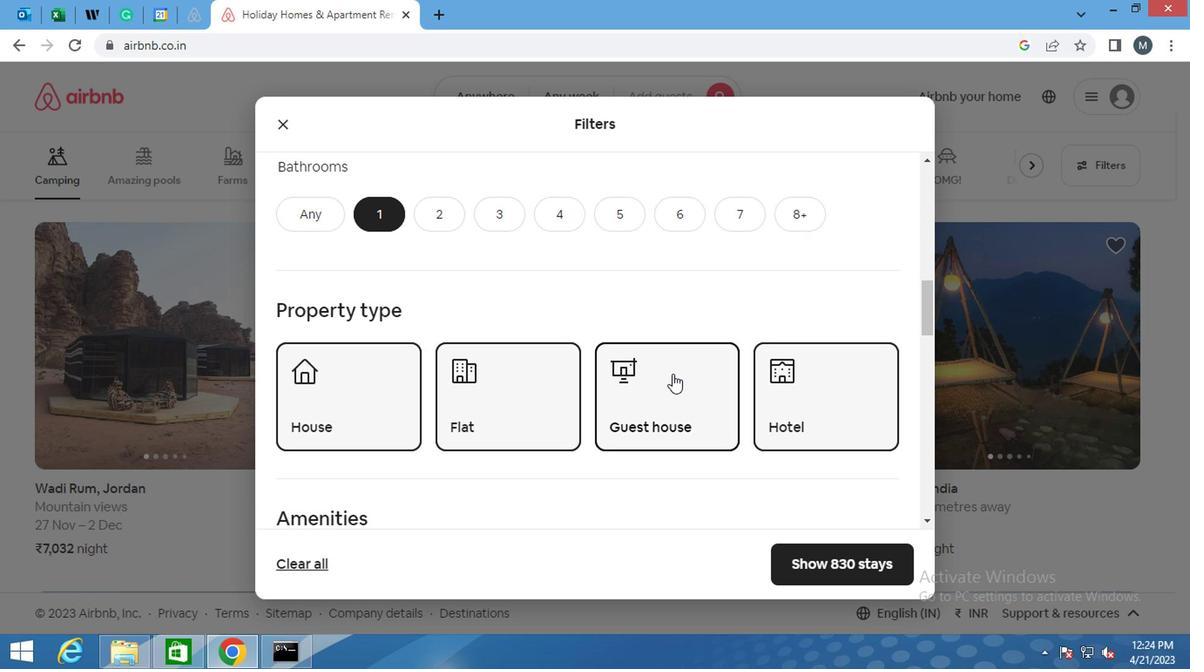 
Action: Mouse scrolled (669, 374) with delta (0, -1)
Screenshot: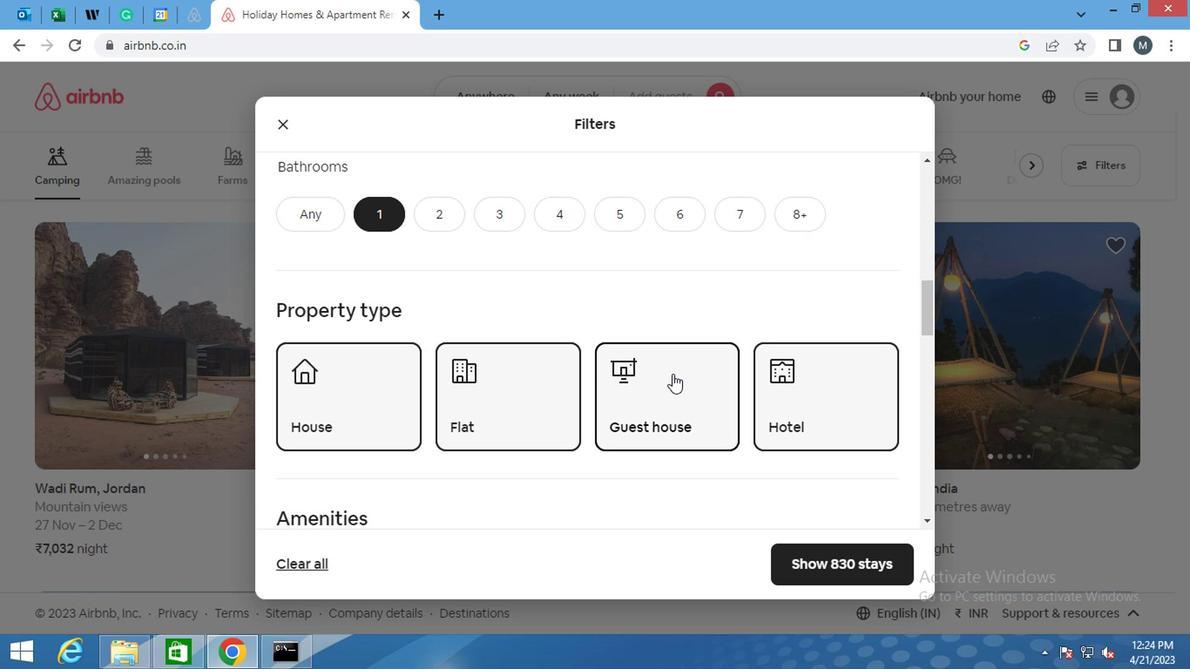 
Action: Mouse moved to (632, 469)
Screenshot: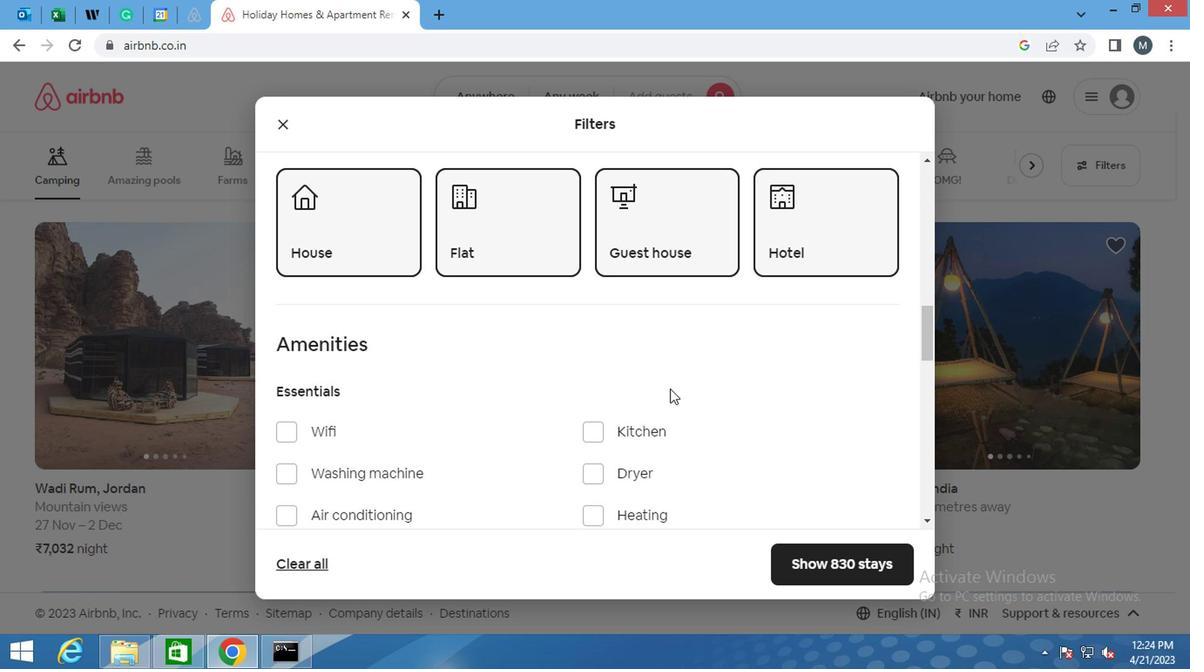 
Action: Mouse scrolled (632, 468) with delta (0, -1)
Screenshot: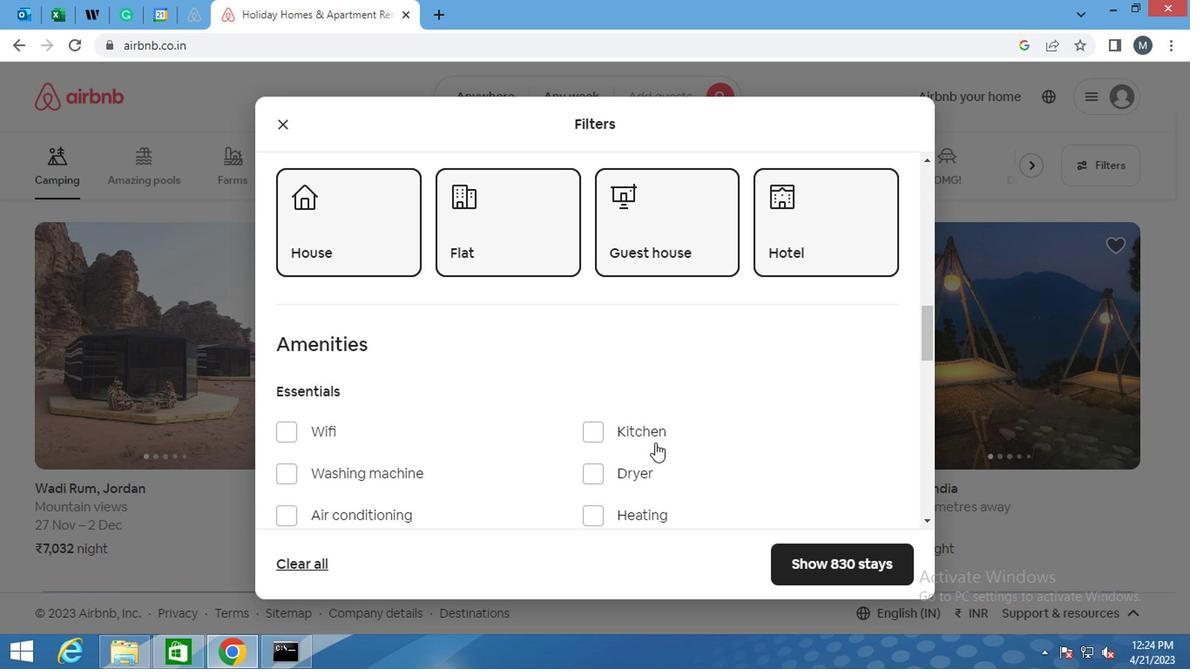 
Action: Mouse moved to (280, 349)
Screenshot: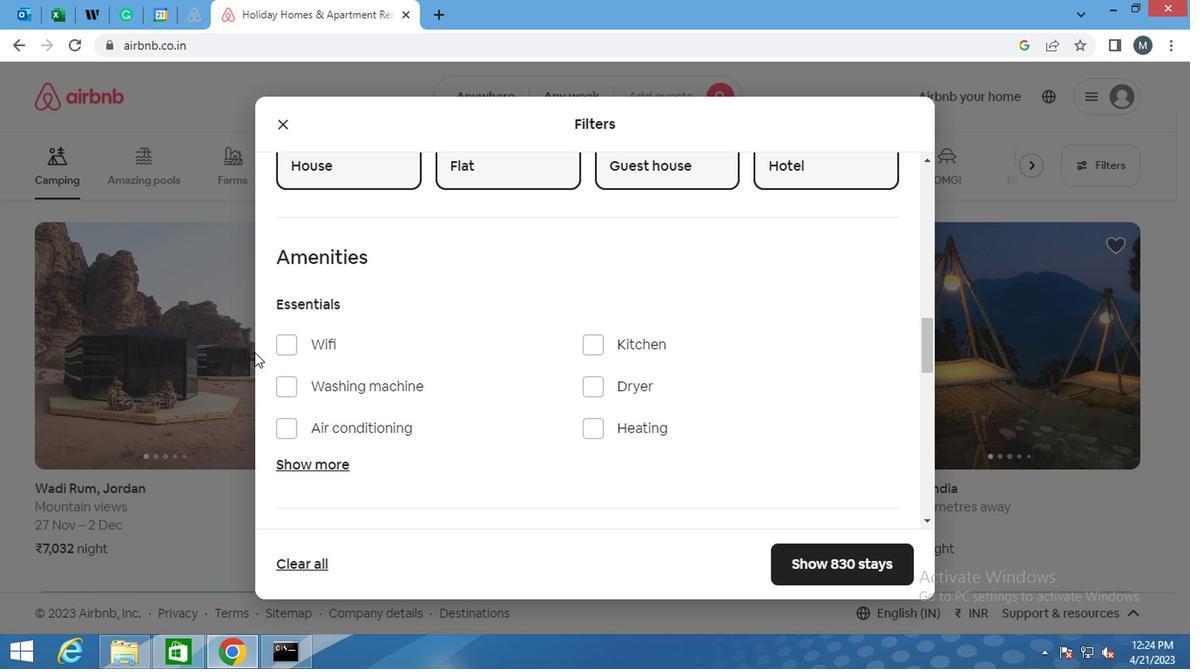 
Action: Mouse pressed left at (280, 349)
Screenshot: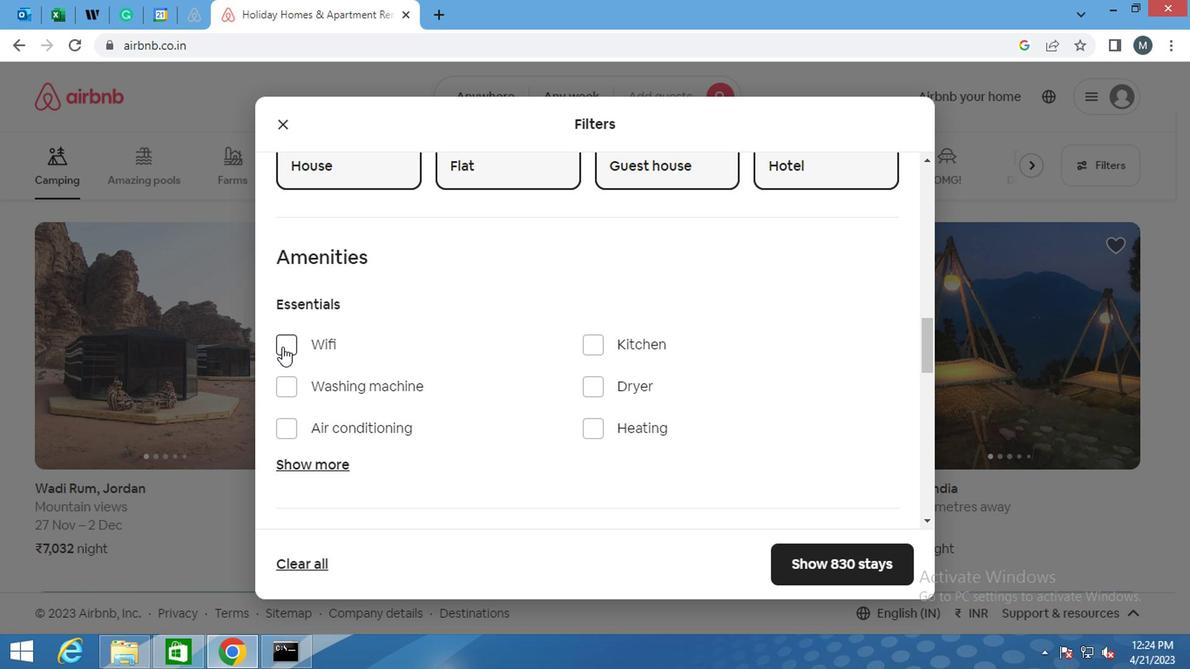 
Action: Mouse moved to (584, 347)
Screenshot: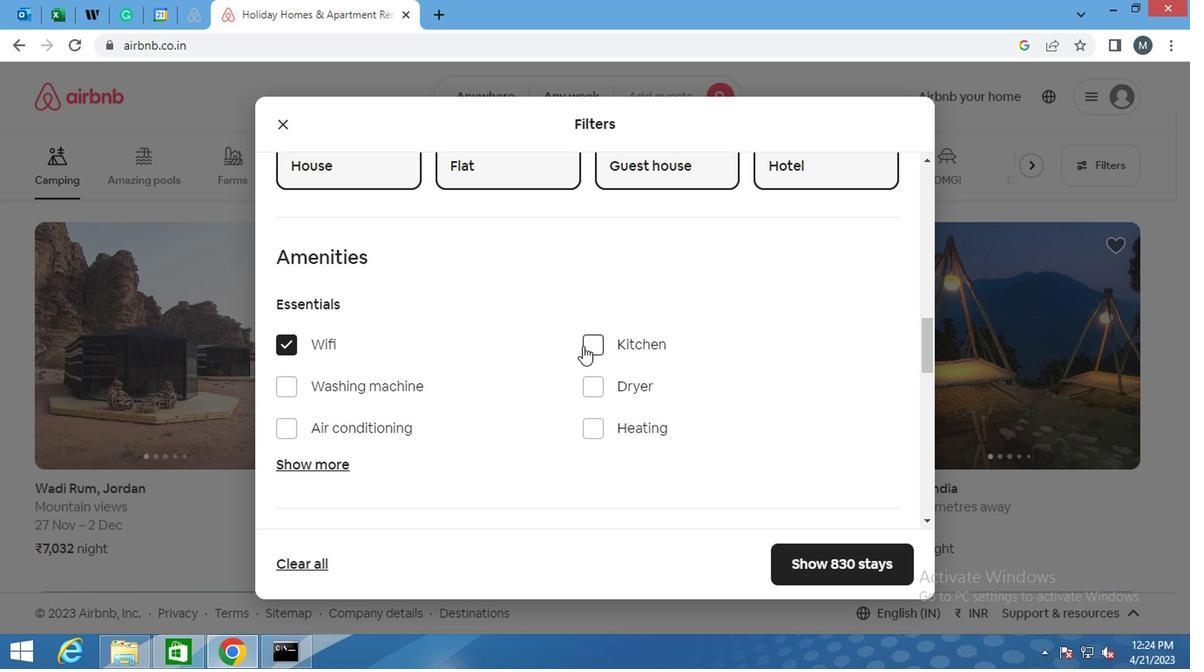 
Action: Mouse pressed left at (584, 347)
Screenshot: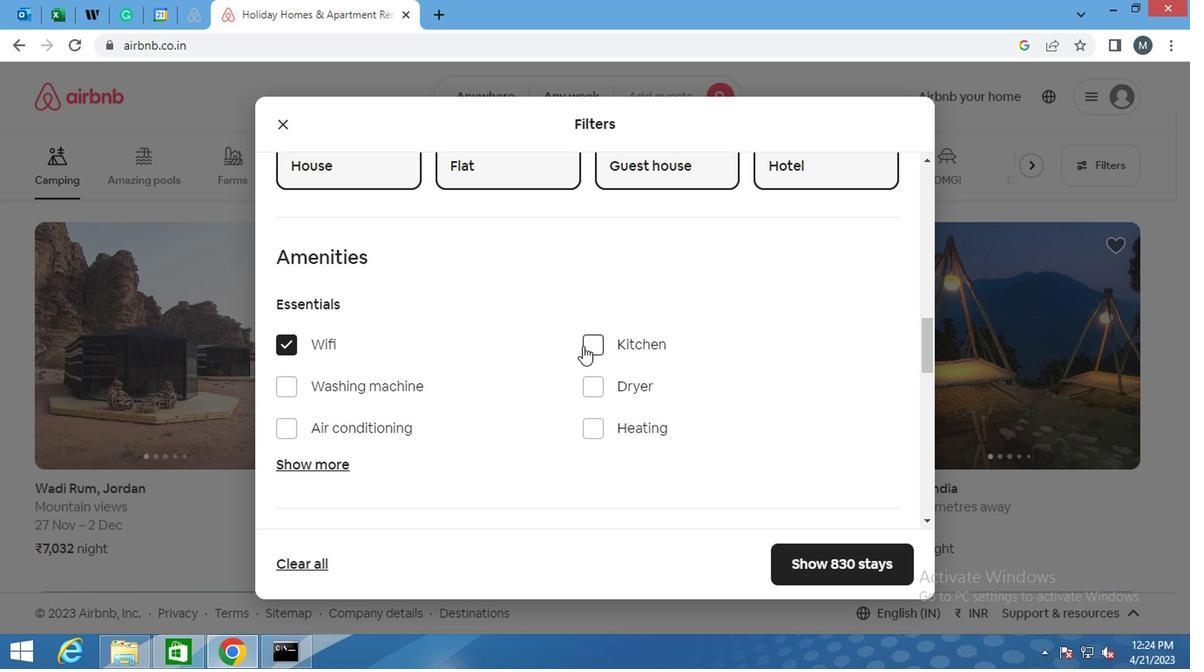 
Action: Mouse moved to (260, 386)
Screenshot: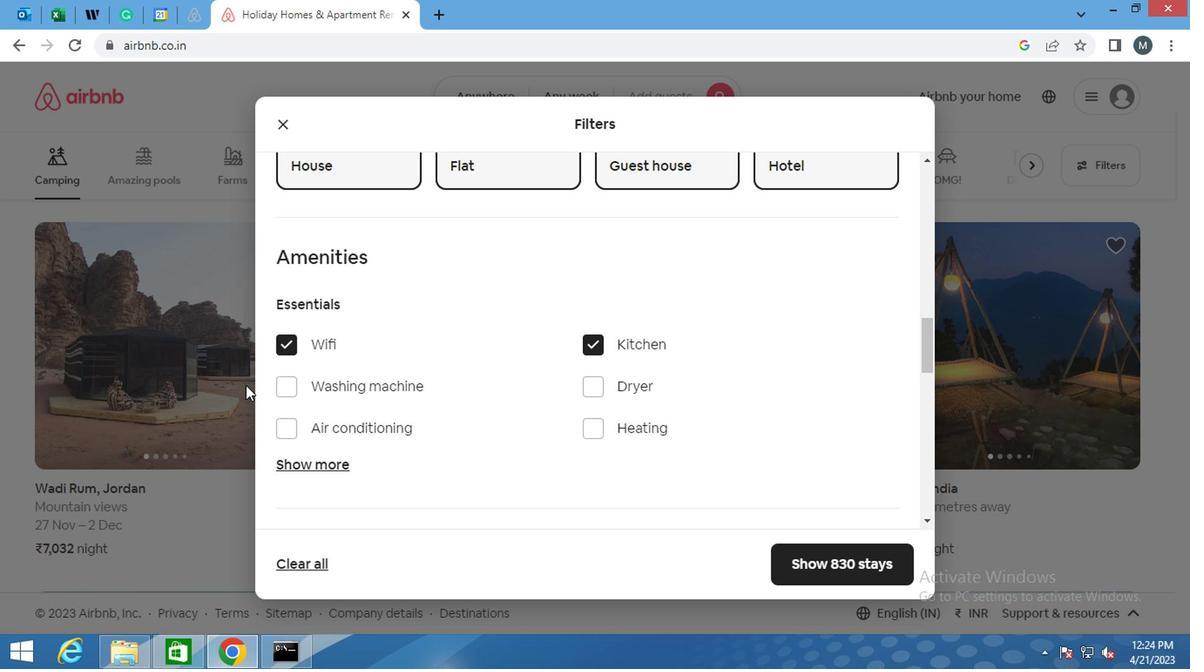 
Action: Mouse pressed left at (260, 386)
Screenshot: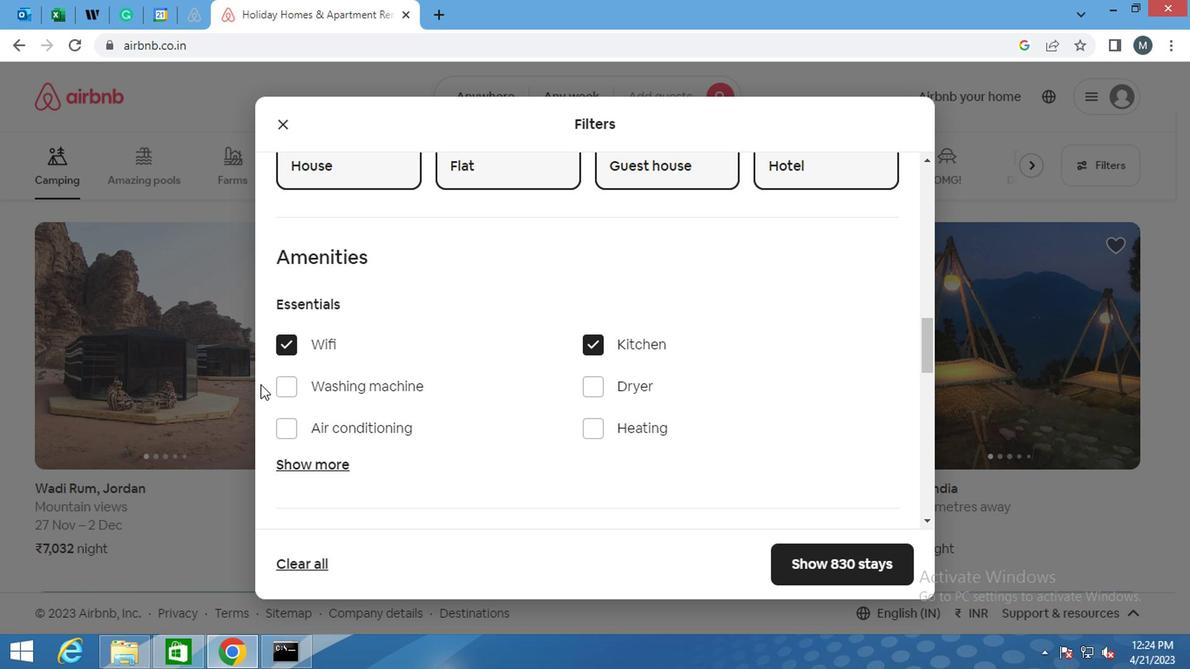 
Action: Mouse moved to (305, 386)
Screenshot: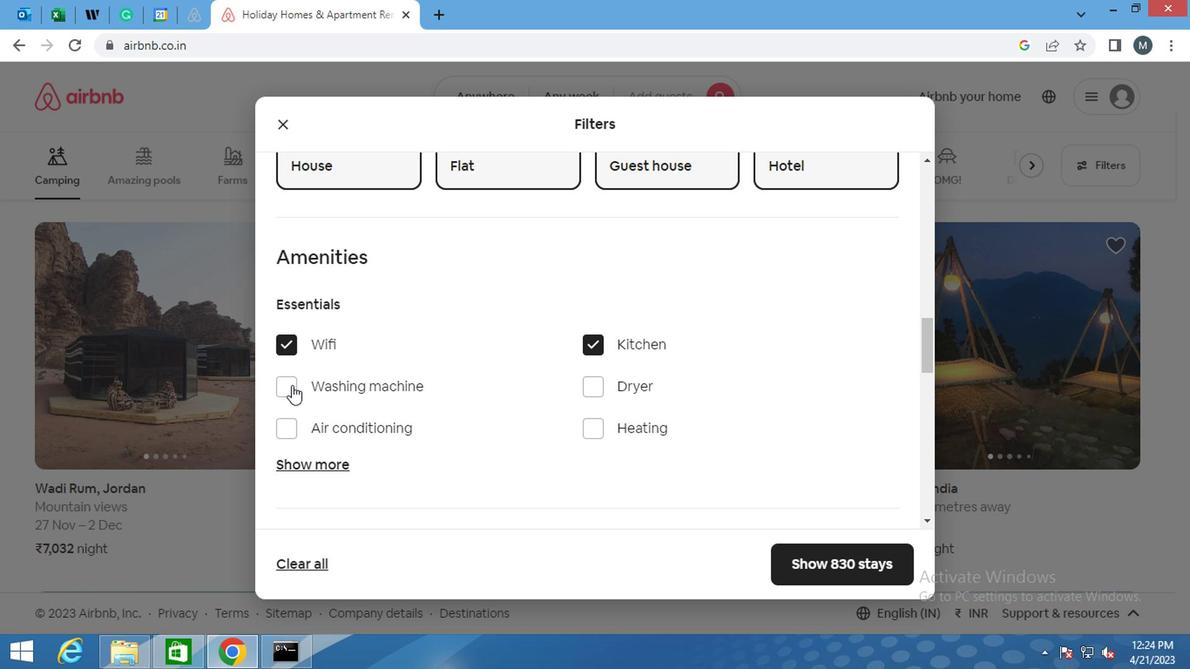 
Action: Mouse pressed left at (305, 386)
Screenshot: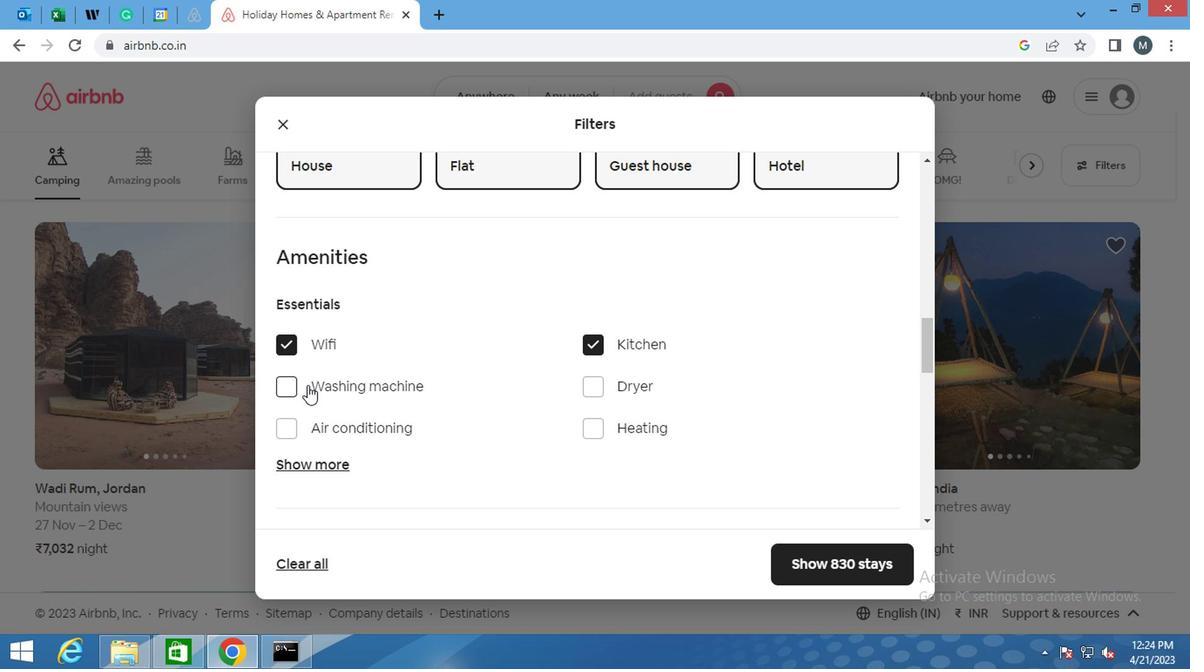 
Action: Mouse moved to (308, 372)
Screenshot: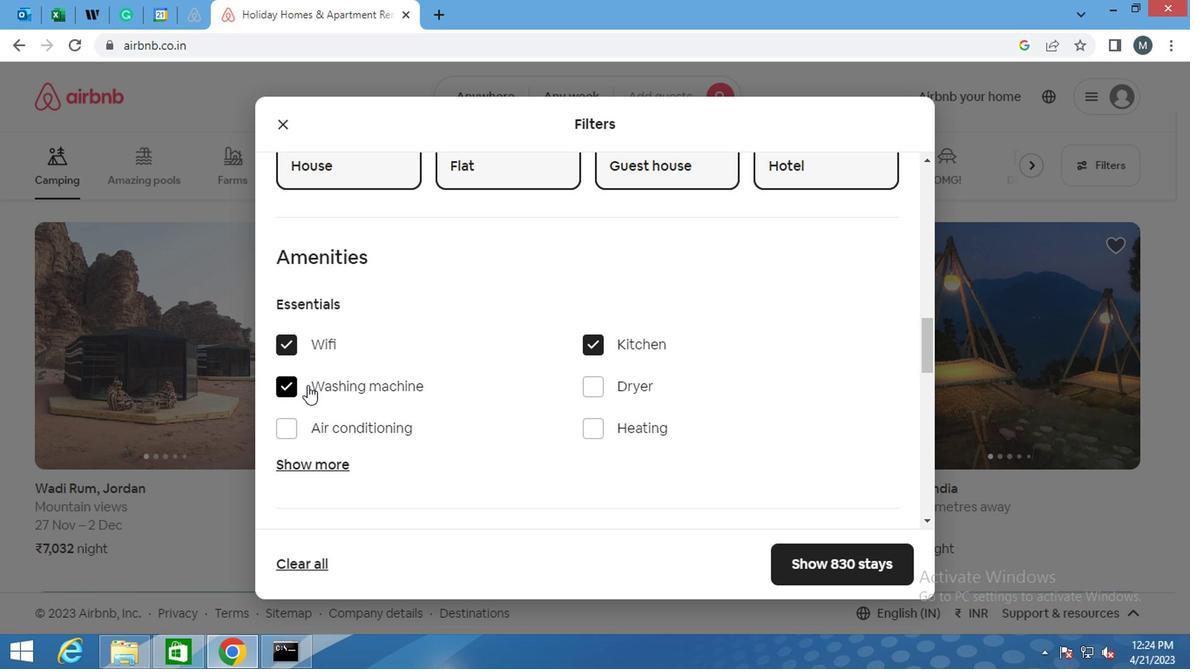 
Action: Mouse scrolled (308, 371) with delta (0, 0)
Screenshot: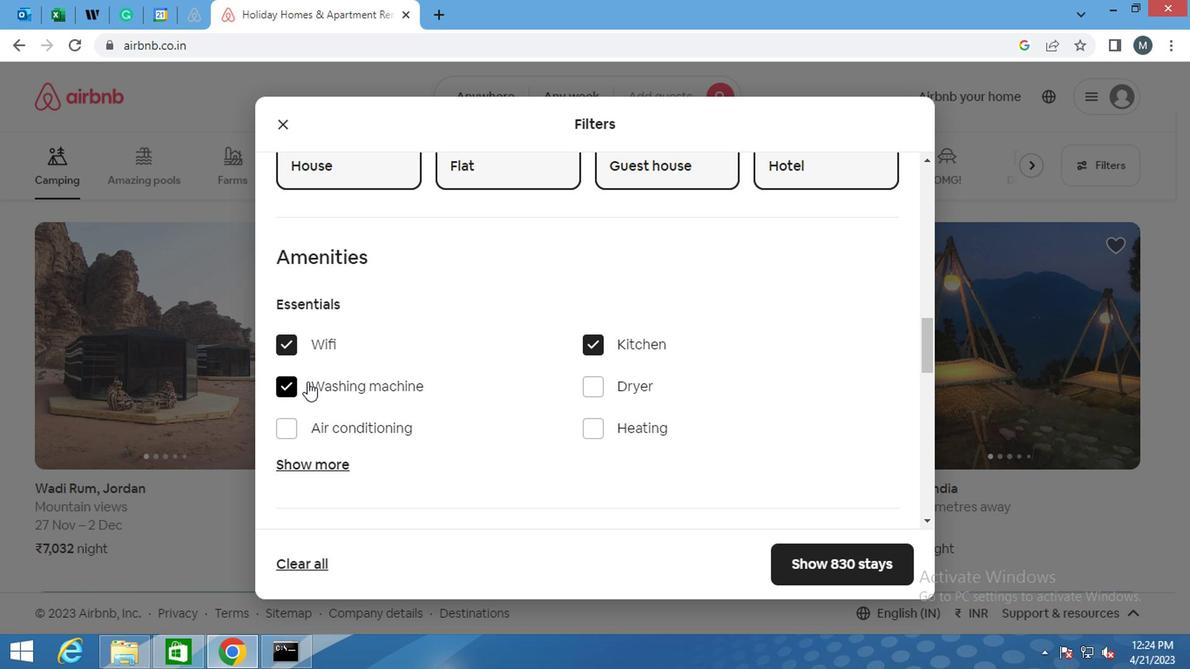 
Action: Mouse scrolled (308, 371) with delta (0, 0)
Screenshot: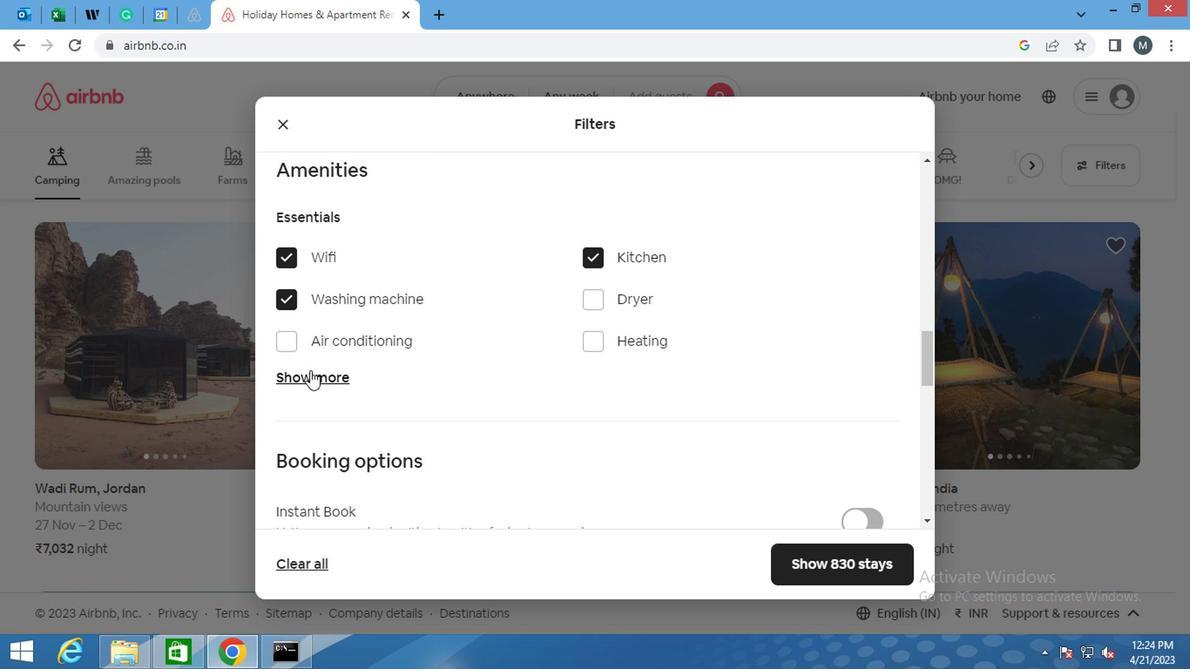 
Action: Mouse scrolled (308, 371) with delta (0, 0)
Screenshot: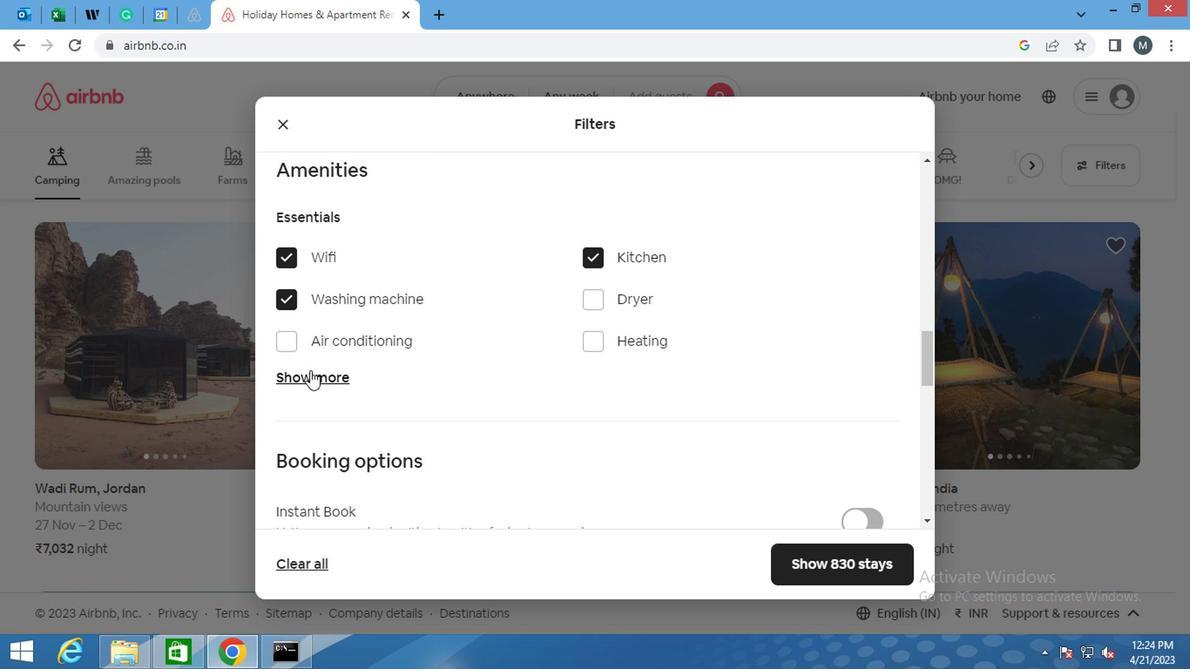 
Action: Mouse scrolled (308, 371) with delta (0, 0)
Screenshot: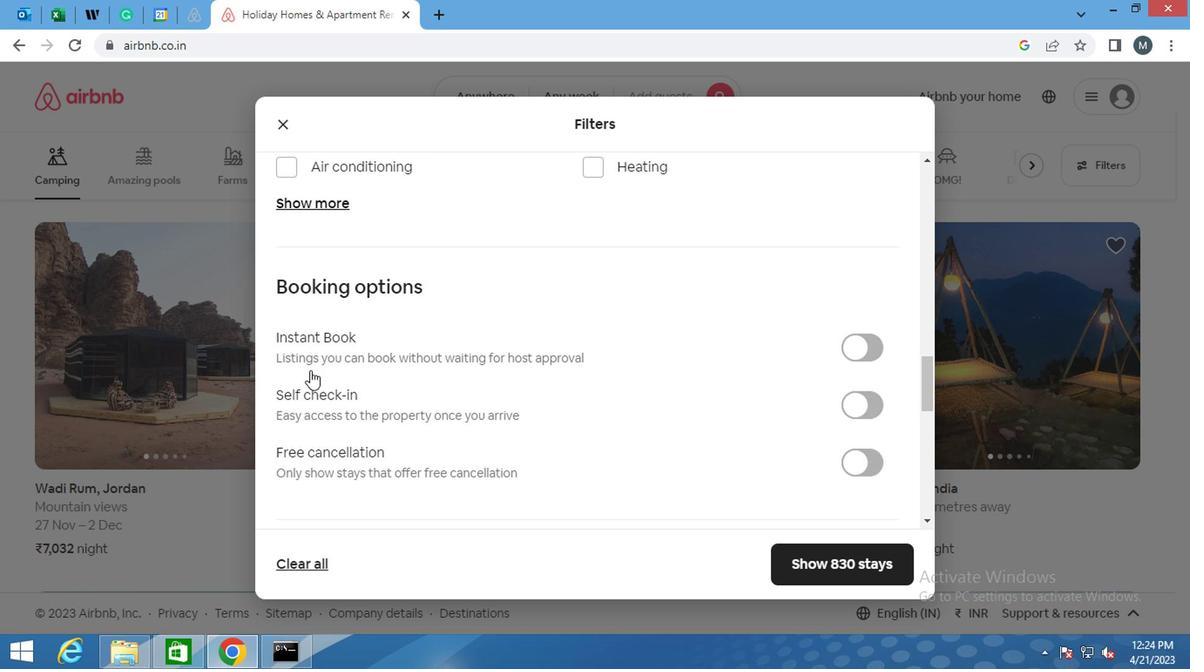
Action: Mouse moved to (843, 324)
Screenshot: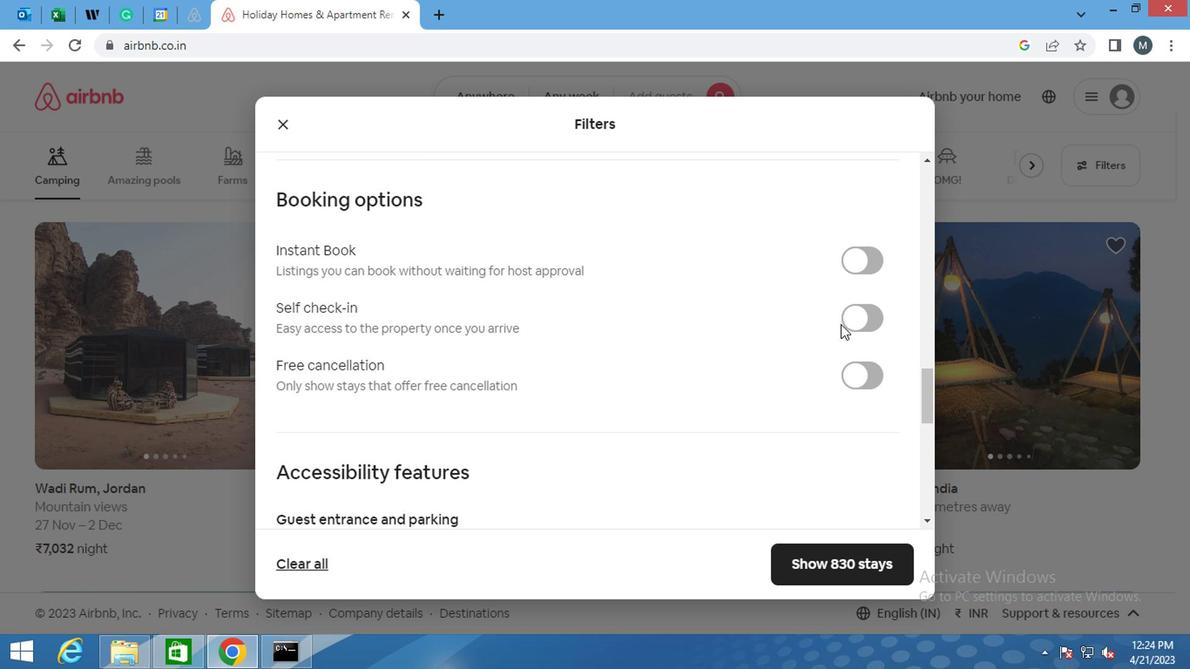 
Action: Mouse pressed left at (843, 324)
Screenshot: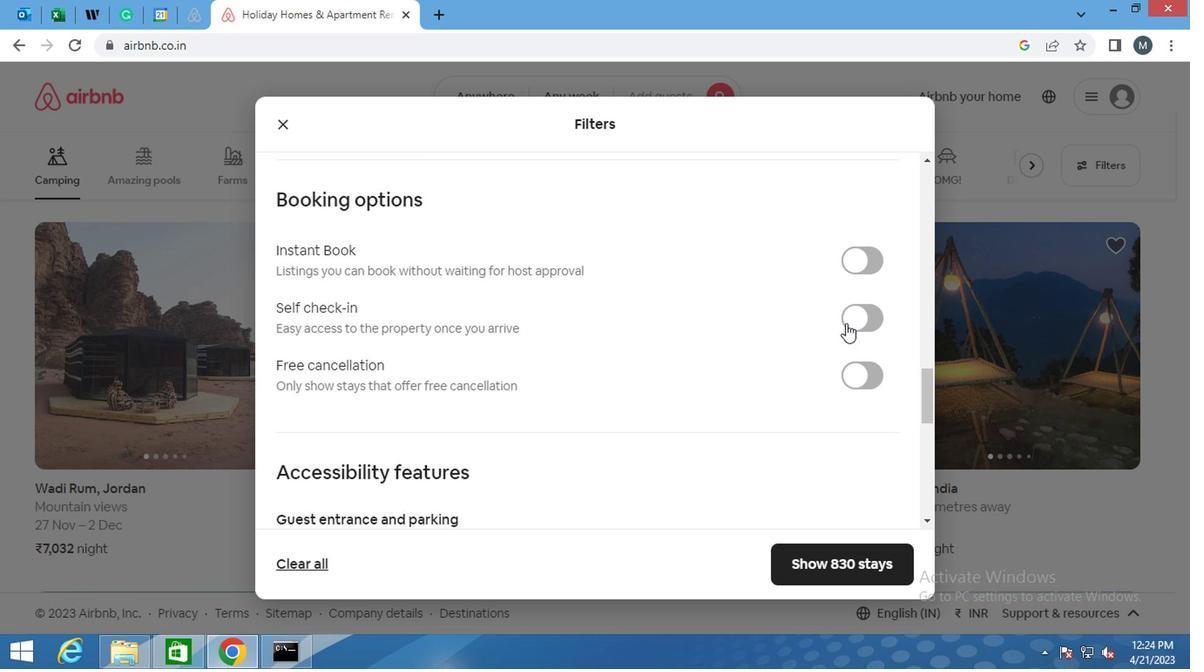 
Action: Mouse moved to (633, 362)
Screenshot: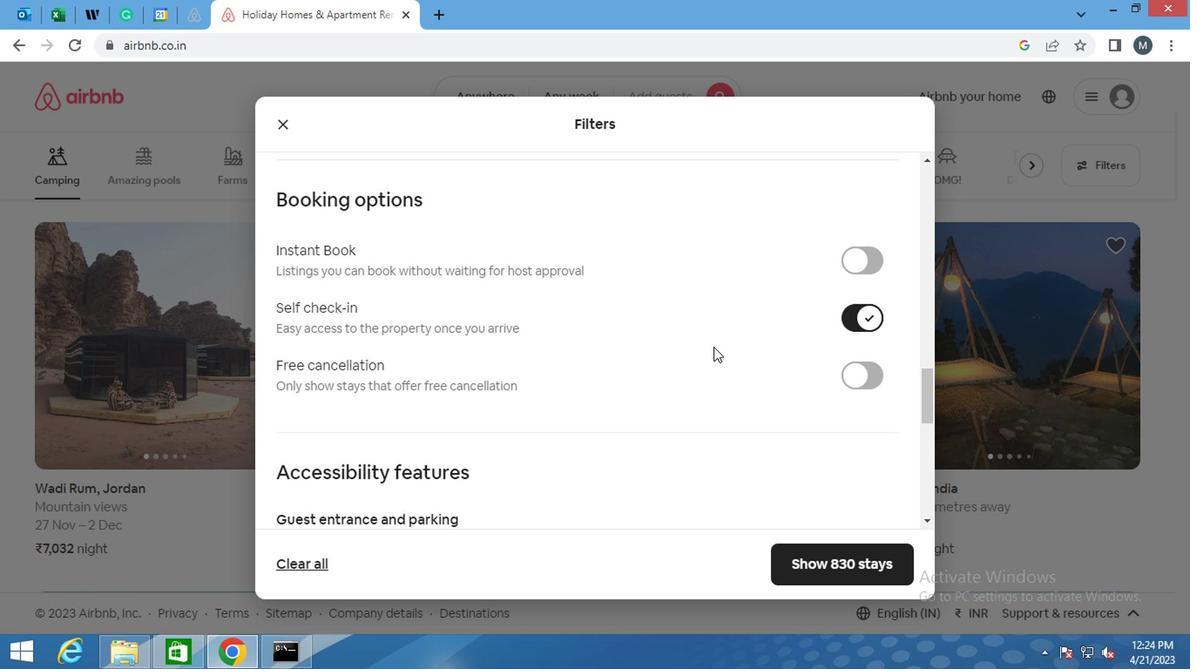 
Action: Mouse scrolled (633, 361) with delta (0, -1)
Screenshot: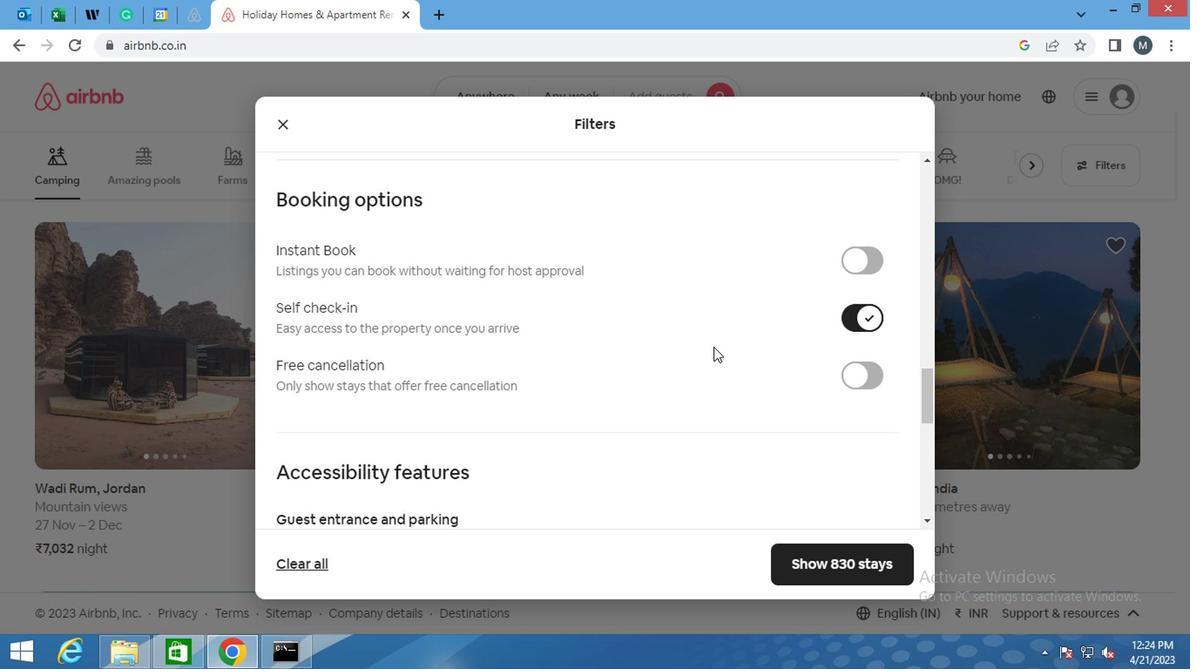 
Action: Mouse moved to (525, 368)
Screenshot: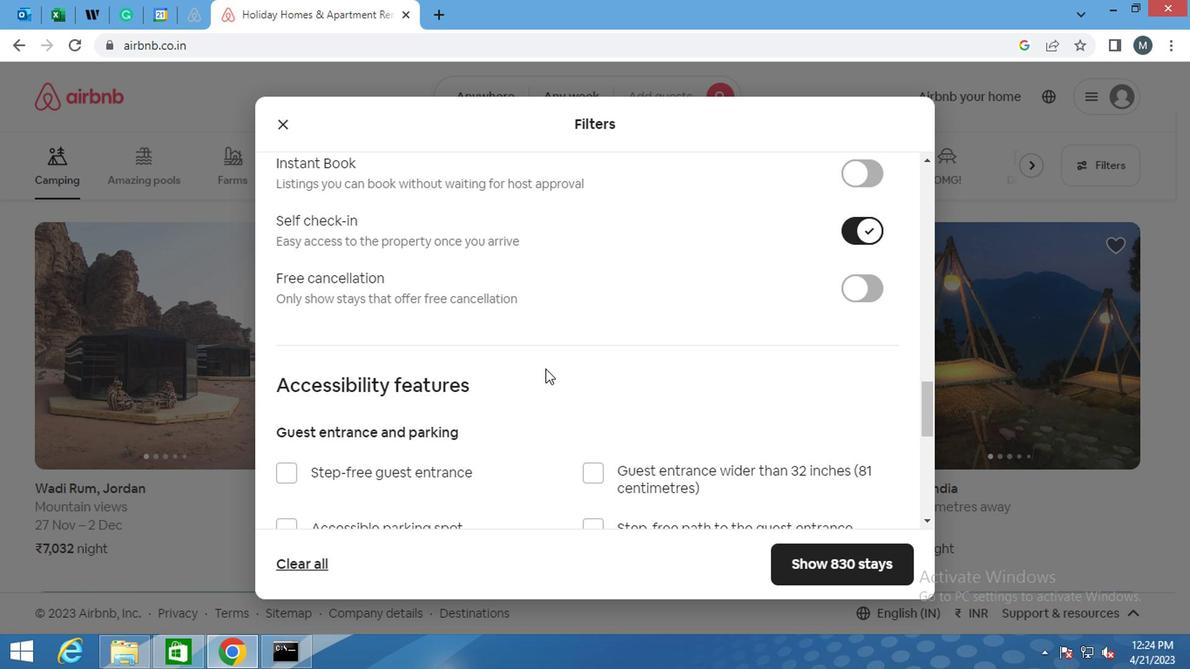 
Action: Mouse scrolled (525, 367) with delta (0, -1)
Screenshot: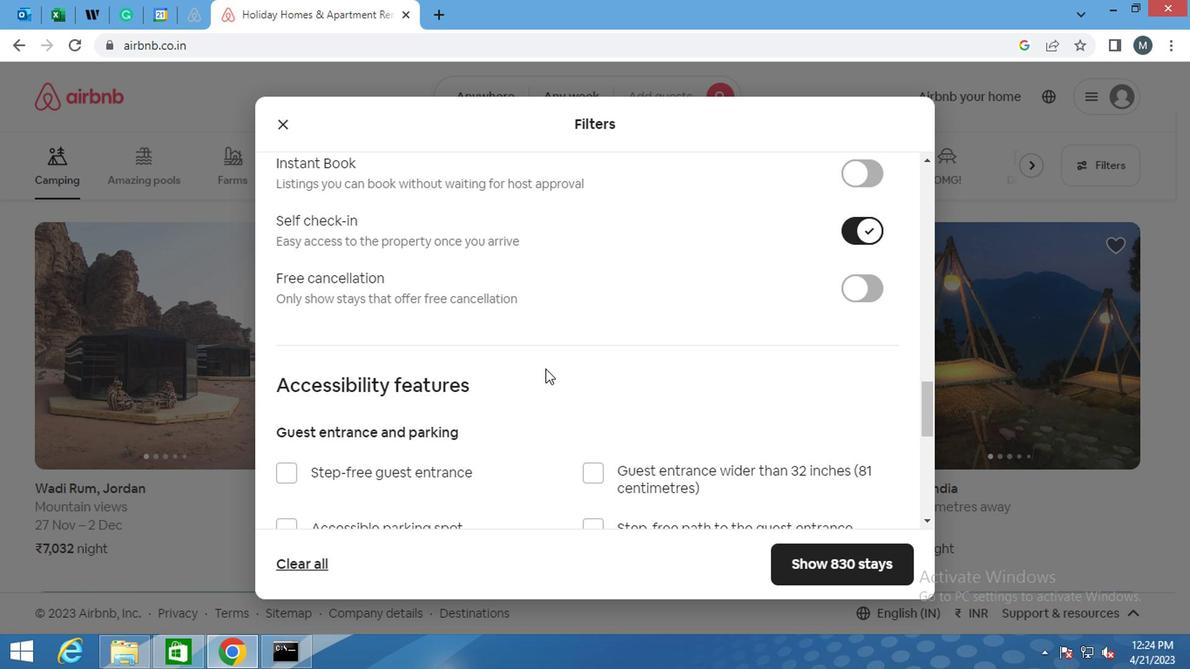
Action: Mouse moved to (511, 368)
Screenshot: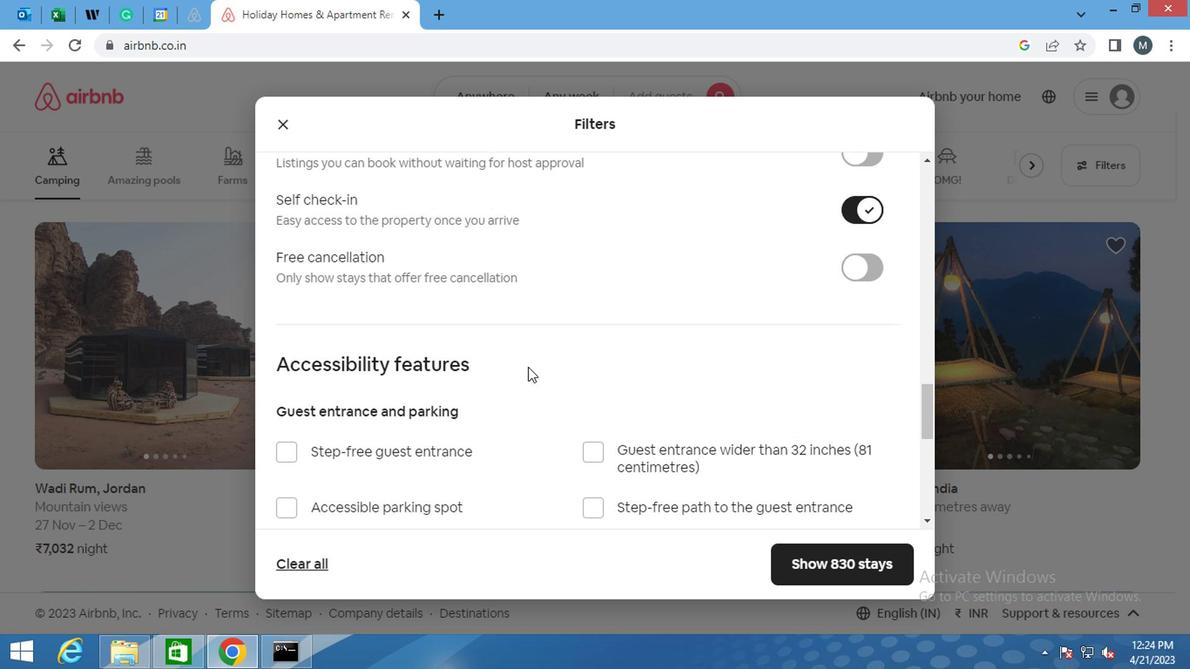 
Action: Mouse scrolled (511, 367) with delta (0, -1)
Screenshot: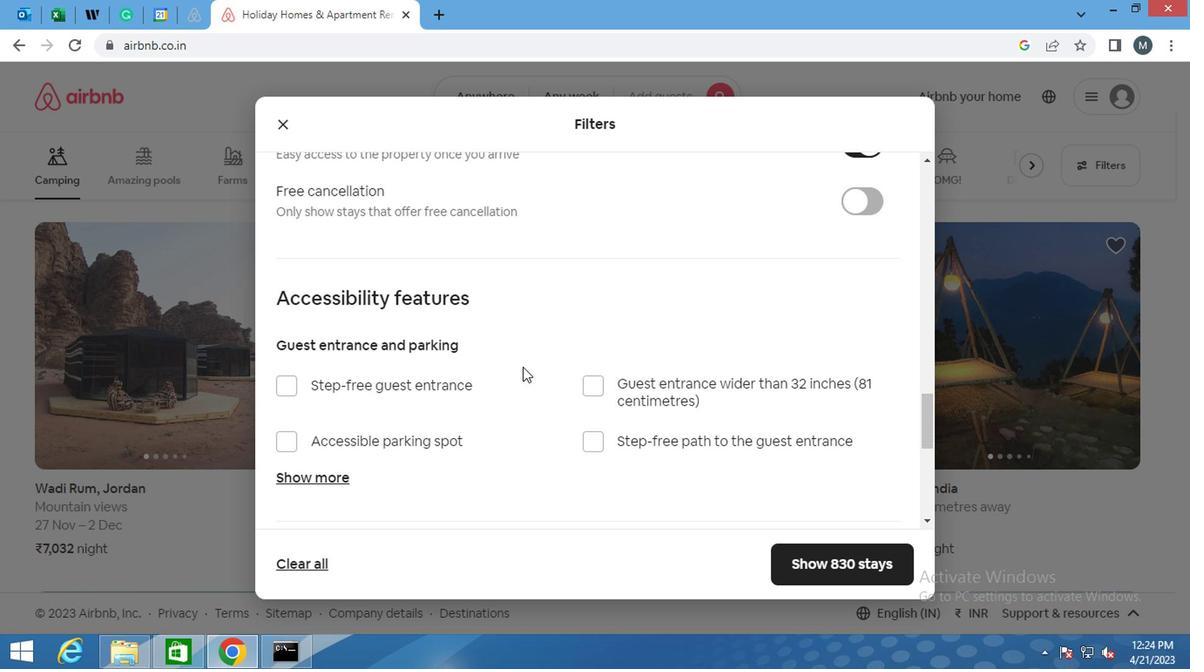 
Action: Mouse moved to (359, 478)
Screenshot: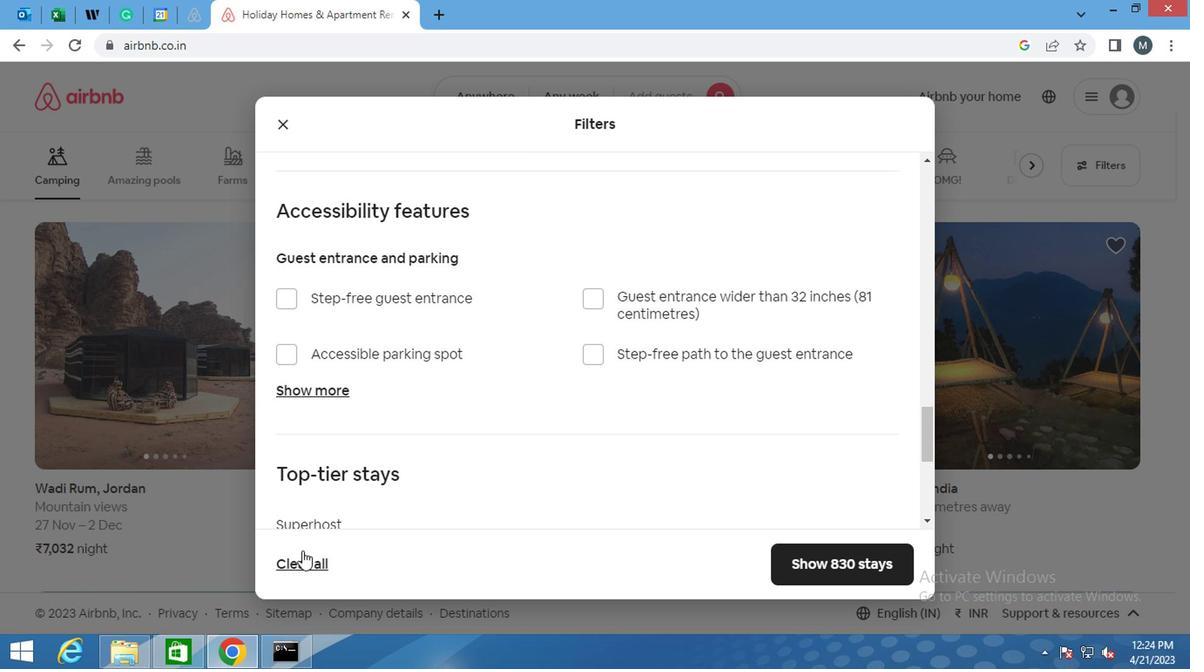 
Action: Mouse scrolled (359, 477) with delta (0, -1)
Screenshot: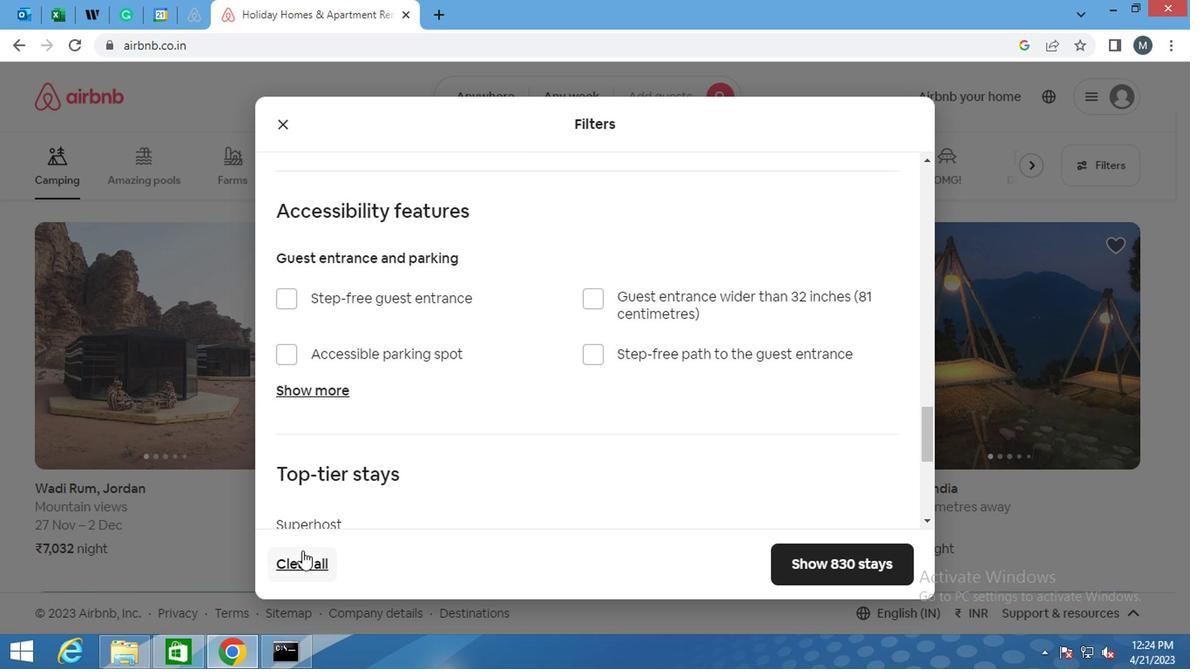 
Action: Mouse scrolled (359, 477) with delta (0, -1)
Screenshot: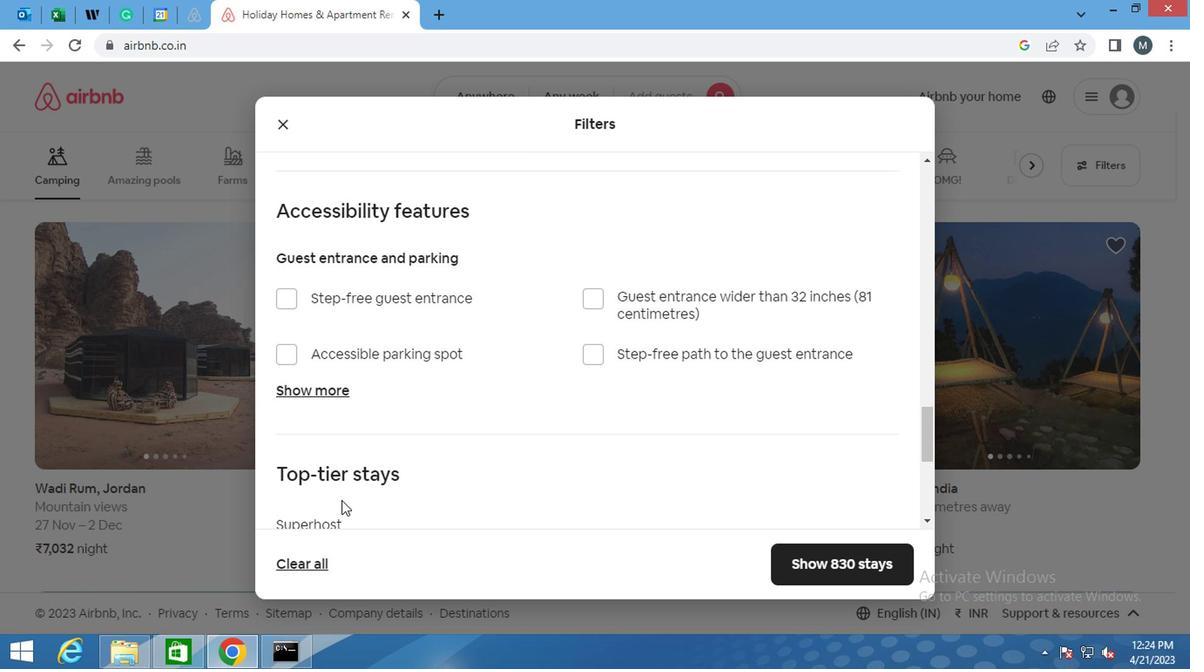 
Action: Mouse scrolled (359, 477) with delta (0, -1)
Screenshot: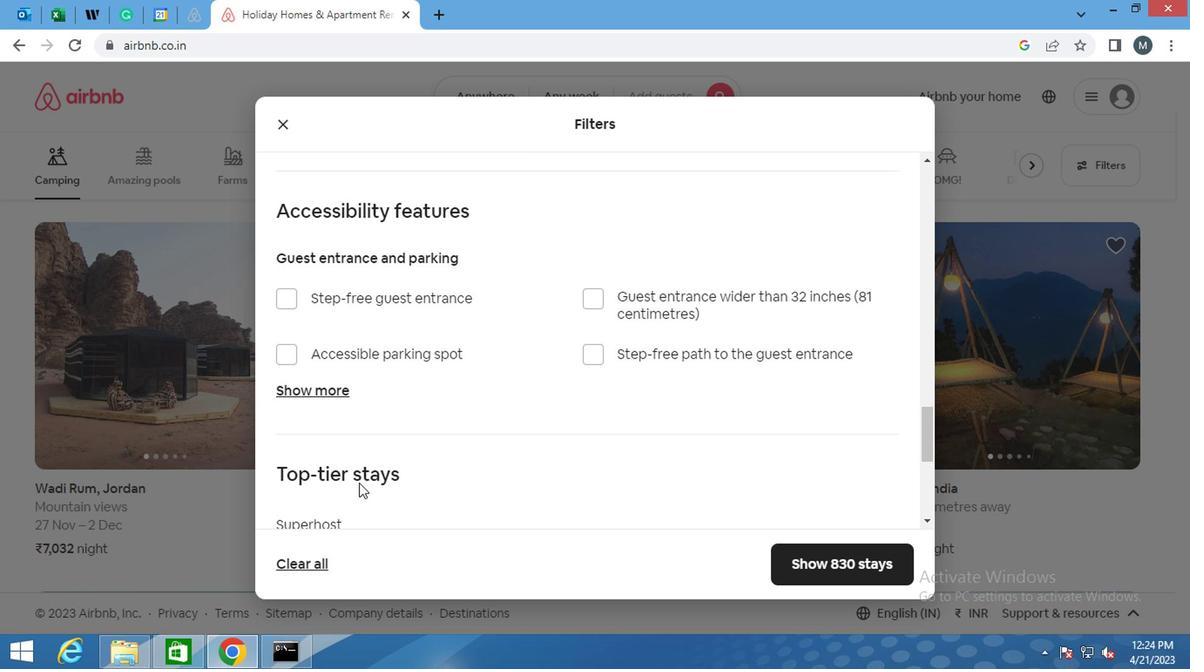 
Action: Mouse moved to (286, 500)
Screenshot: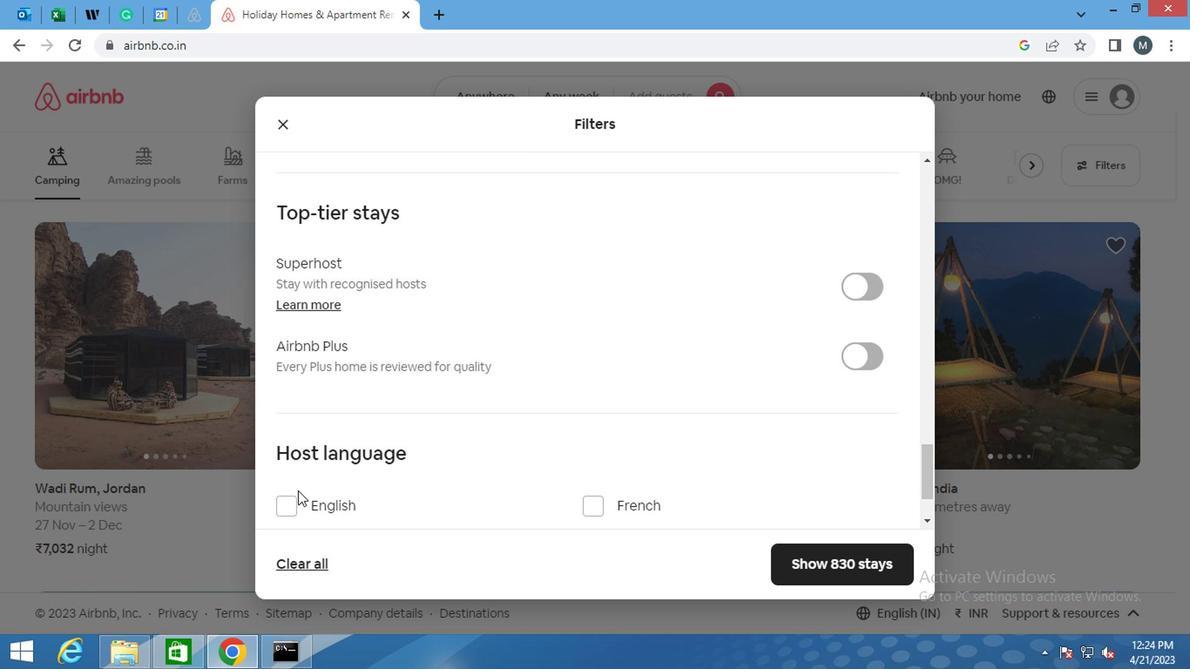
Action: Mouse pressed left at (286, 500)
Screenshot: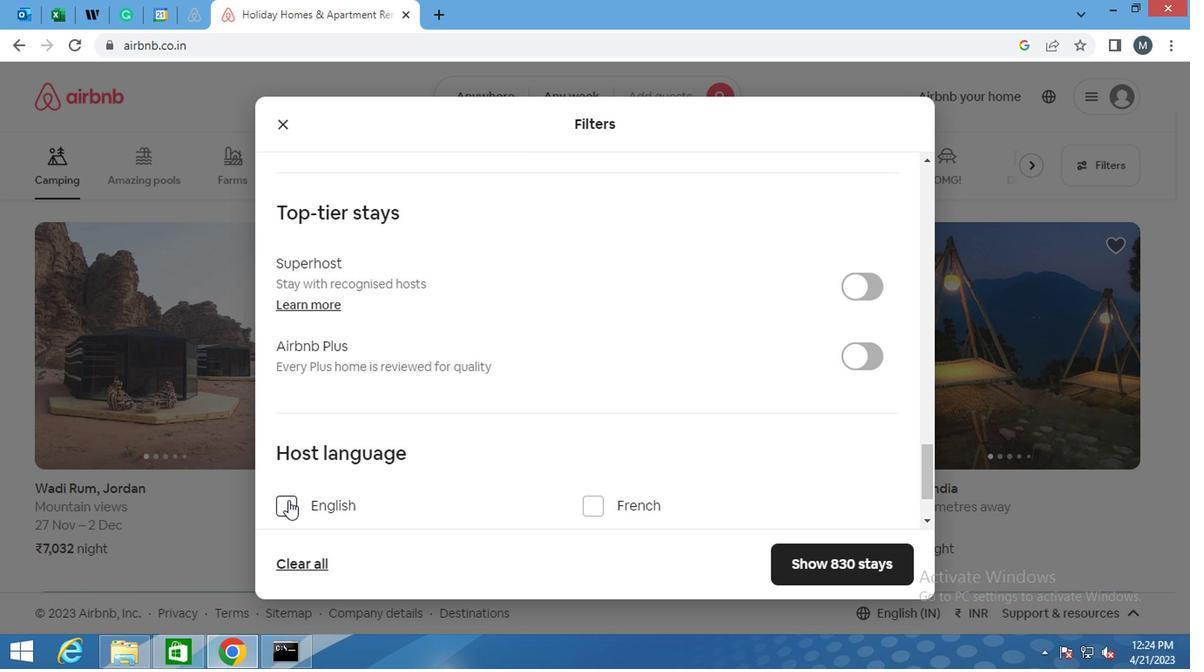 
Action: Mouse moved to (369, 443)
Screenshot: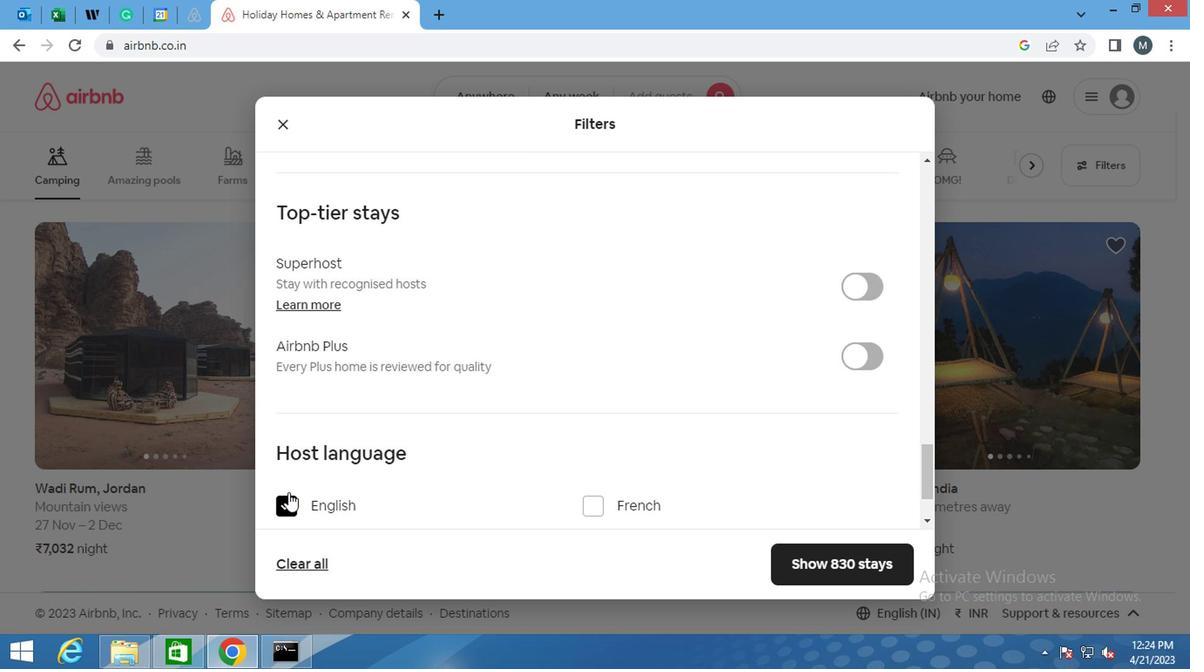 
Action: Mouse scrolled (369, 442) with delta (0, -1)
Screenshot: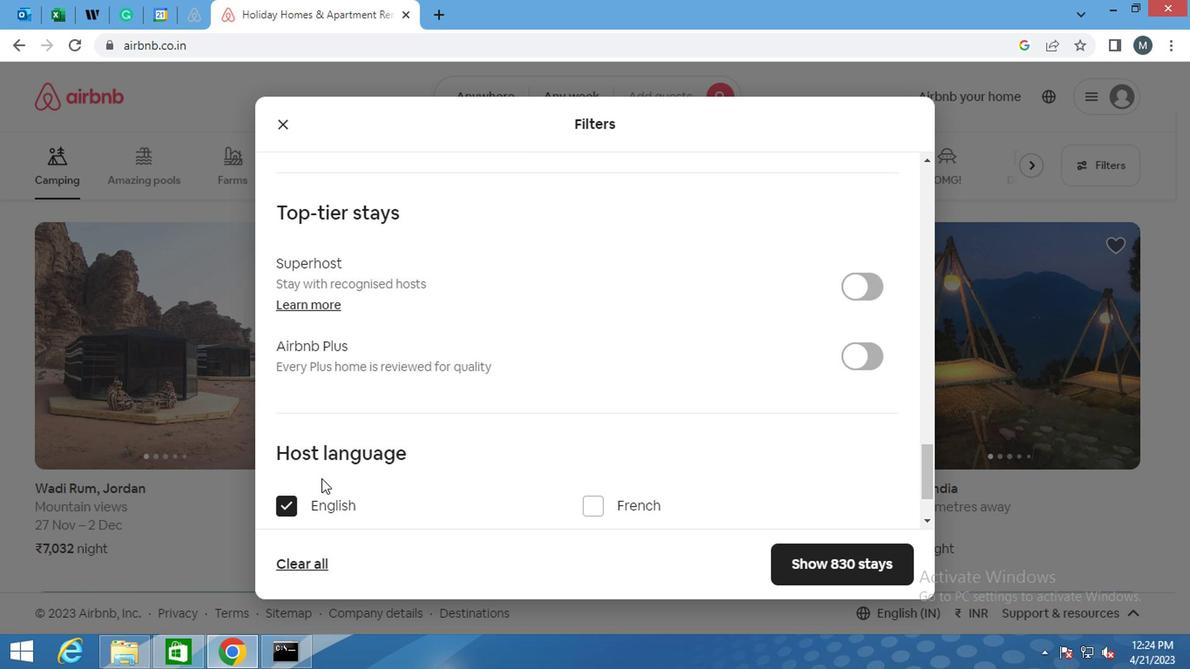 
Action: Mouse moved to (825, 564)
Screenshot: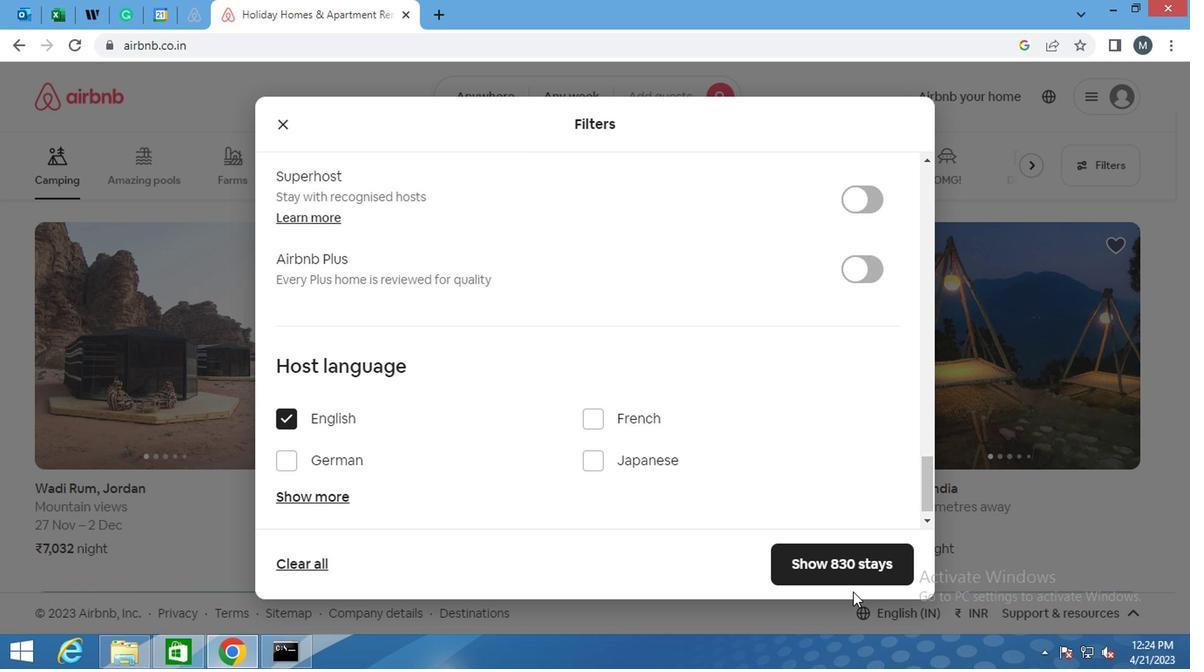 
Action: Mouse pressed left at (825, 564)
Screenshot: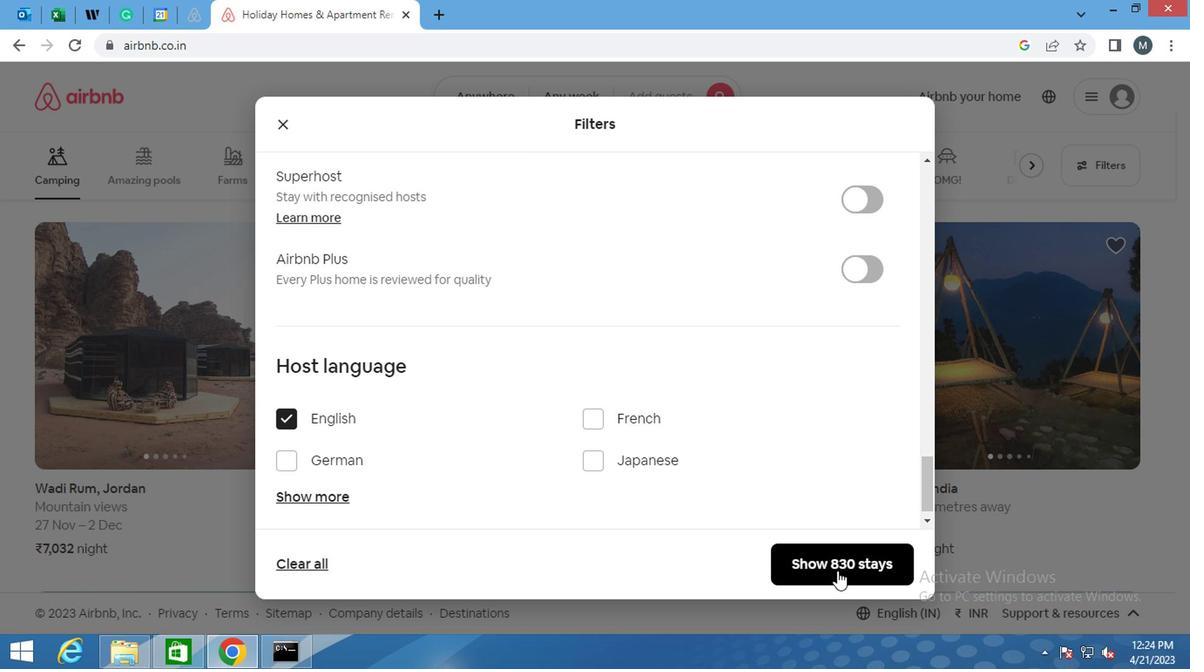 
Action: Mouse moved to (817, 564)
Screenshot: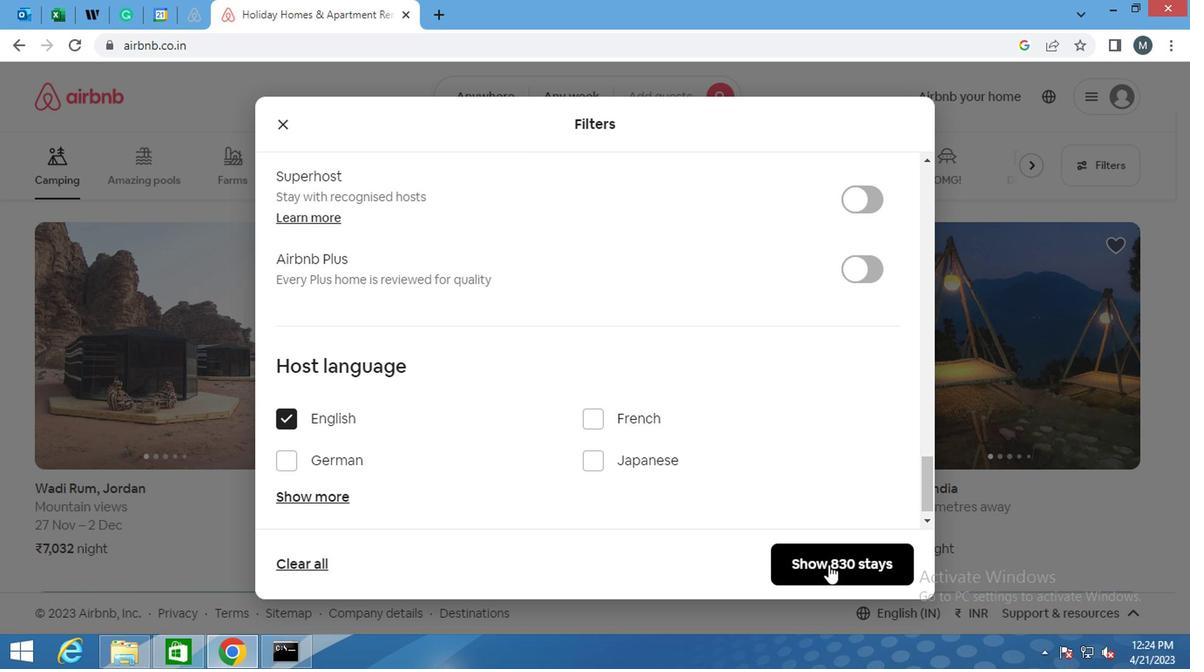 
